 Task: Open the "How to send a screenshot to Calendly Support" article.
Action: Mouse moved to (834, 100)
Screenshot: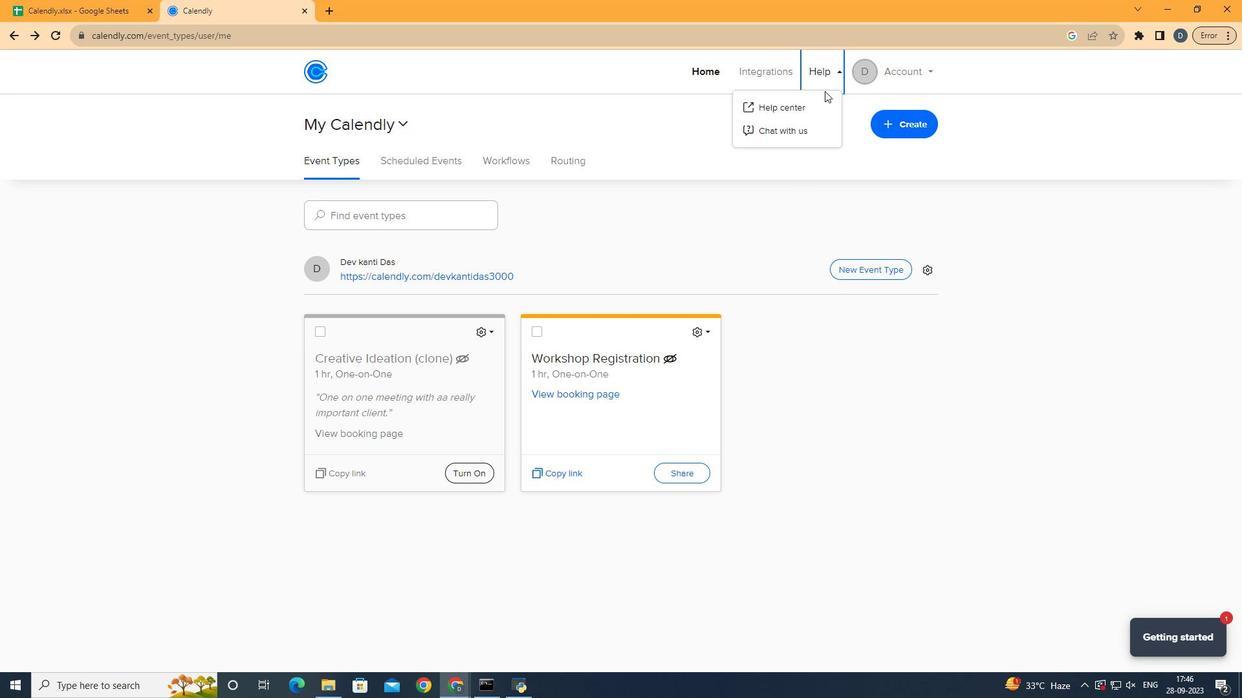 
Action: Mouse pressed left at (834, 100)
Screenshot: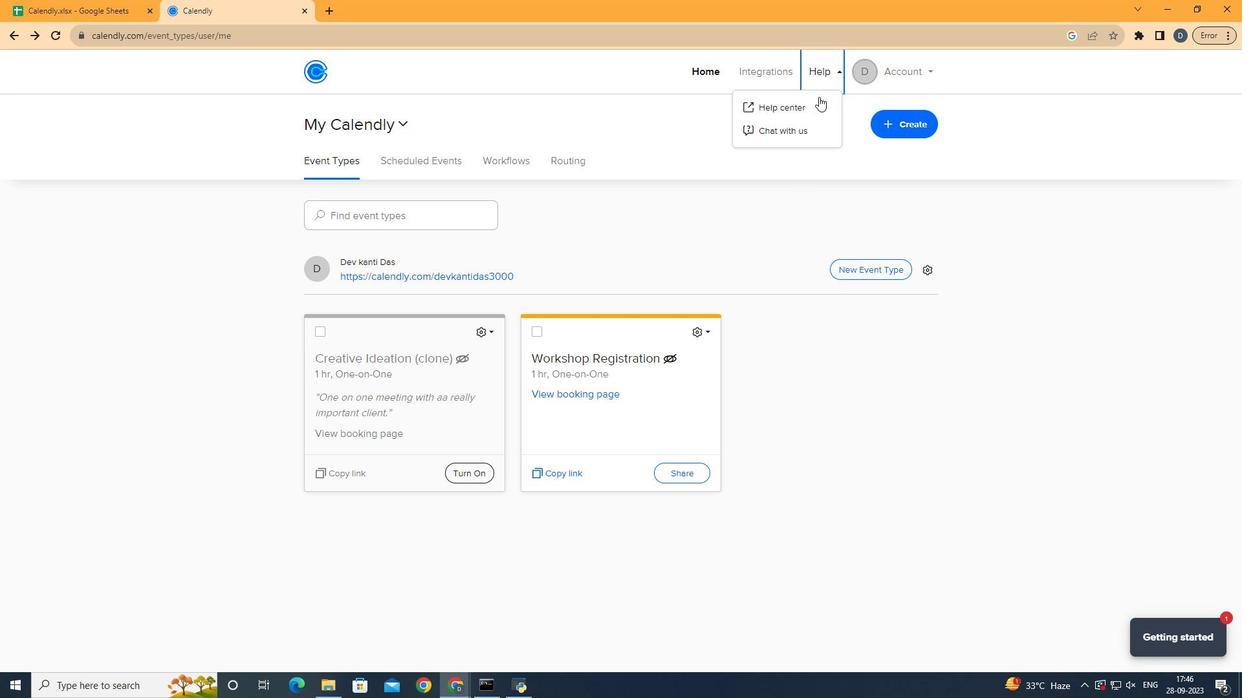 
Action: Mouse moved to (825, 114)
Screenshot: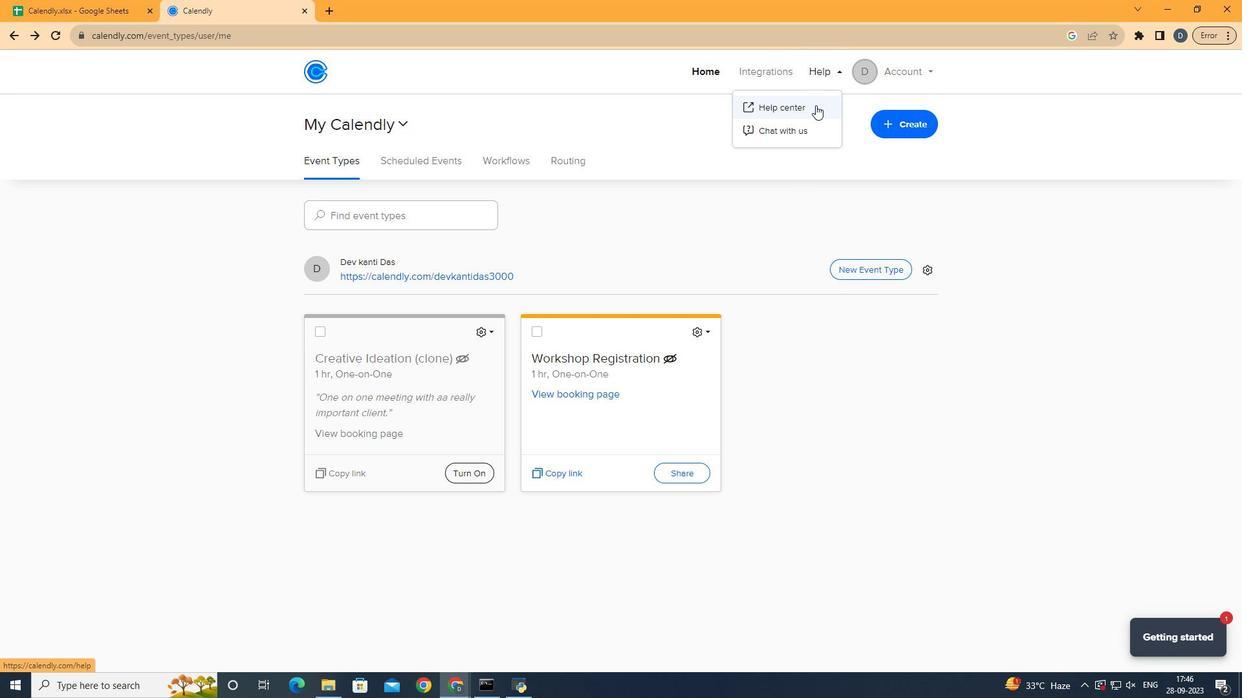 
Action: Mouse pressed left at (825, 114)
Screenshot: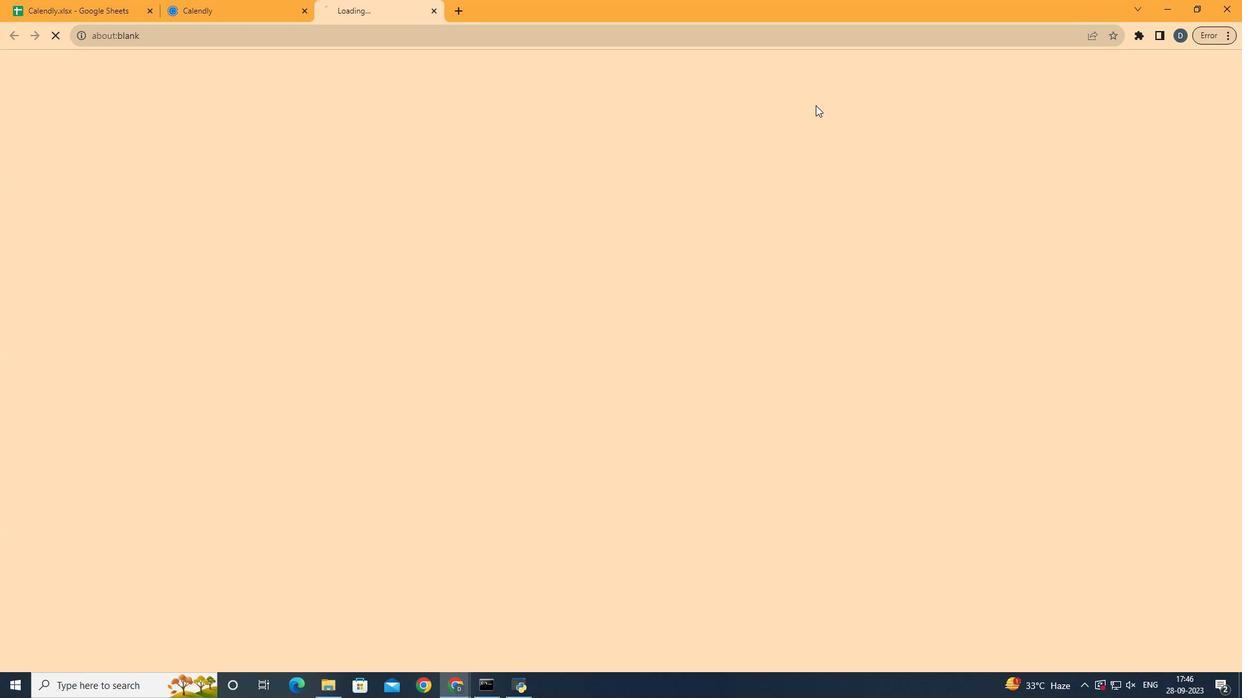 
Action: Mouse moved to (672, 282)
Screenshot: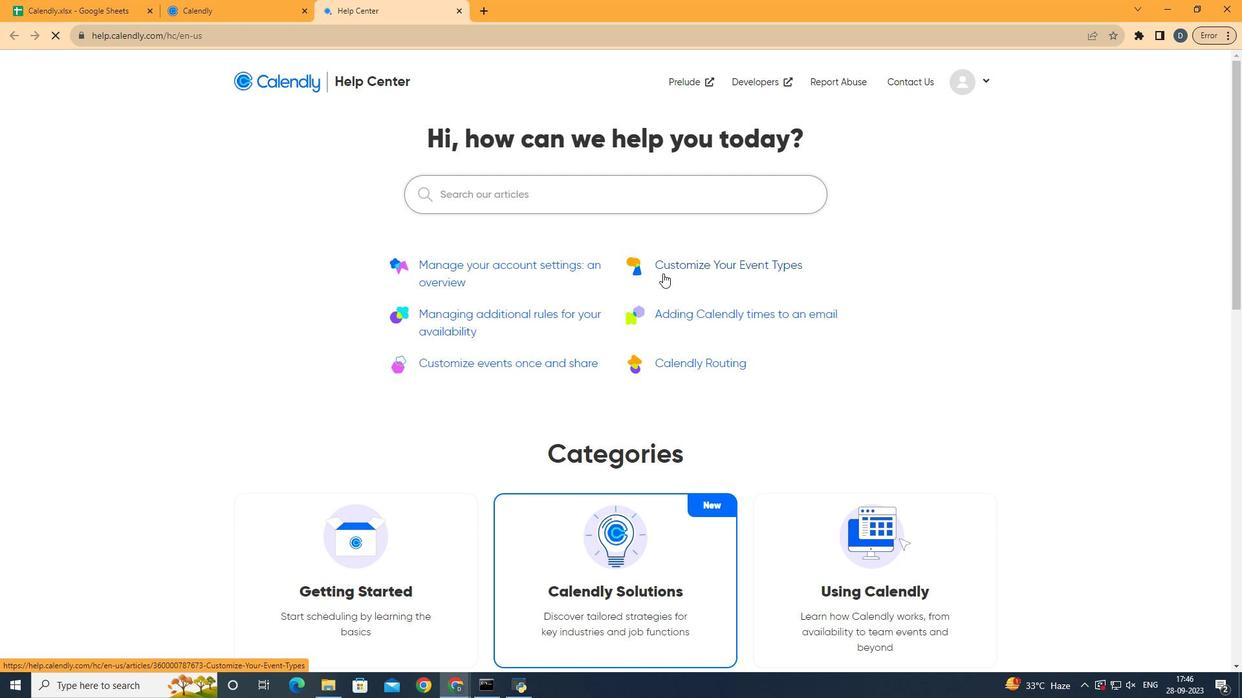 
Action: Mouse scrolled (672, 282) with delta (0, 0)
Screenshot: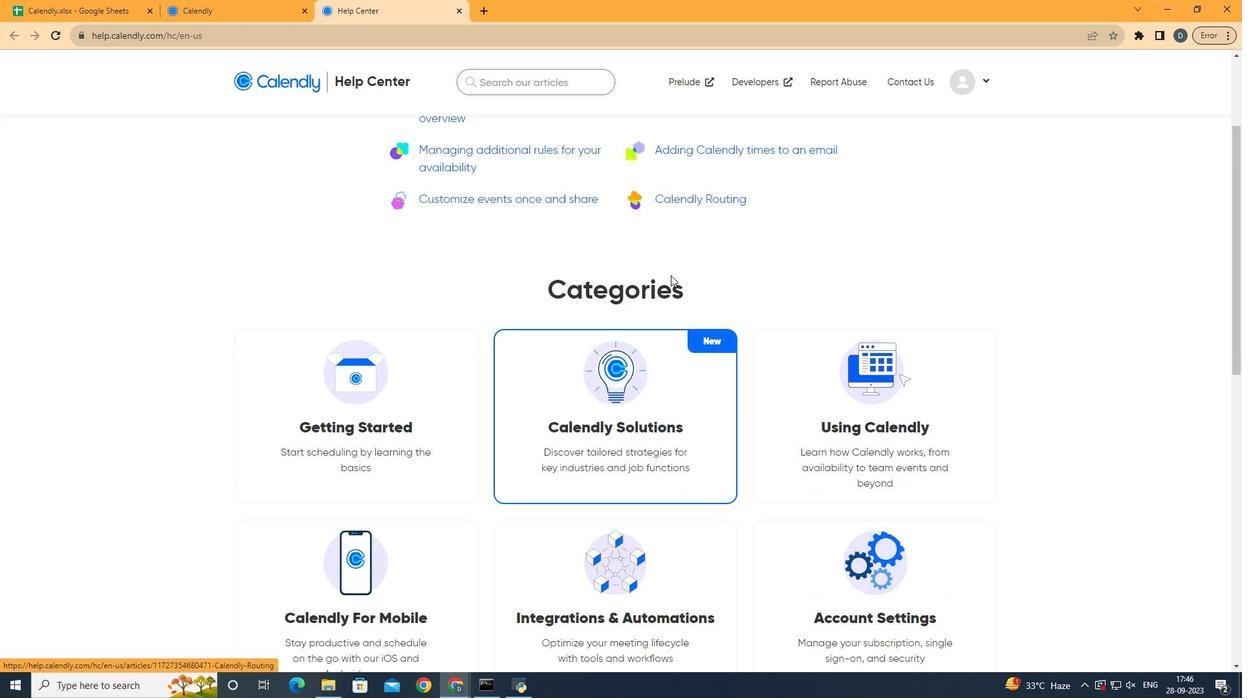 
Action: Mouse scrolled (672, 282) with delta (0, 0)
Screenshot: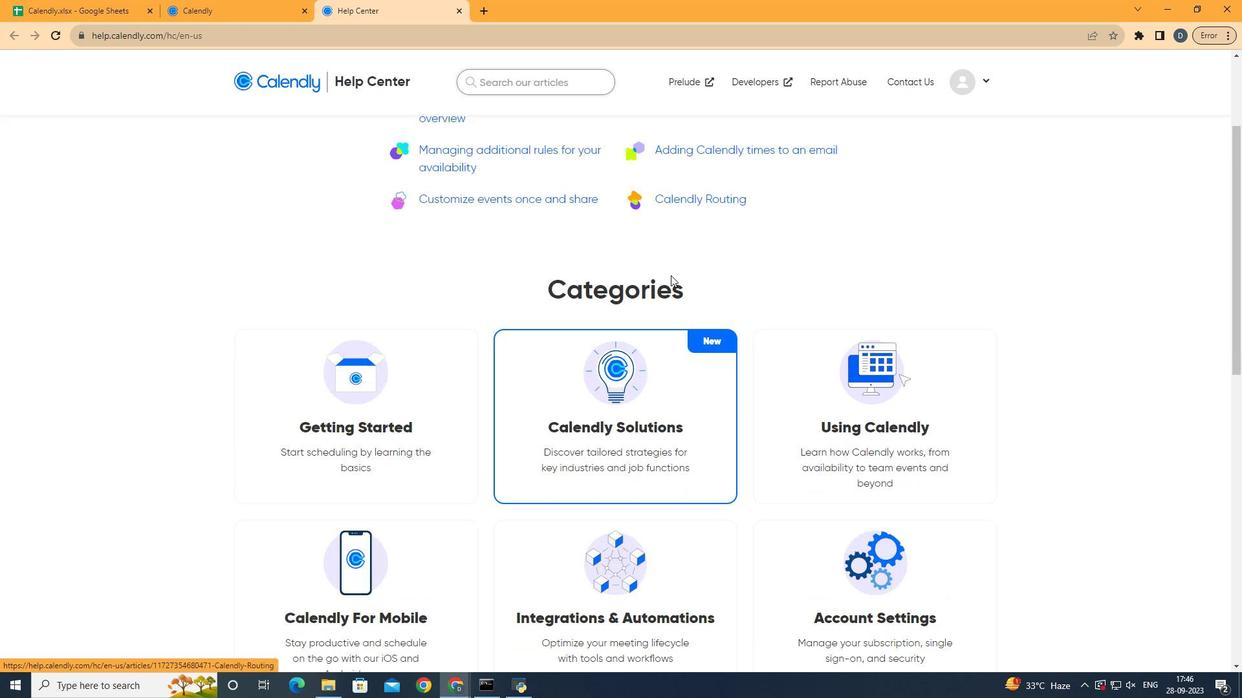 
Action: Mouse scrolled (672, 282) with delta (0, 0)
Screenshot: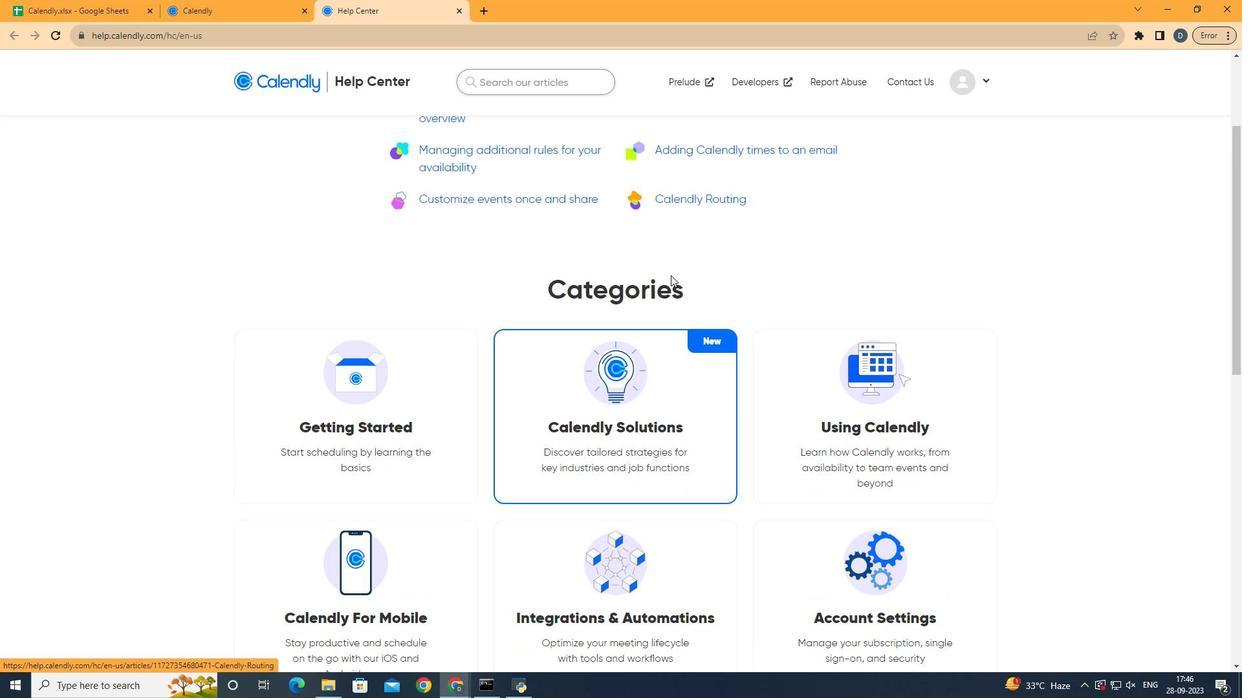 
Action: Mouse scrolled (672, 282) with delta (0, 0)
Screenshot: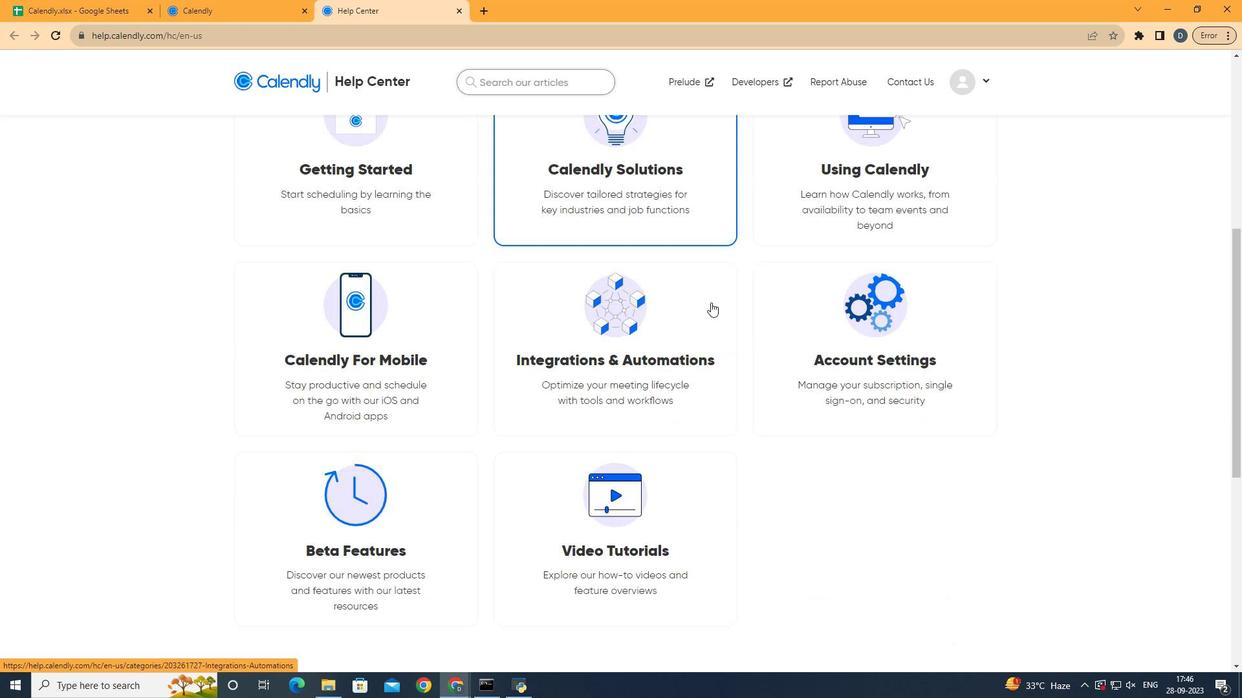 
Action: Mouse moved to (692, 291)
Screenshot: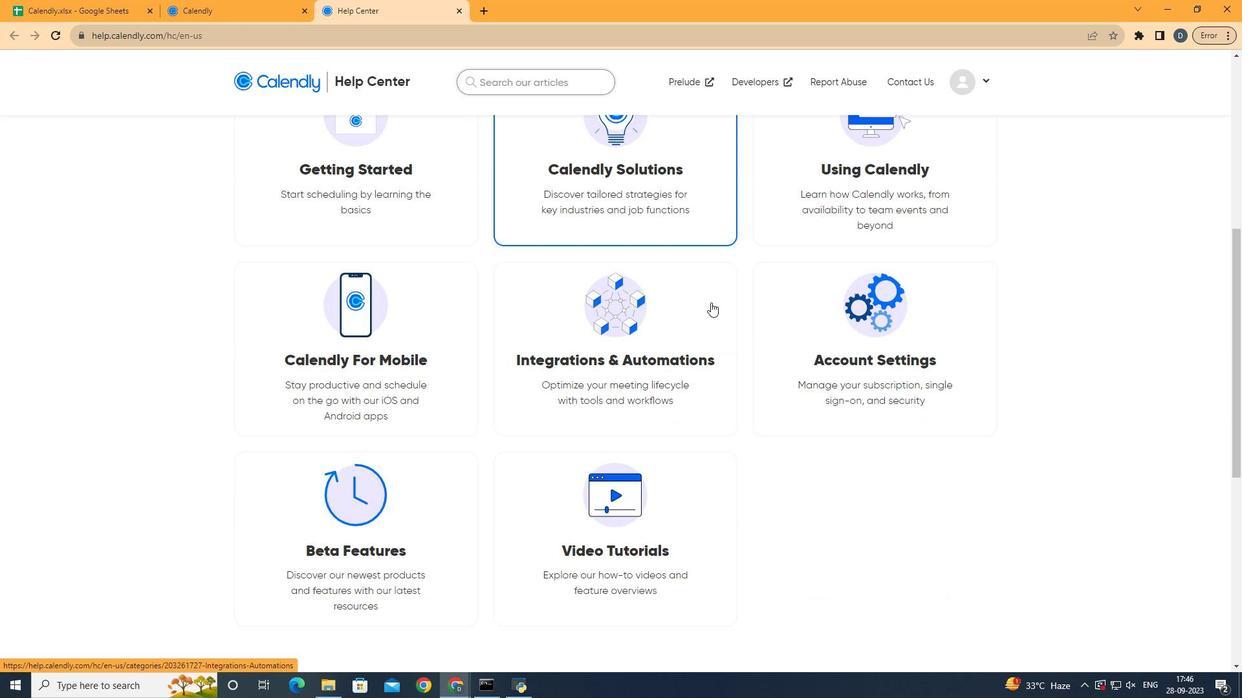 
Action: Mouse scrolled (687, 288) with delta (0, 0)
Screenshot: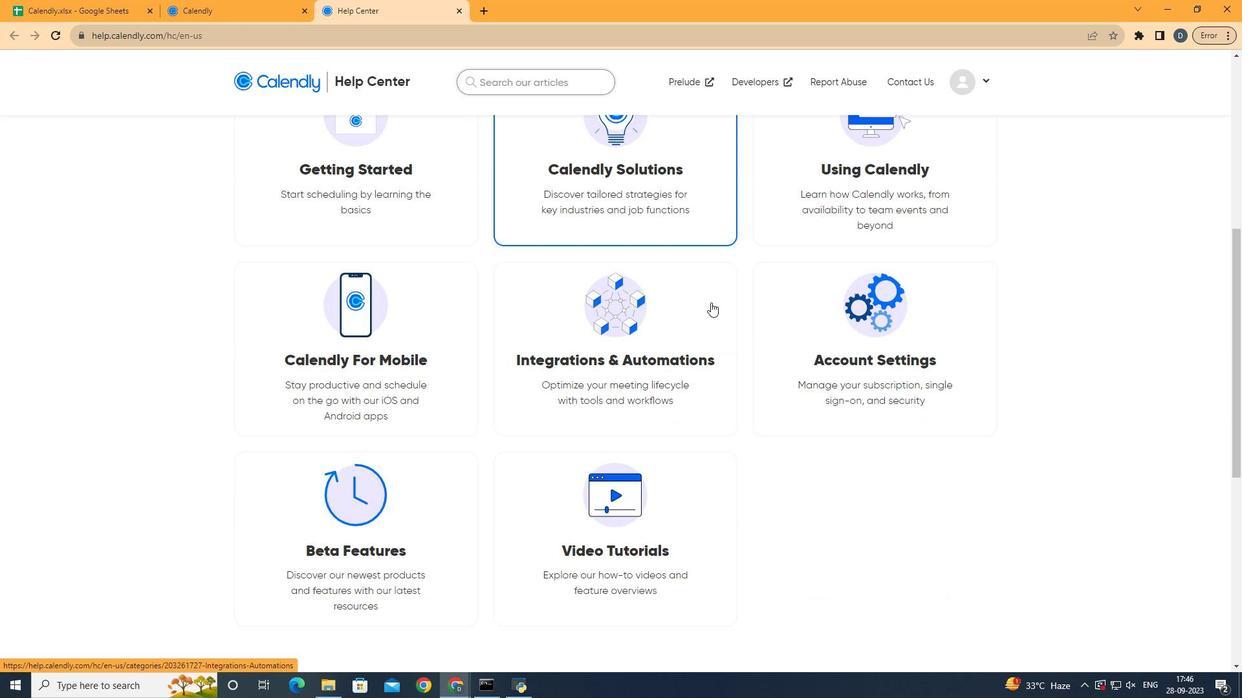 
Action: Mouse moved to (701, 297)
Screenshot: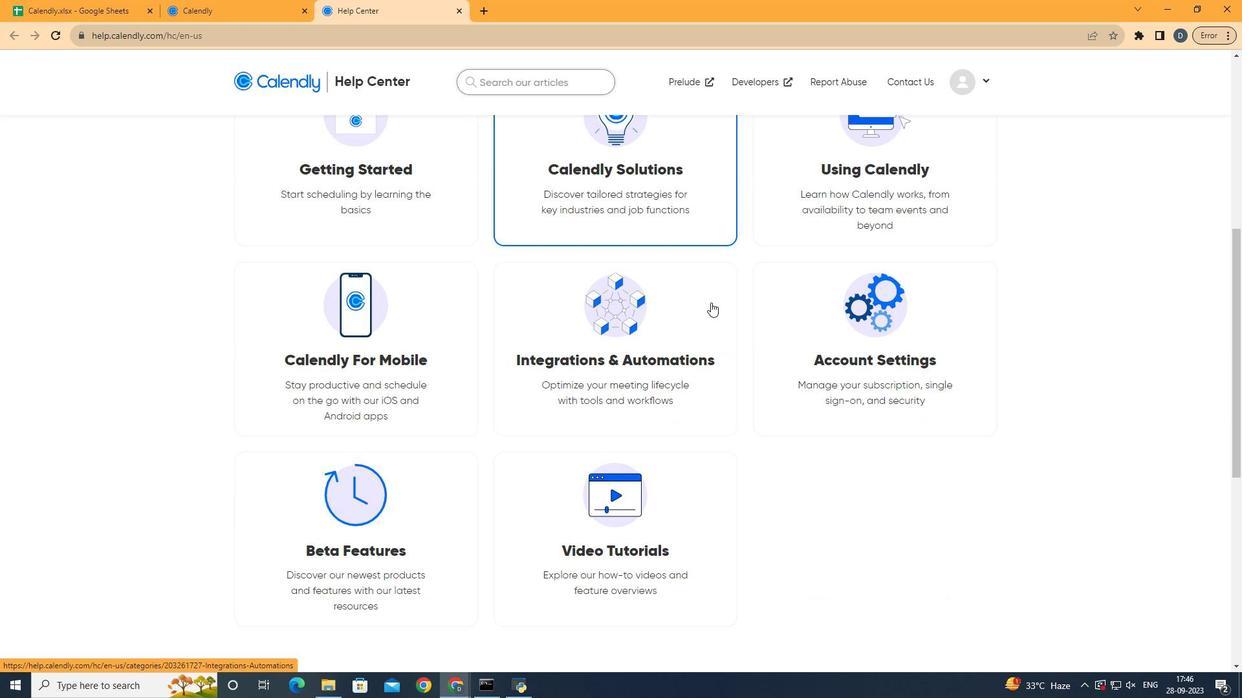
Action: Mouse scrolled (701, 297) with delta (0, 0)
Screenshot: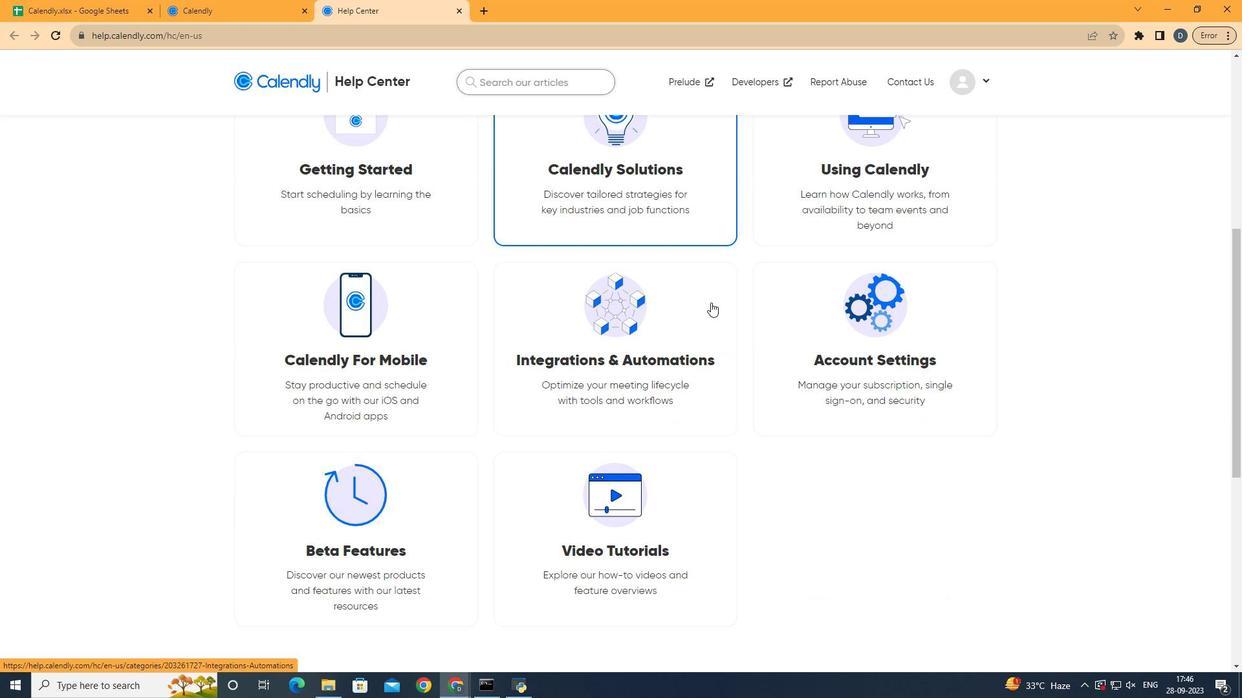 
Action: Mouse moved to (714, 306)
Screenshot: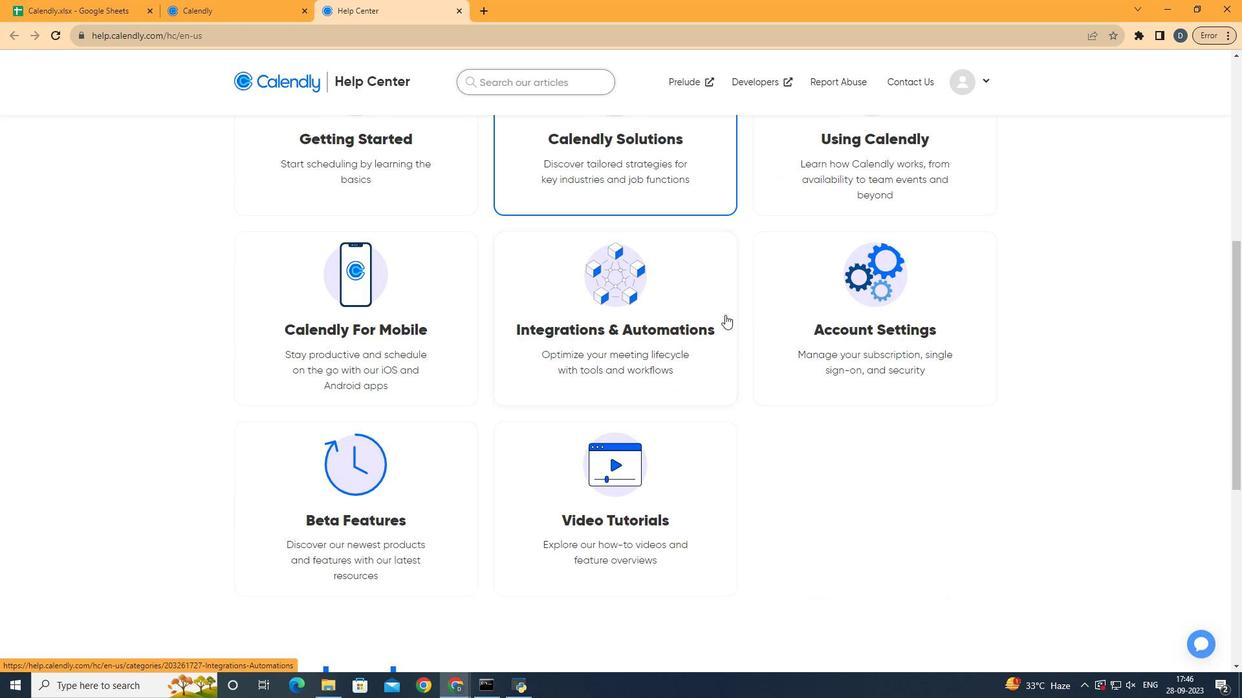 
Action: Mouse scrolled (714, 306) with delta (0, 0)
Screenshot: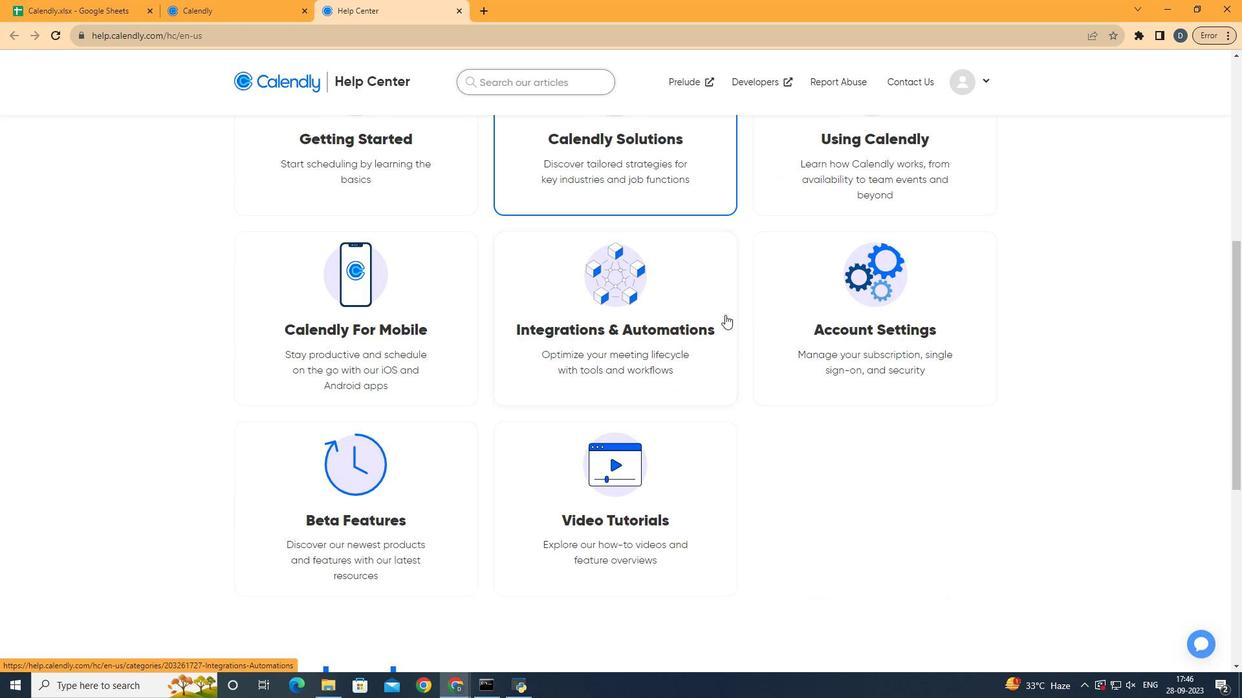 
Action: Mouse moved to (858, 307)
Screenshot: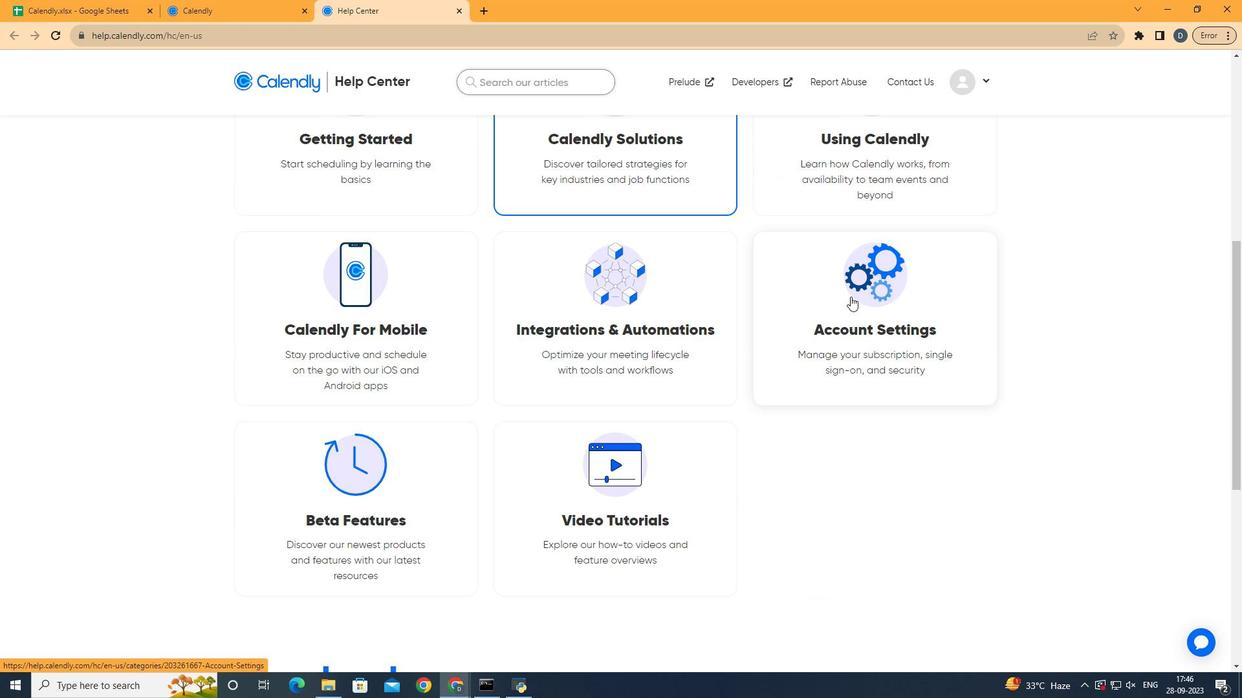 
Action: Mouse pressed left at (858, 307)
Screenshot: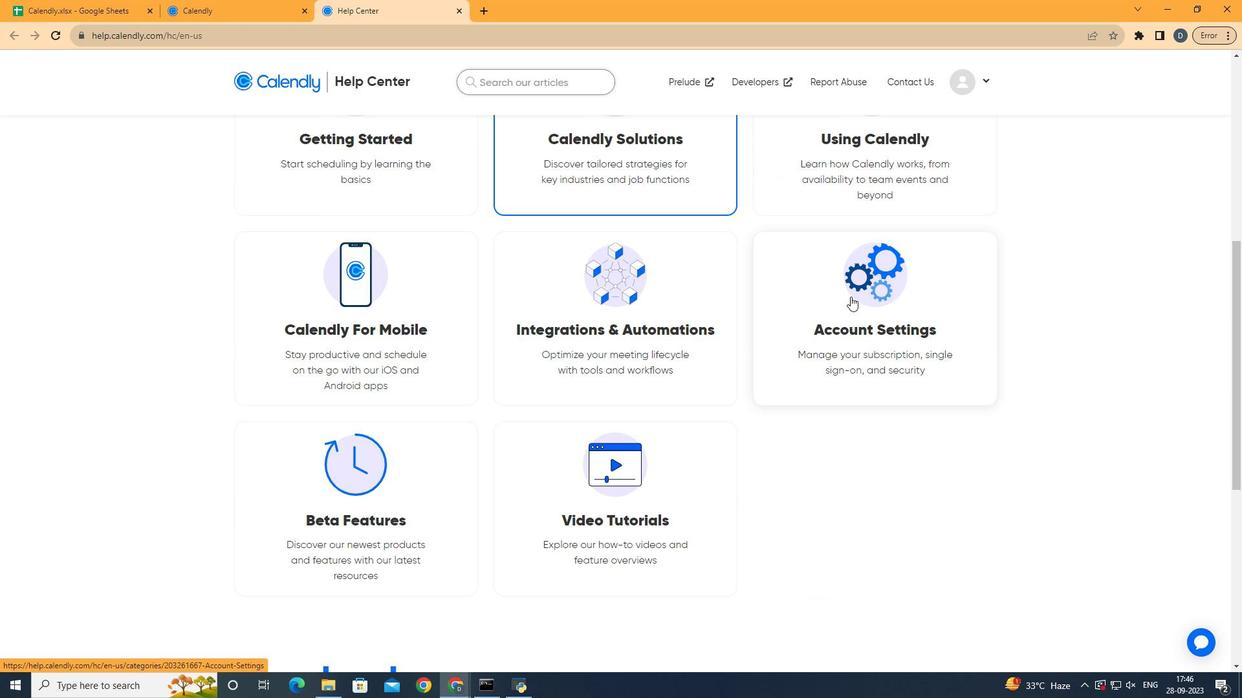 
Action: Mouse moved to (859, 299)
Screenshot: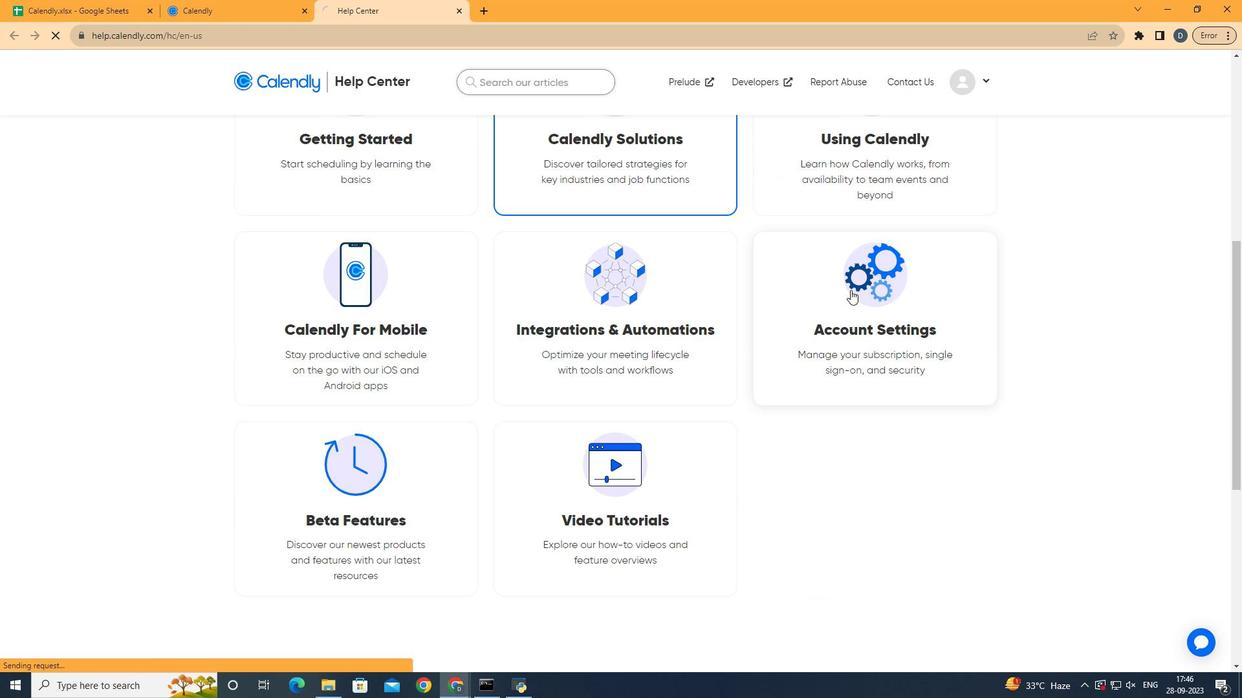 
Action: Mouse scrolled (859, 298) with delta (0, 0)
Screenshot: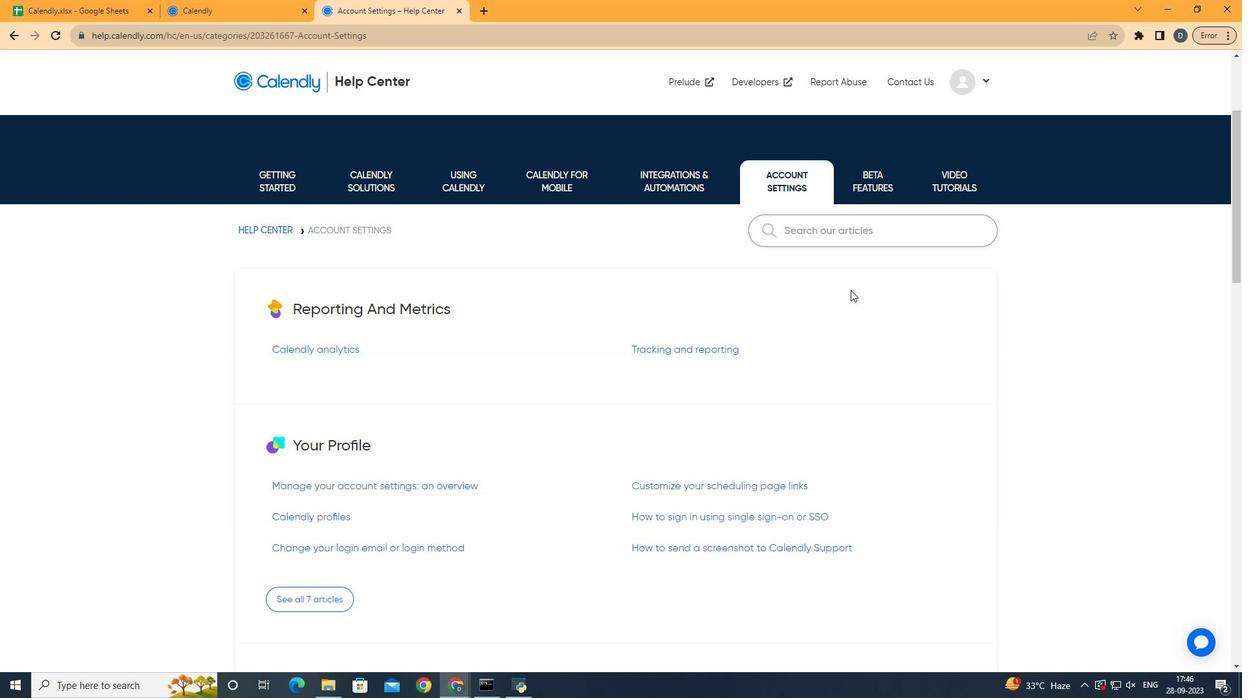 
Action: Mouse scrolled (859, 298) with delta (0, 0)
Screenshot: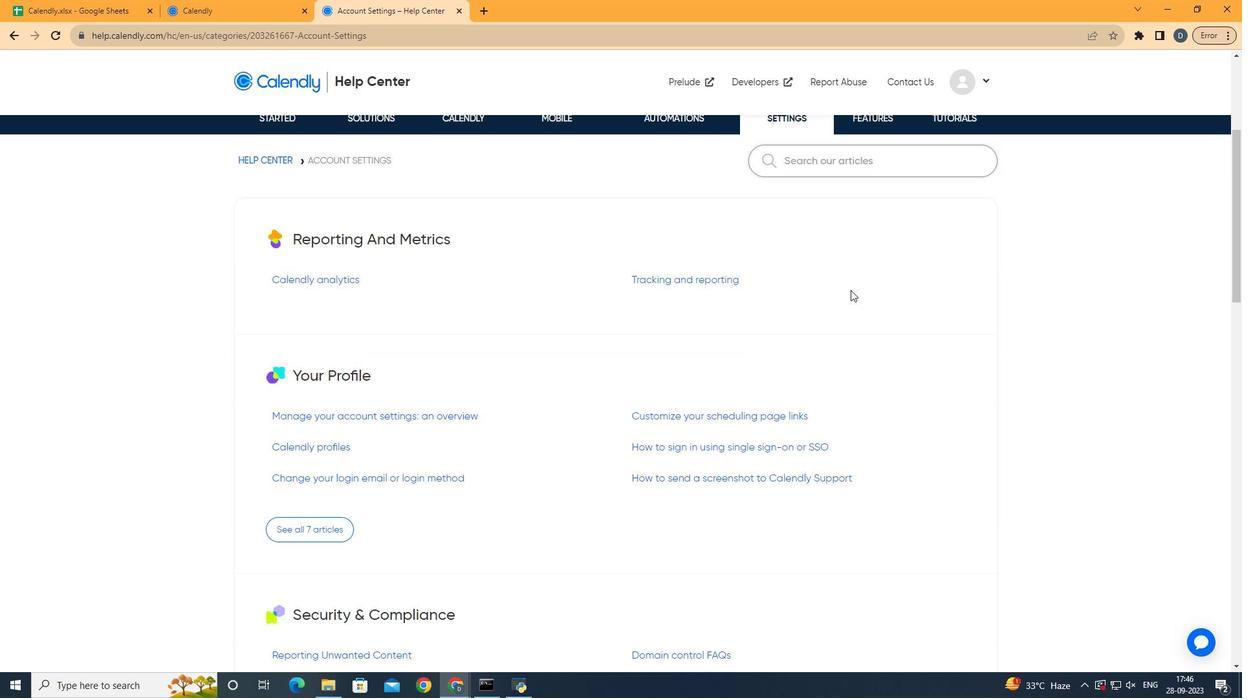 
Action: Mouse scrolled (859, 298) with delta (0, 0)
Screenshot: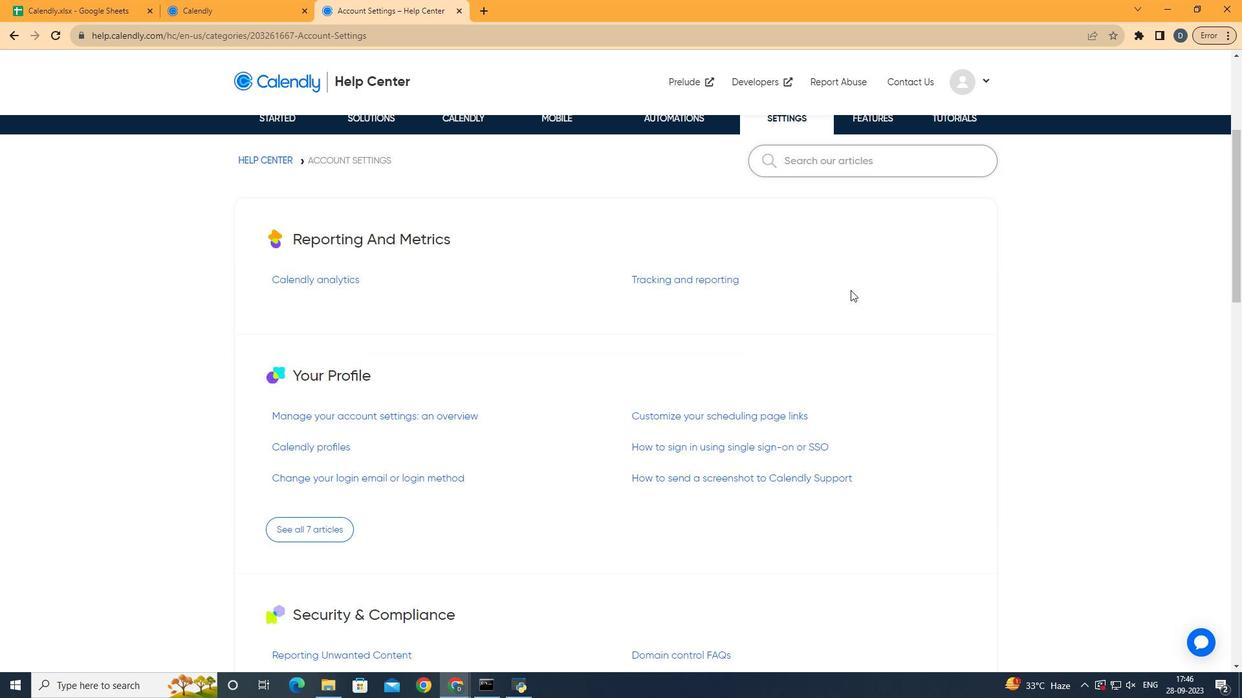 
Action: Mouse scrolled (859, 298) with delta (0, 0)
Screenshot: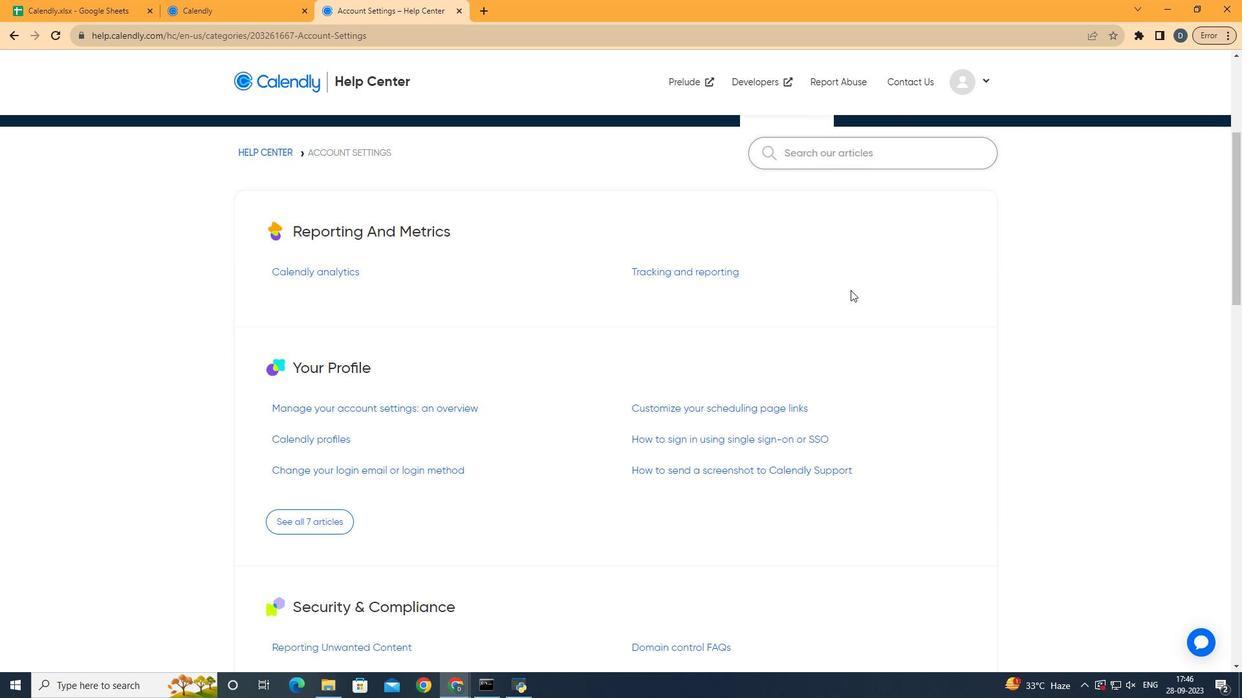 
Action: Mouse scrolled (859, 298) with delta (0, 0)
Screenshot: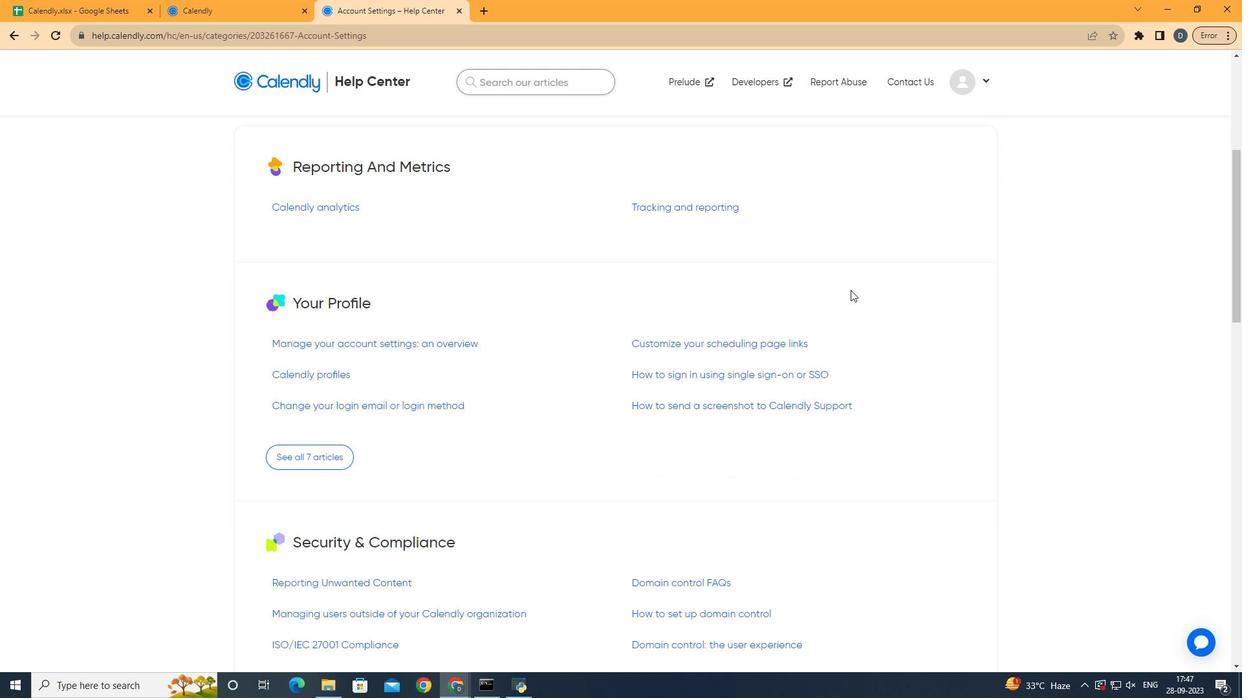 
Action: Mouse scrolled (859, 298) with delta (0, 0)
Screenshot: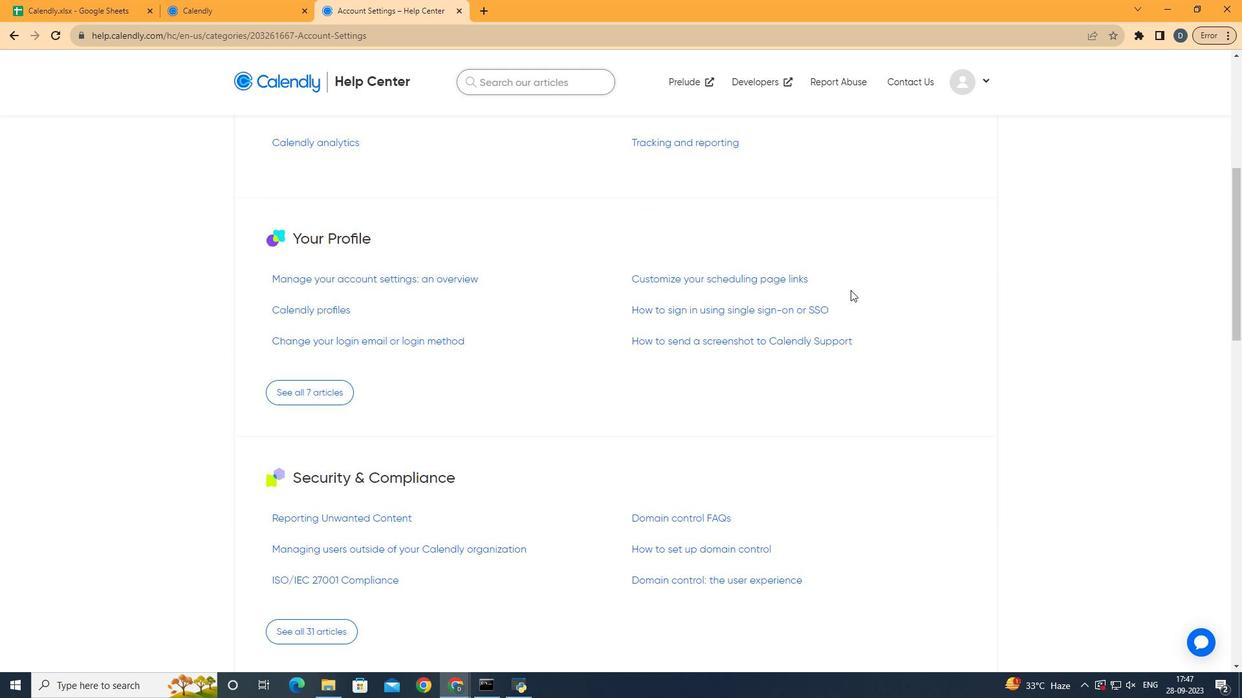 
Action: Mouse moved to (571, 386)
Screenshot: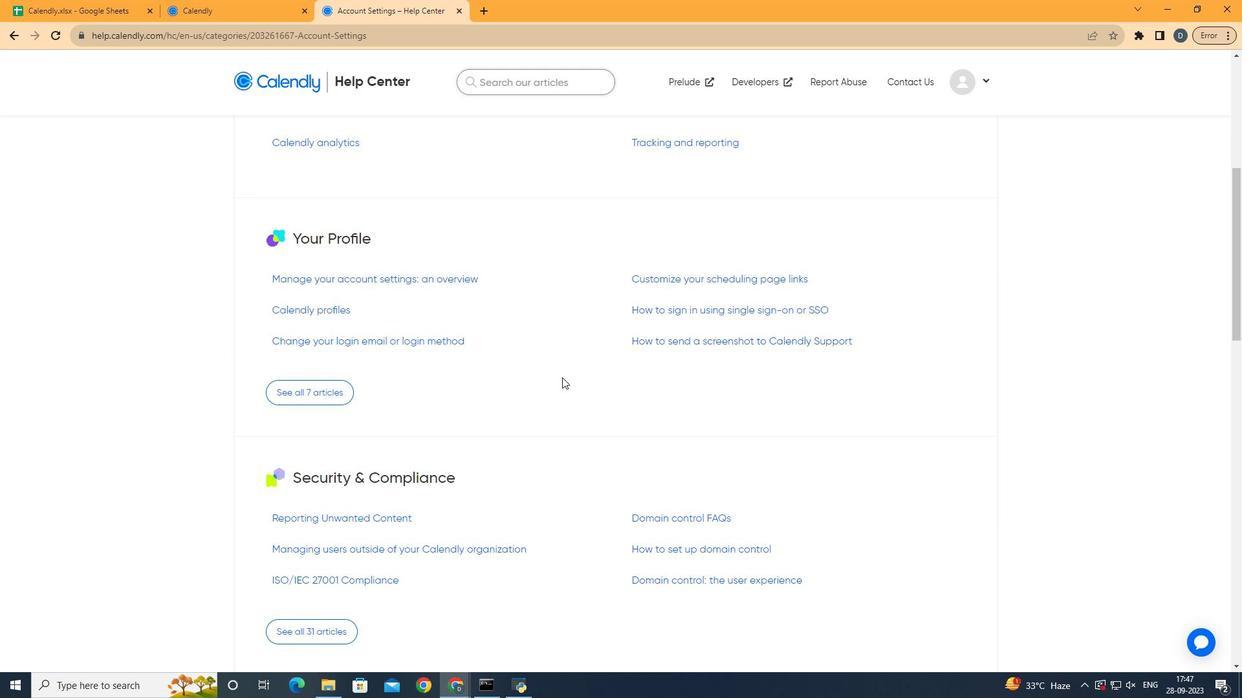 
Action: Mouse scrolled (571, 386) with delta (0, 0)
Screenshot: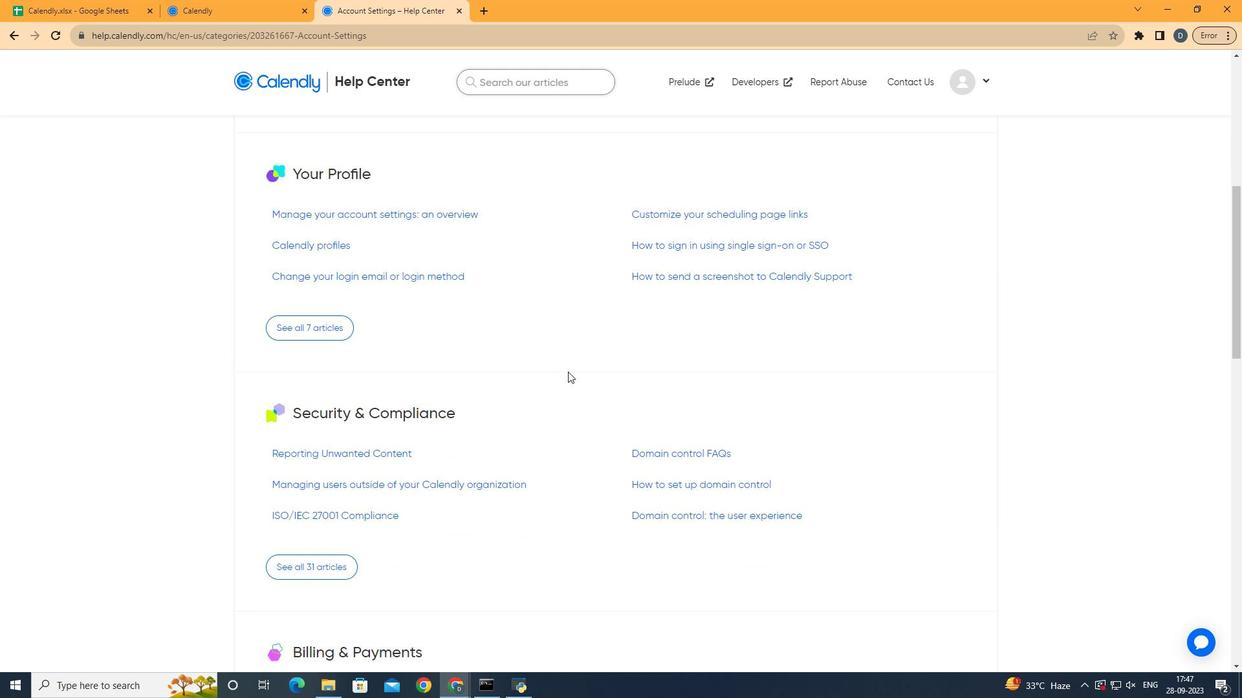 
Action: Mouse moved to (755, 284)
Screenshot: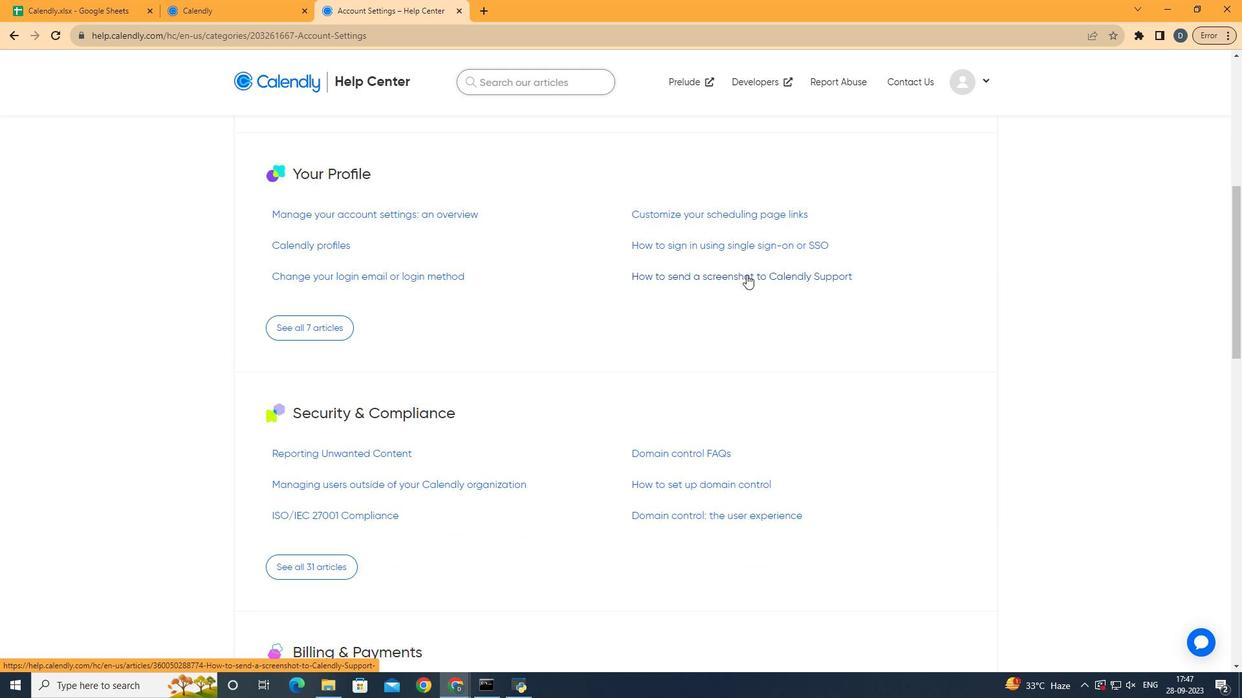 
Action: Mouse pressed left at (755, 284)
Screenshot: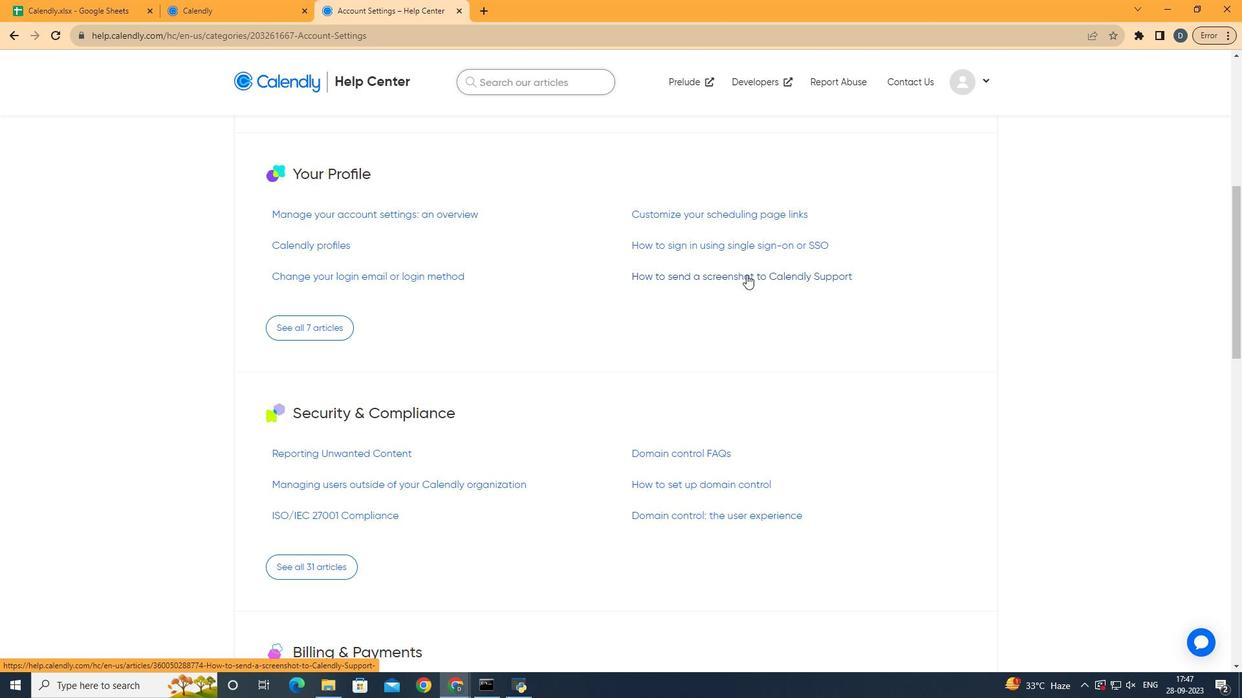 
Action: Mouse moved to (601, 537)
Screenshot: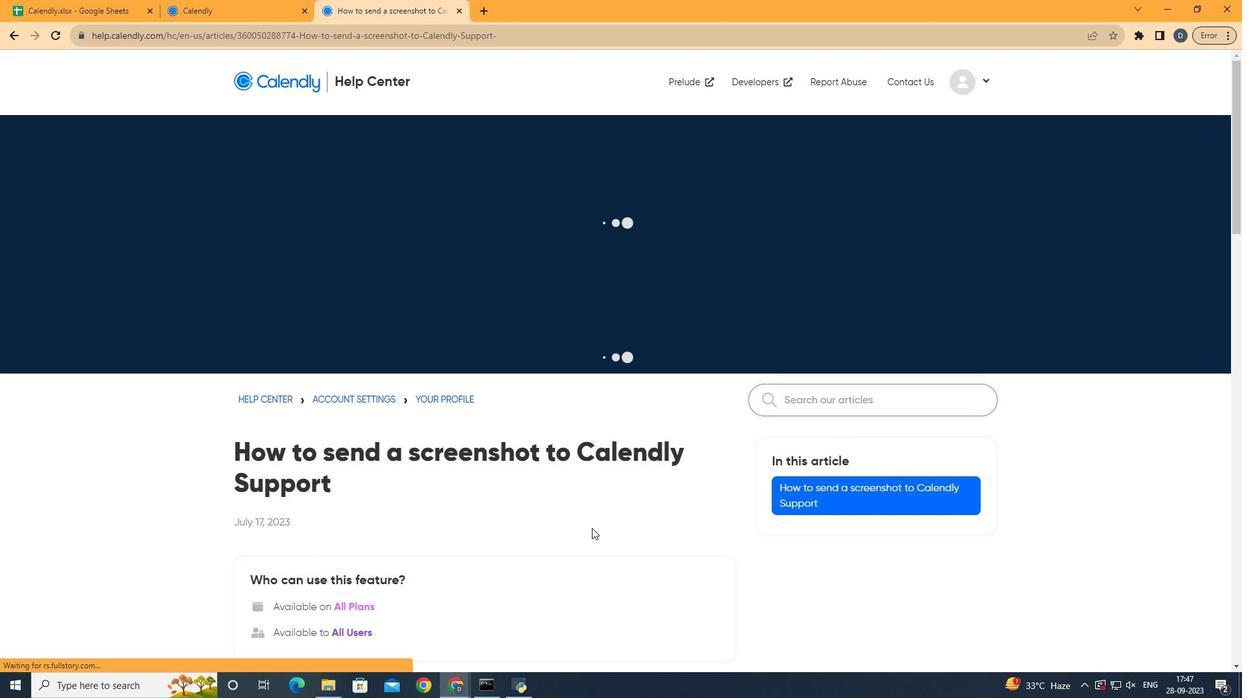
Action: Mouse scrolled (601, 537) with delta (0, 0)
Screenshot: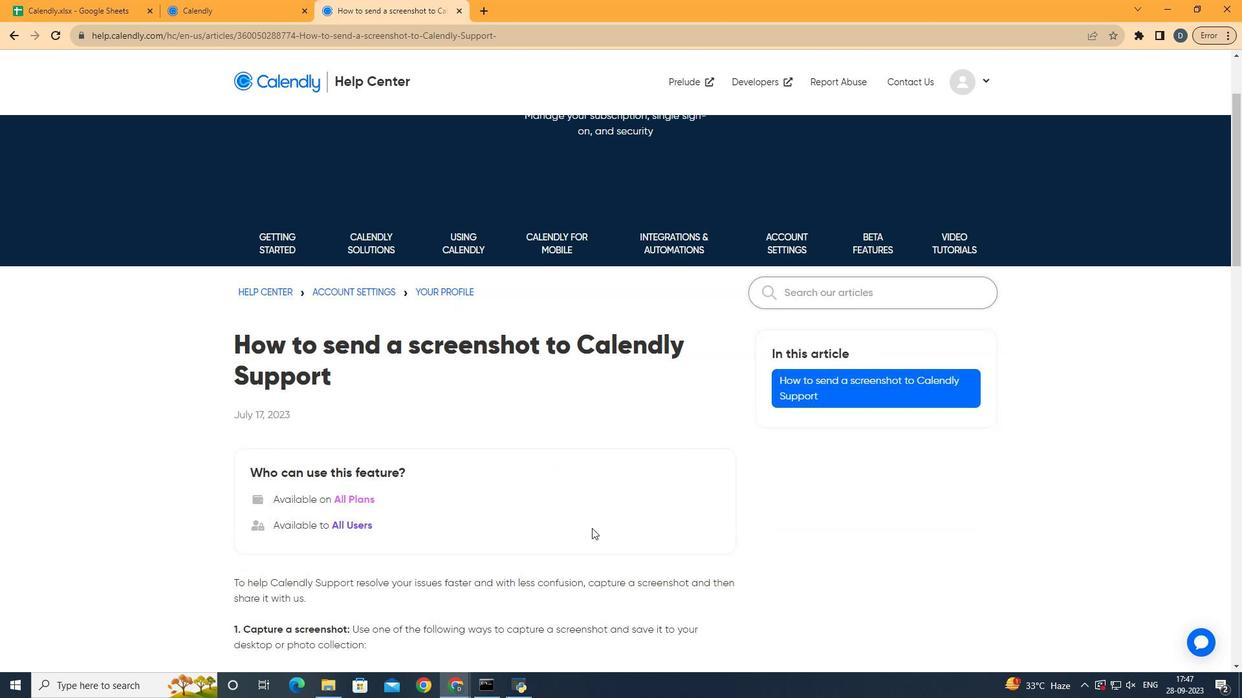 
Action: Mouse scrolled (601, 537) with delta (0, 0)
Screenshot: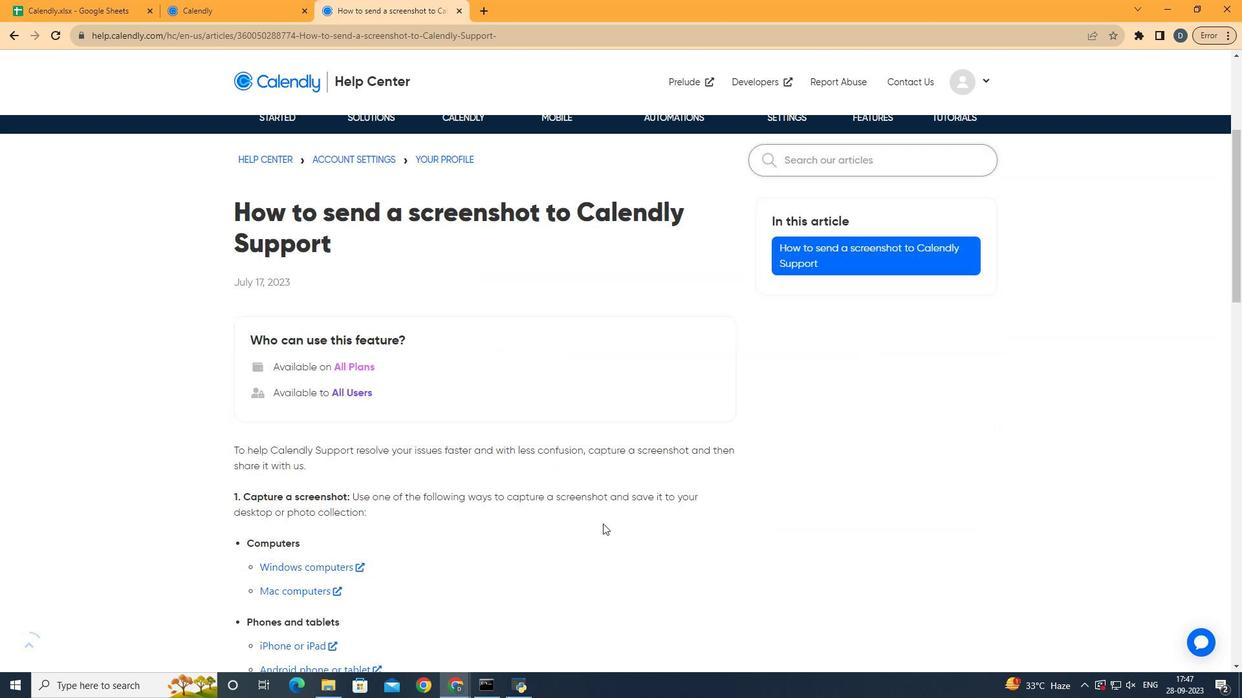 
Action: Mouse scrolled (601, 537) with delta (0, 0)
Screenshot: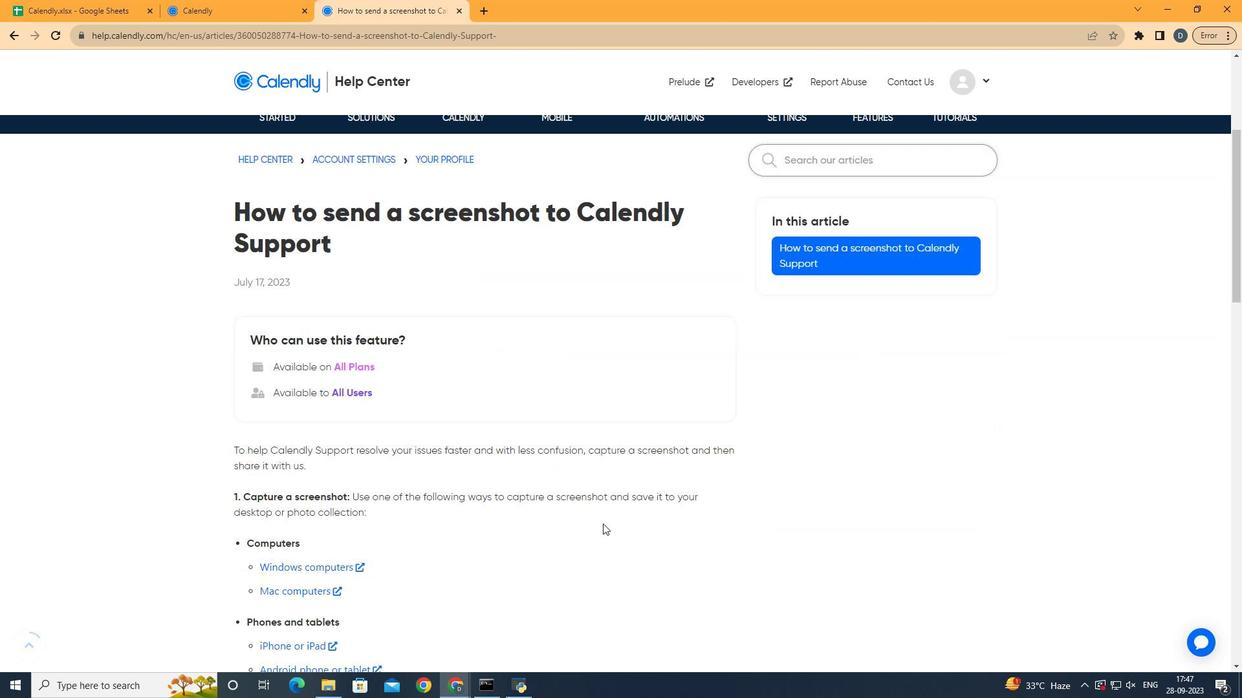 
Action: Mouse scrolled (601, 537) with delta (0, 0)
Screenshot: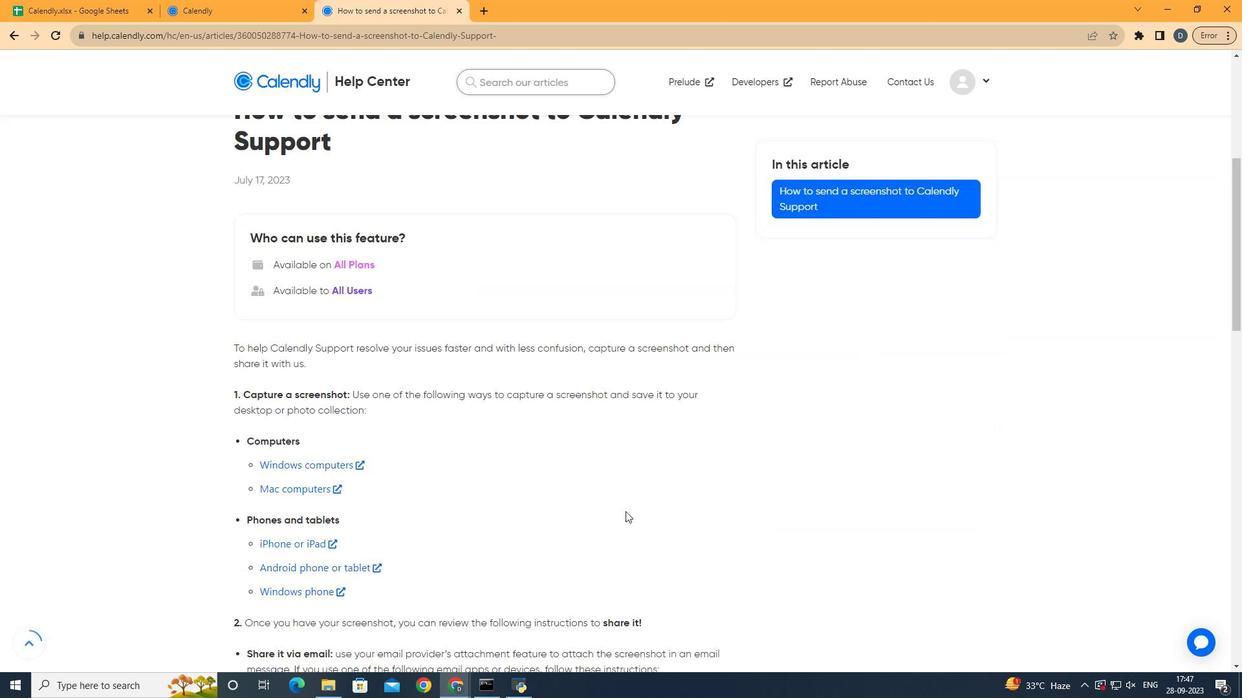 
Action: Mouse scrolled (601, 537) with delta (0, 0)
Screenshot: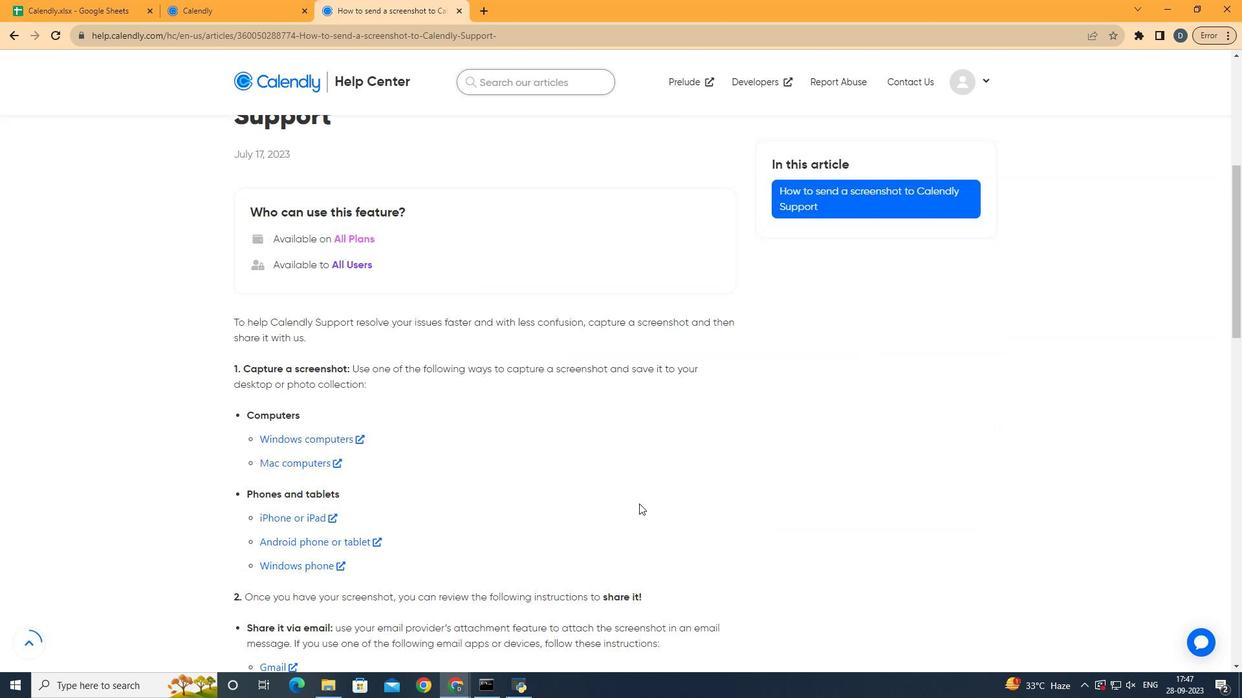 
Action: Mouse scrolled (601, 537) with delta (0, 0)
Screenshot: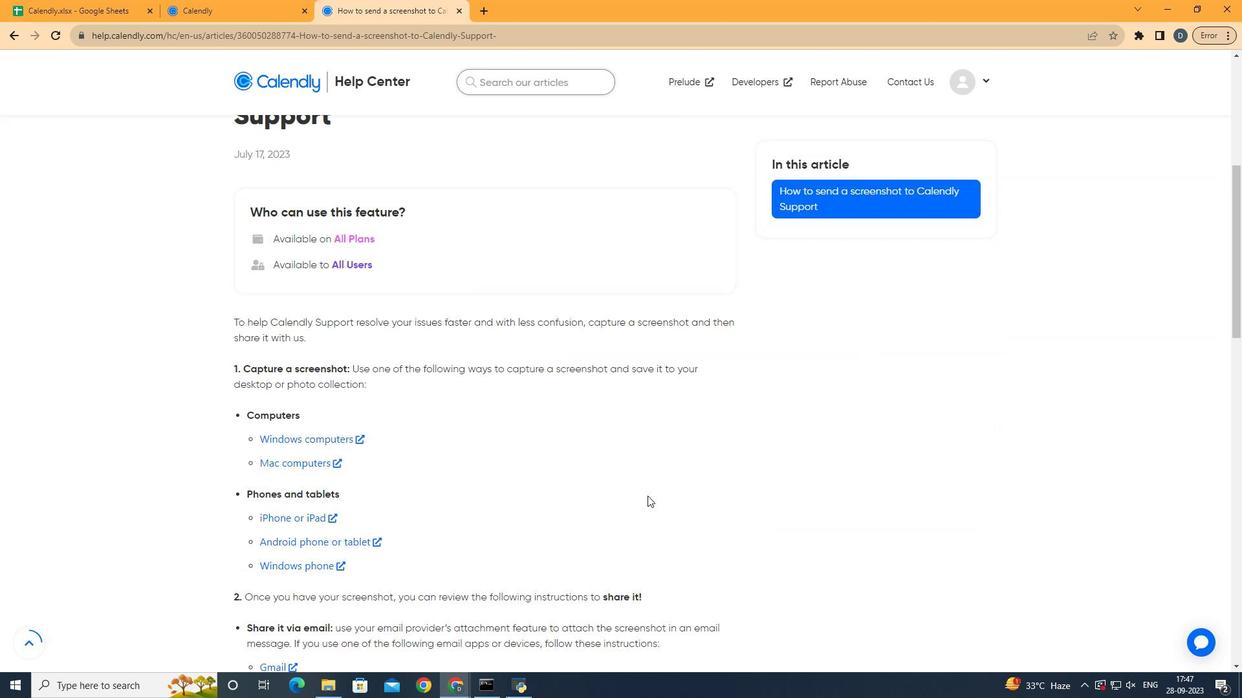 
Action: Mouse moved to (694, 476)
Screenshot: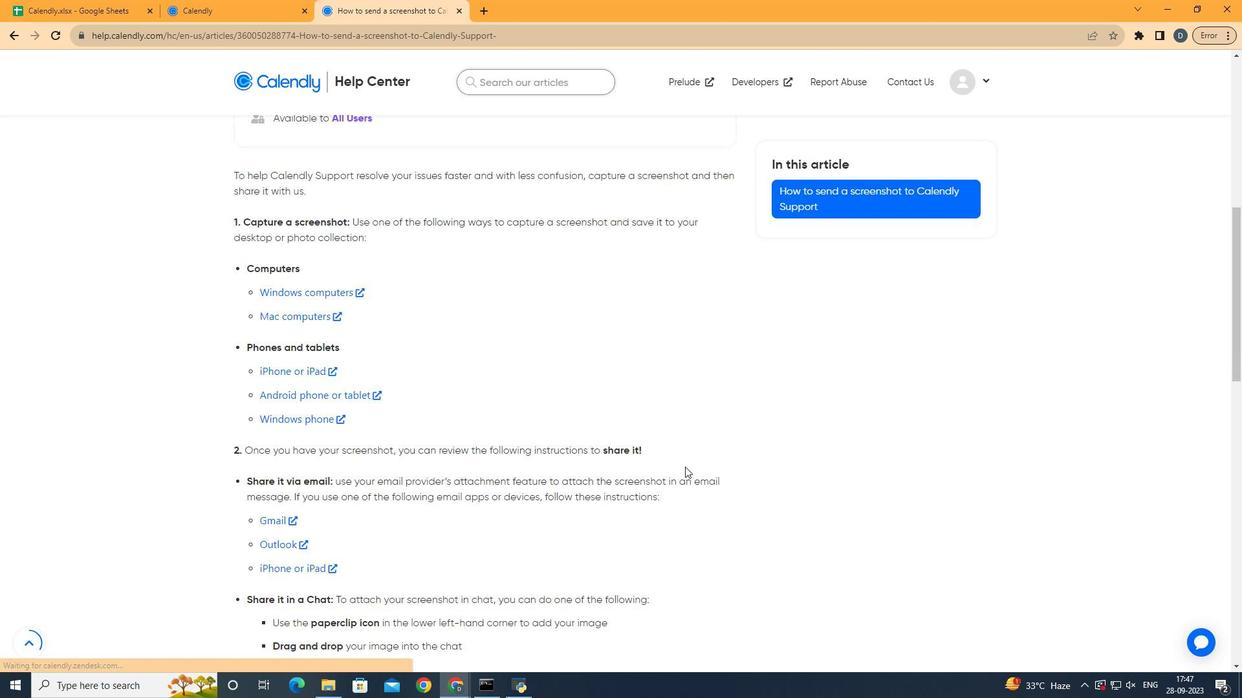 
Action: Mouse scrolled (694, 475) with delta (0, 0)
Screenshot: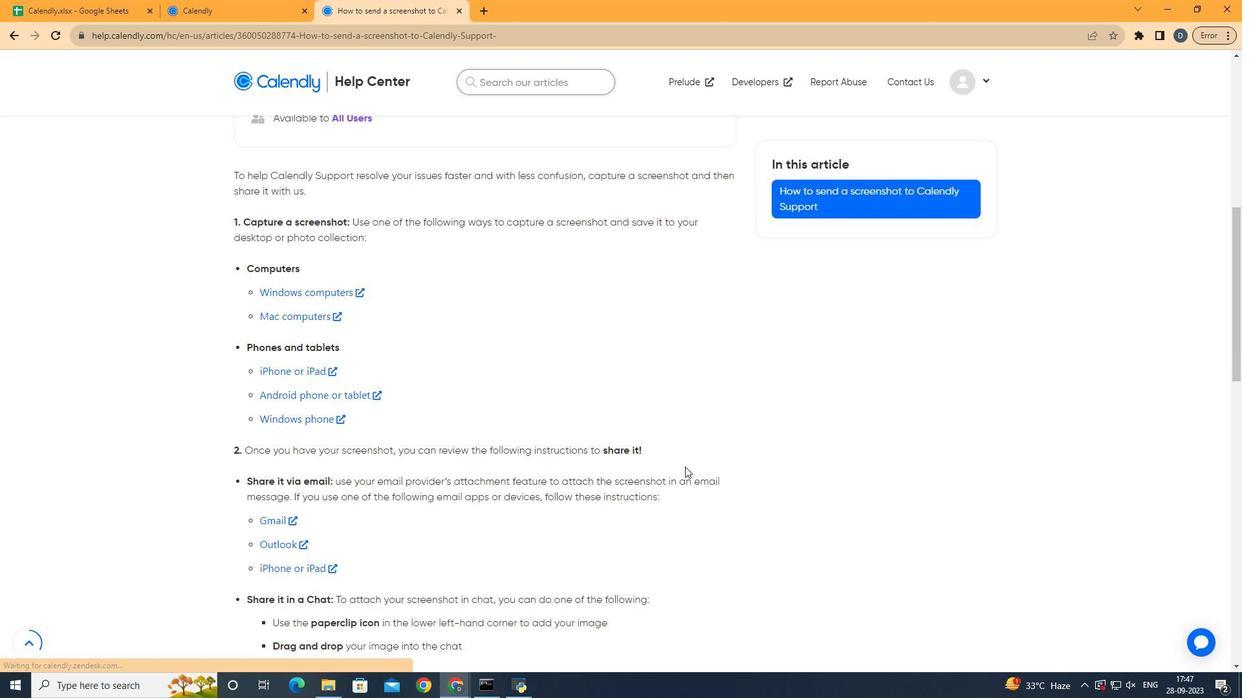 
Action: Mouse scrolled (694, 475) with delta (0, 0)
Screenshot: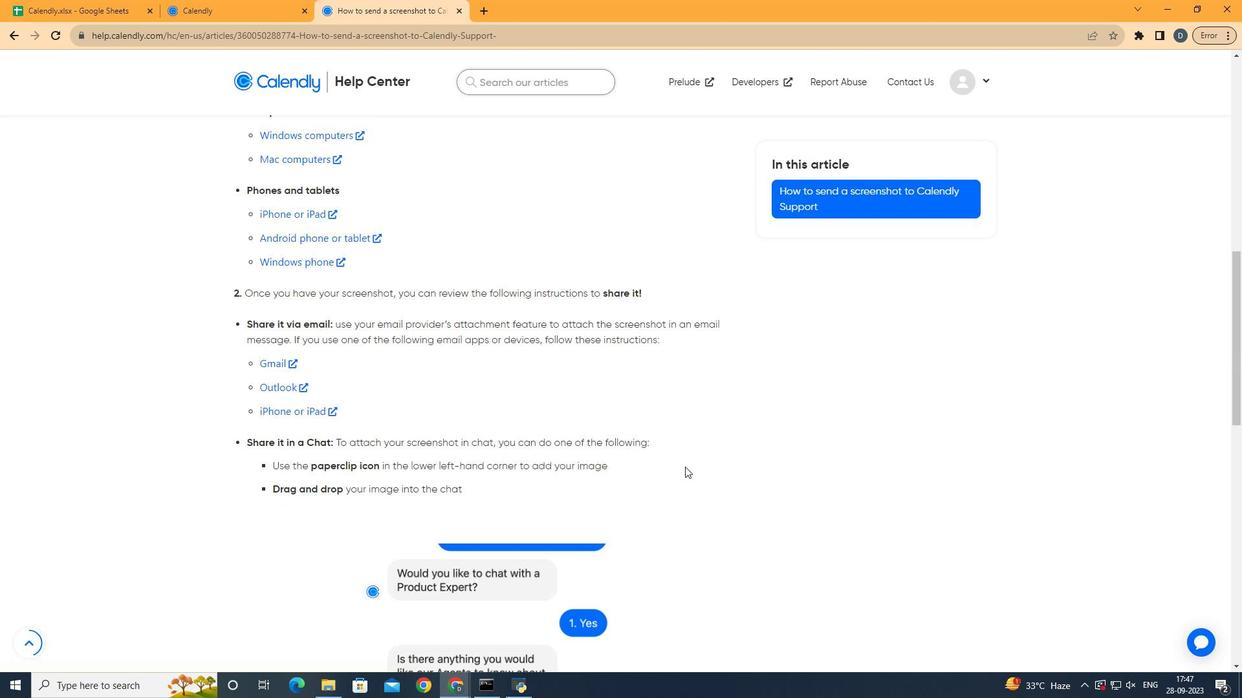 
Action: Mouse scrolled (694, 475) with delta (0, 0)
Screenshot: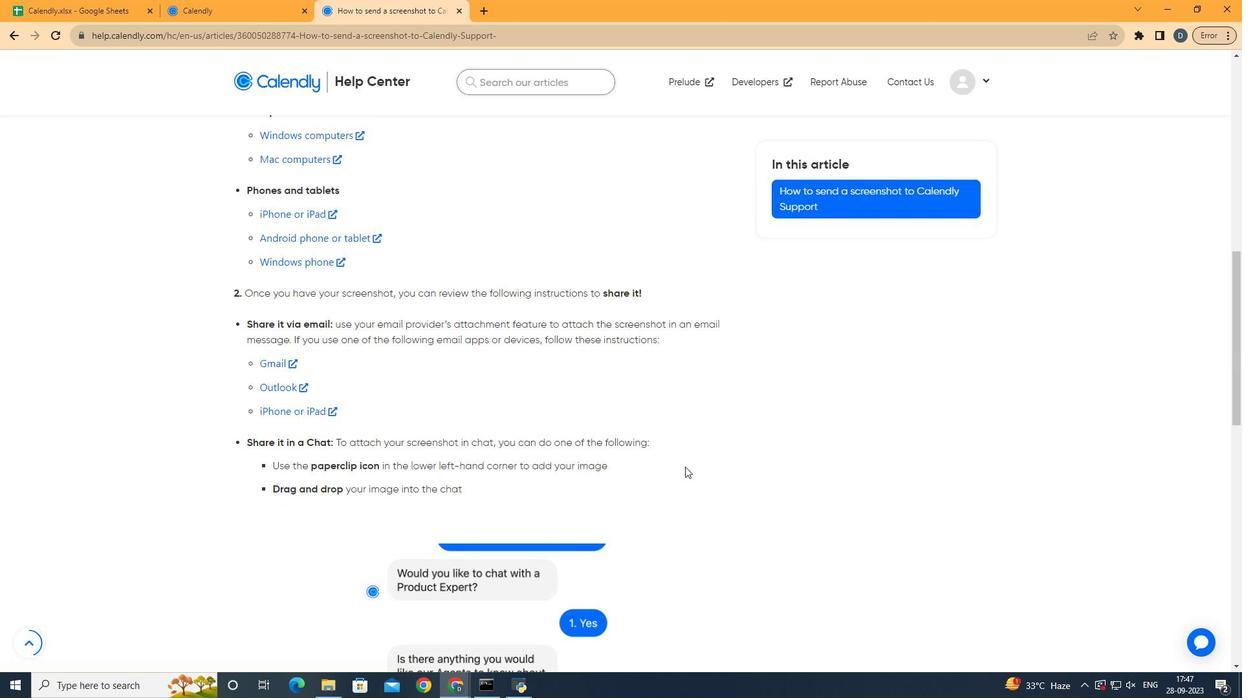 
Action: Mouse scrolled (694, 475) with delta (0, 0)
Screenshot: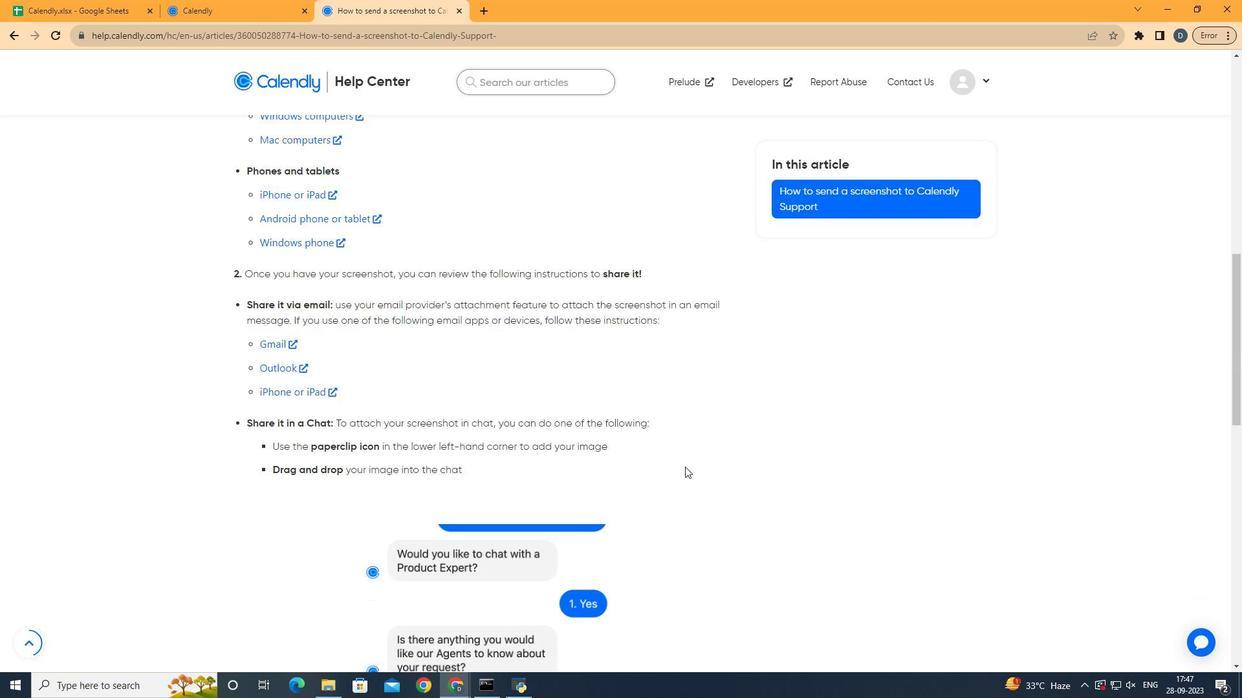 
Action: Mouse scrolled (694, 475) with delta (0, 0)
Screenshot: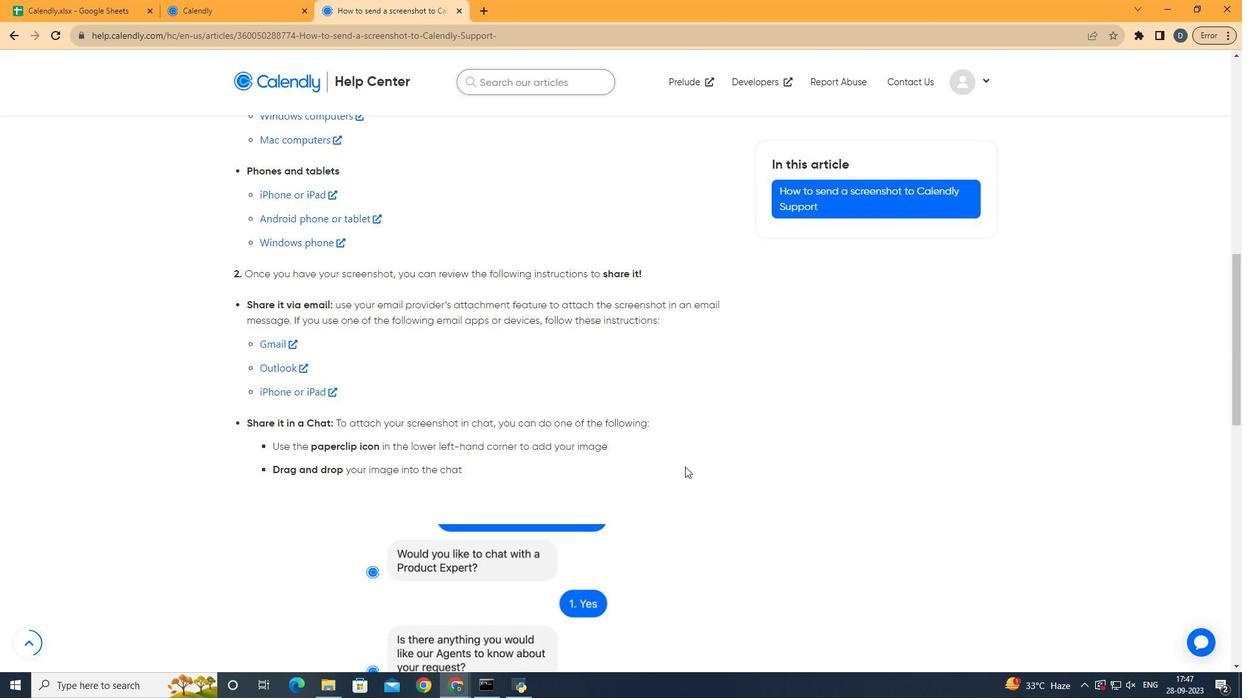 
Action: Mouse scrolled (694, 475) with delta (0, 0)
Screenshot: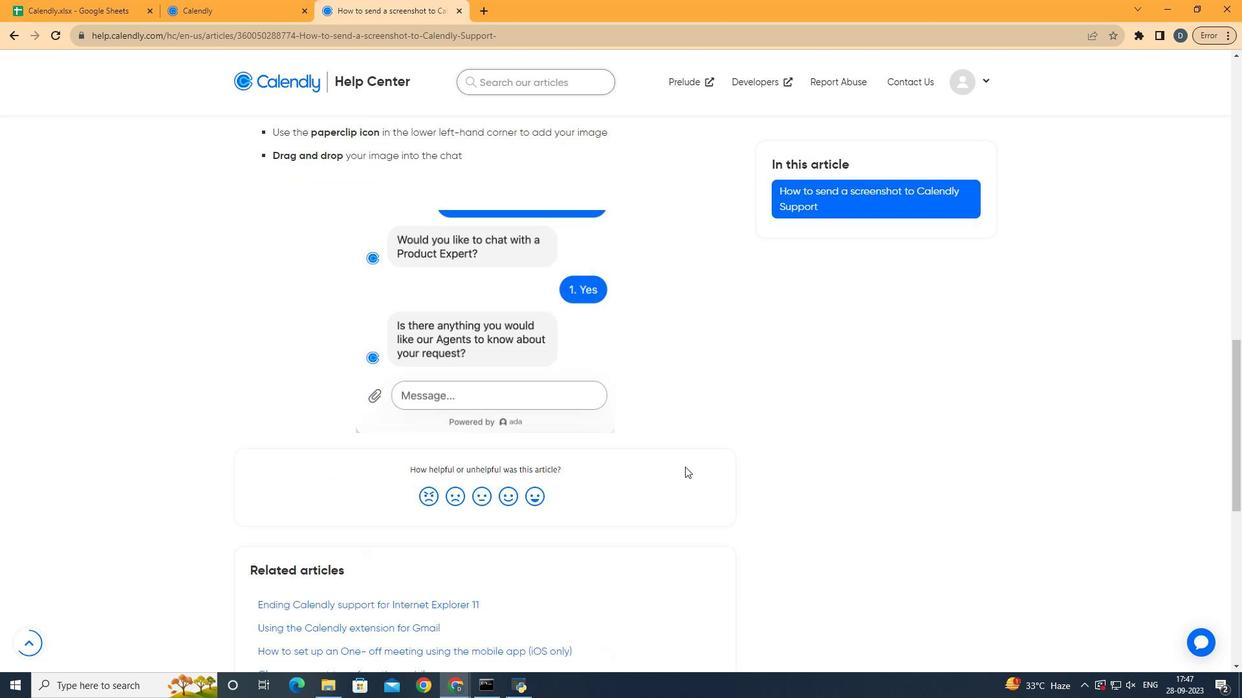 
Action: Mouse scrolled (694, 475) with delta (0, 0)
Screenshot: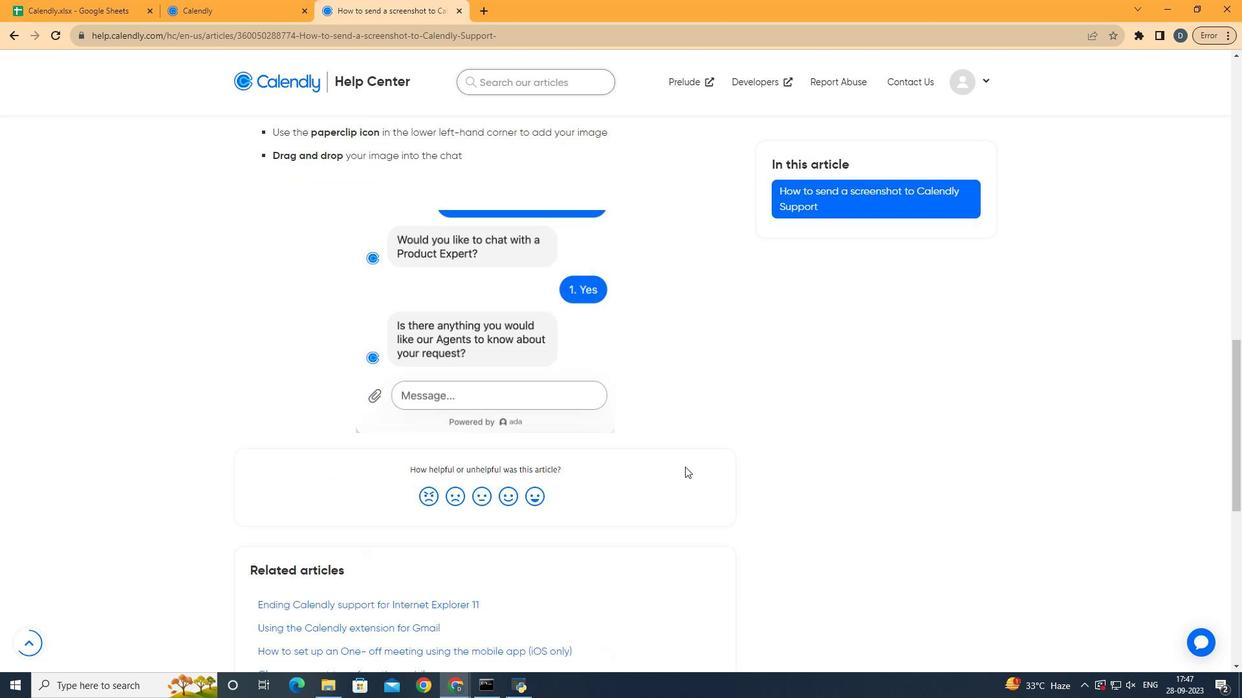 
Action: Mouse scrolled (694, 475) with delta (0, 0)
Screenshot: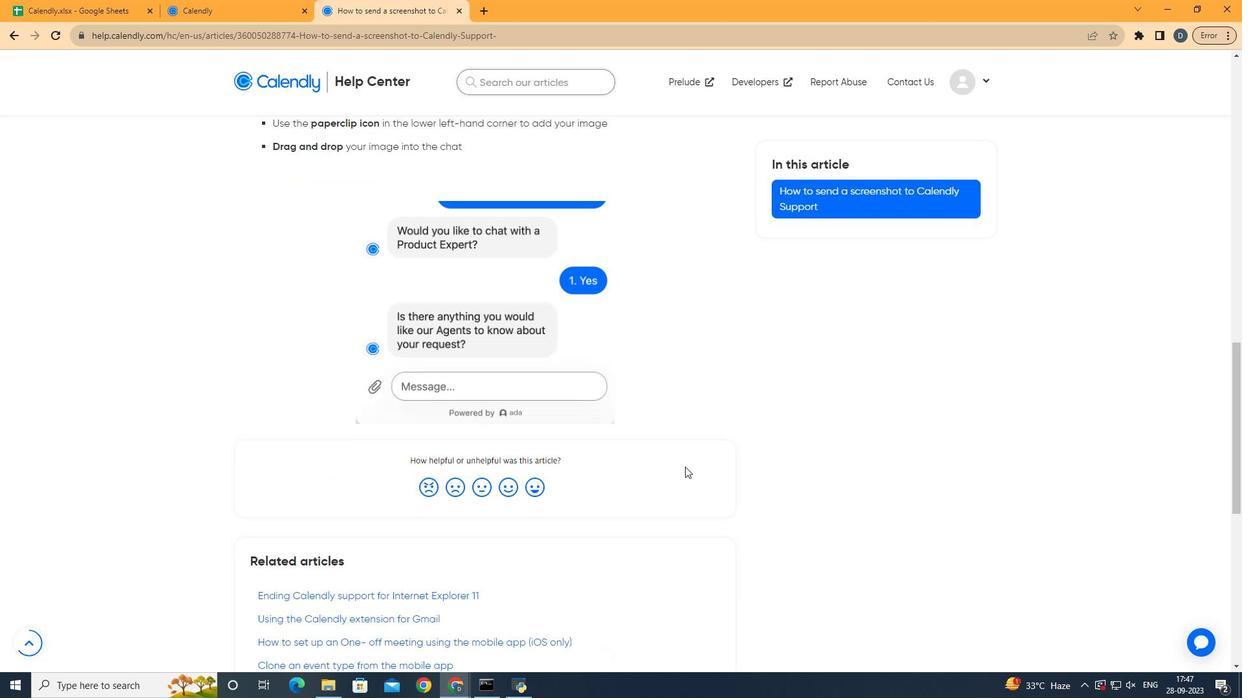 
Action: Mouse scrolled (694, 475) with delta (0, 0)
Screenshot: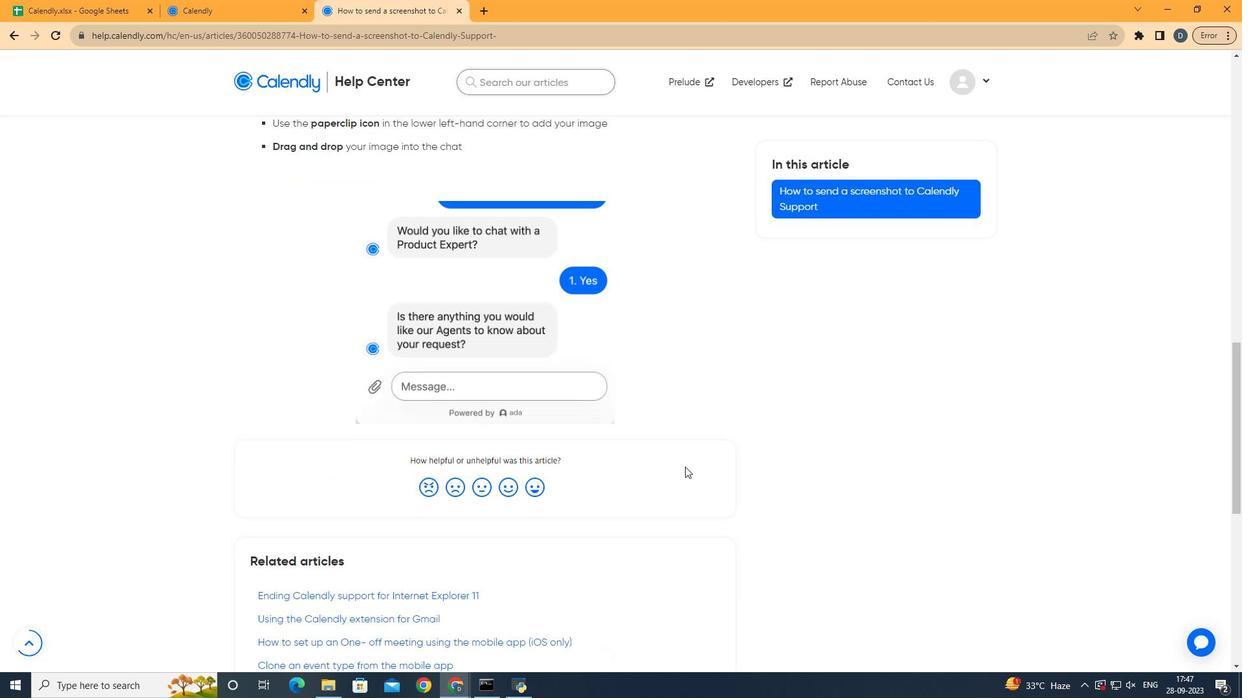
Action: Mouse scrolled (694, 475) with delta (0, 0)
Screenshot: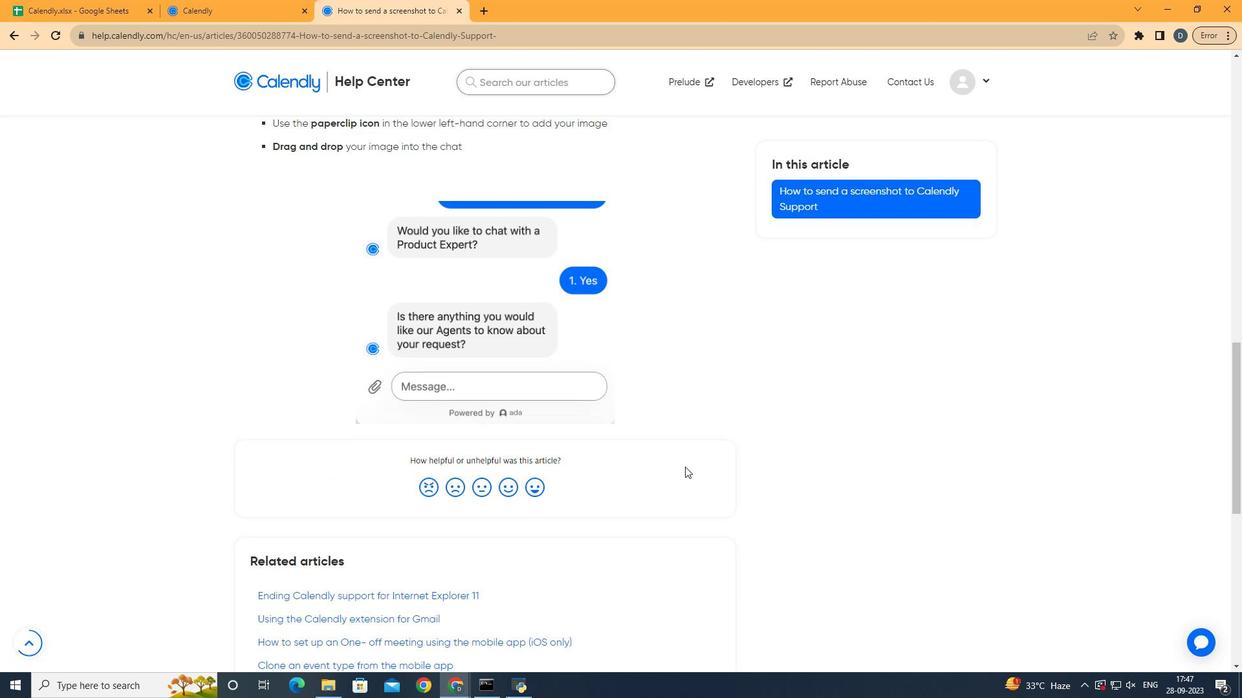 
Action: Mouse scrolled (694, 475) with delta (0, 0)
Screenshot: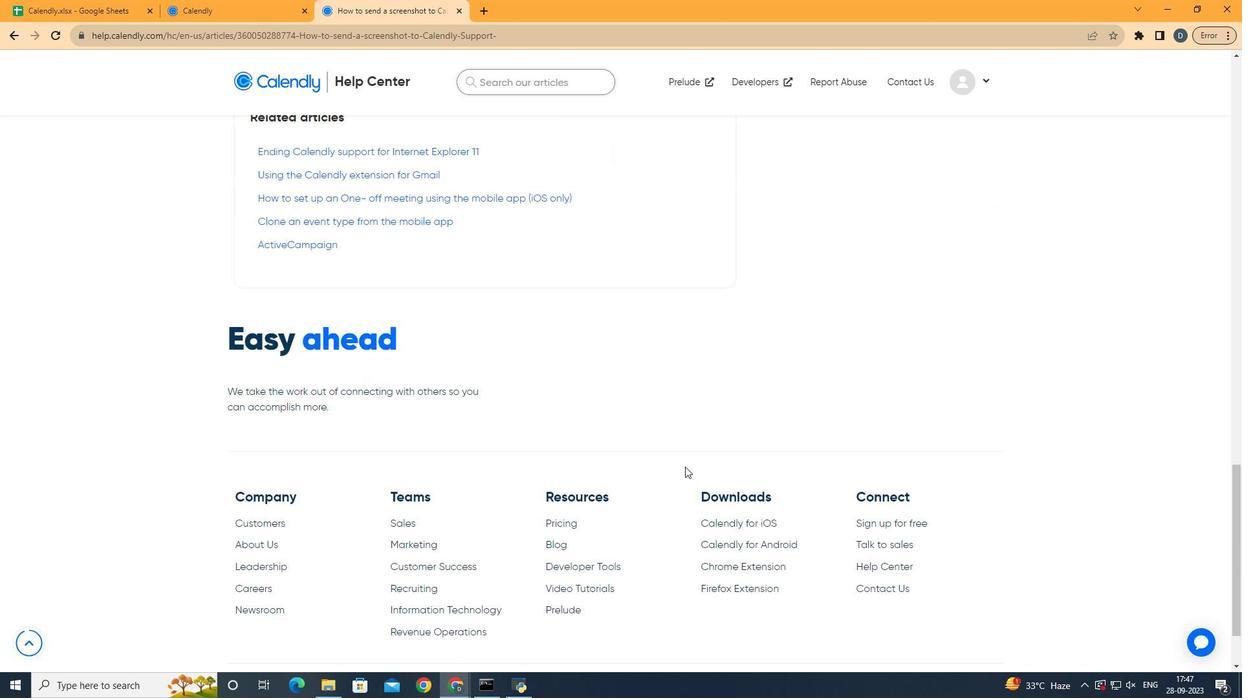 
Action: Mouse scrolled (694, 475) with delta (0, 0)
Screenshot: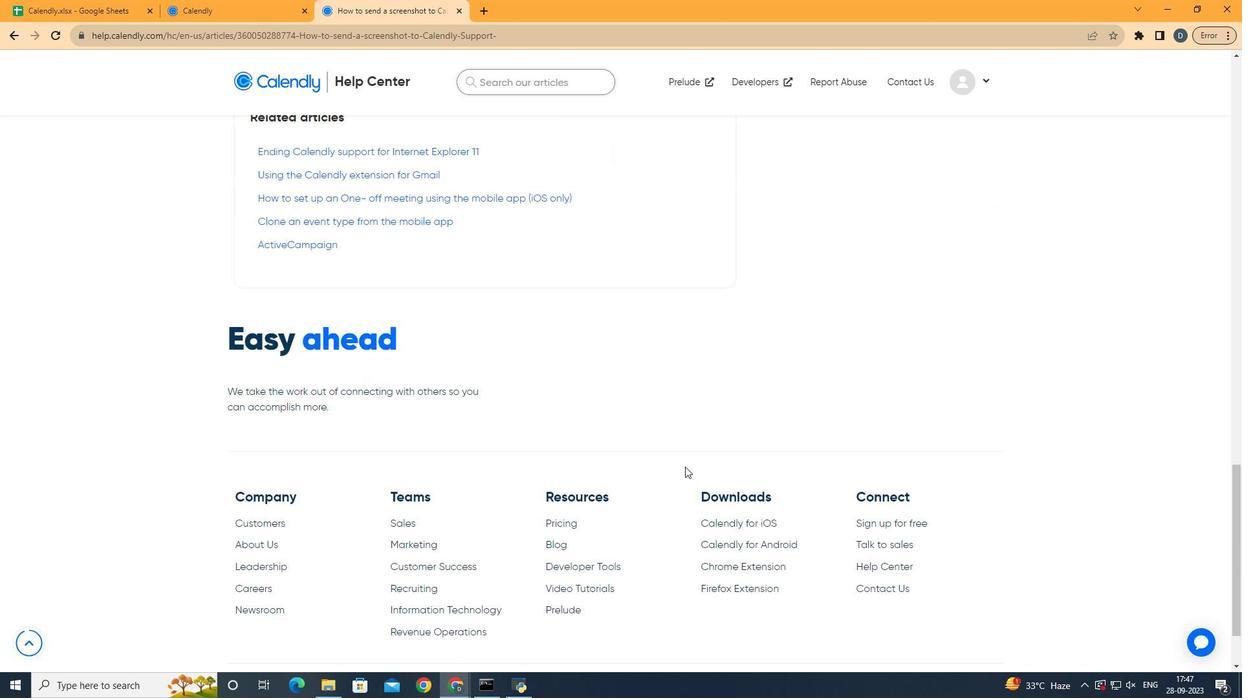 
Action: Mouse scrolled (694, 475) with delta (0, 0)
Screenshot: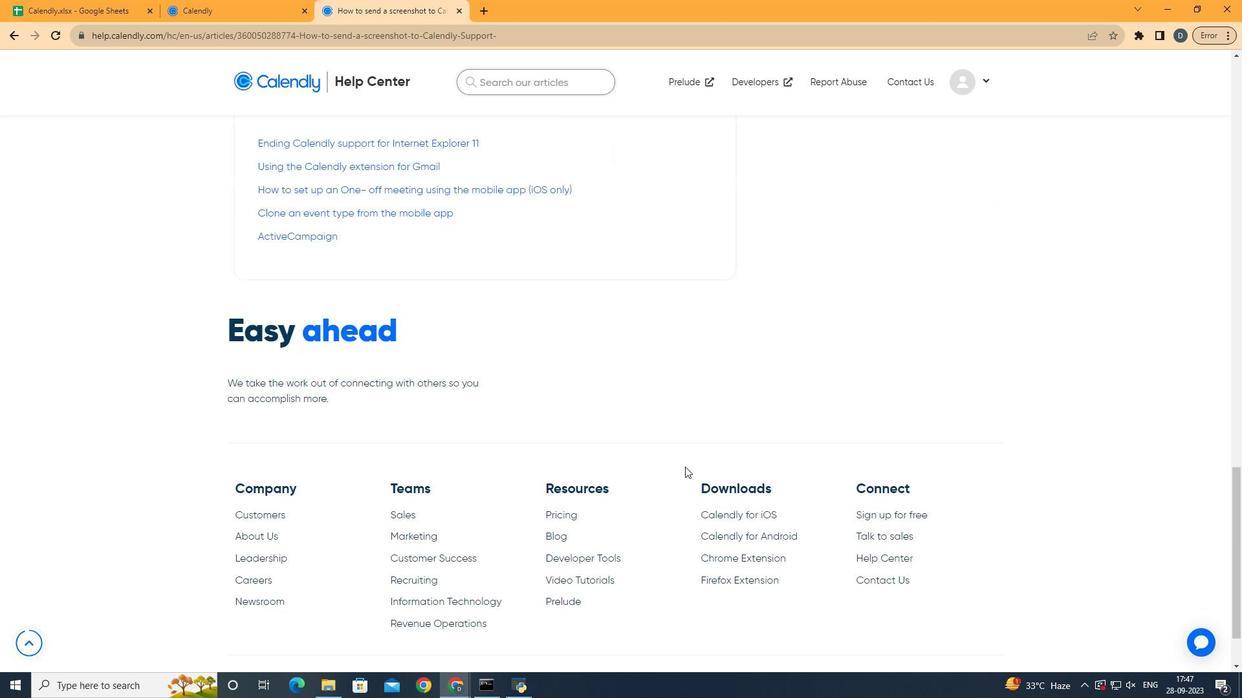 
Action: Mouse scrolled (694, 475) with delta (0, 0)
Screenshot: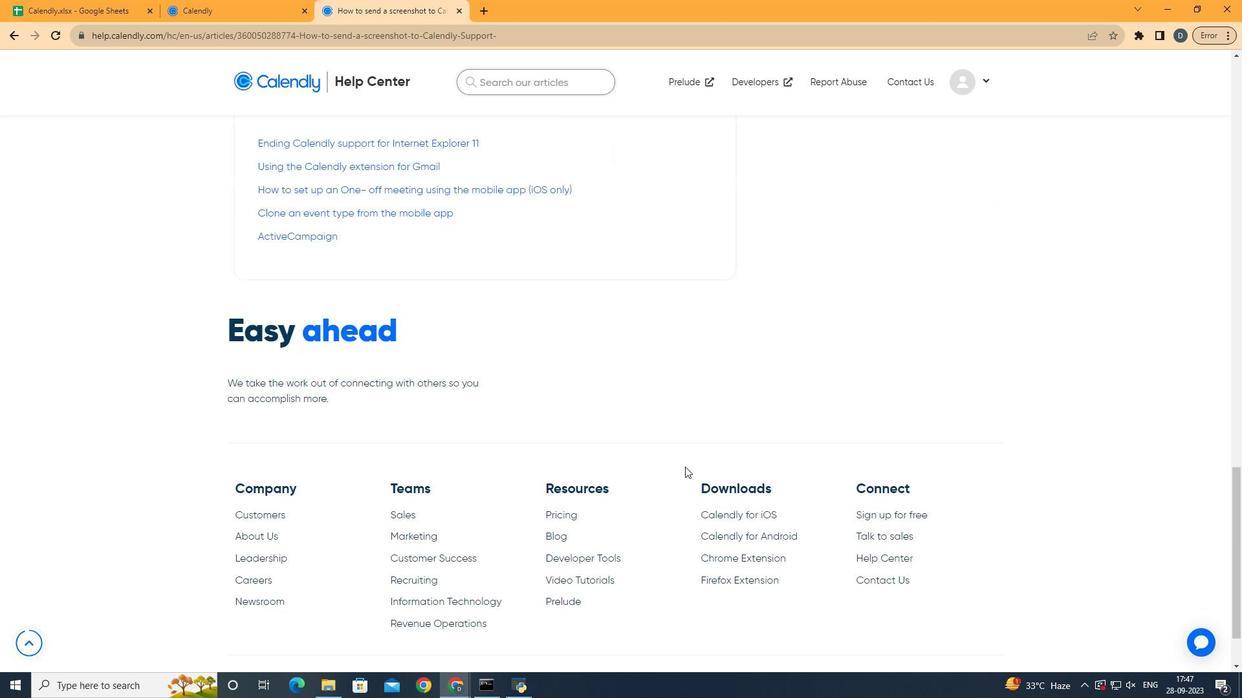 
Action: Mouse scrolled (694, 475) with delta (0, 0)
Screenshot: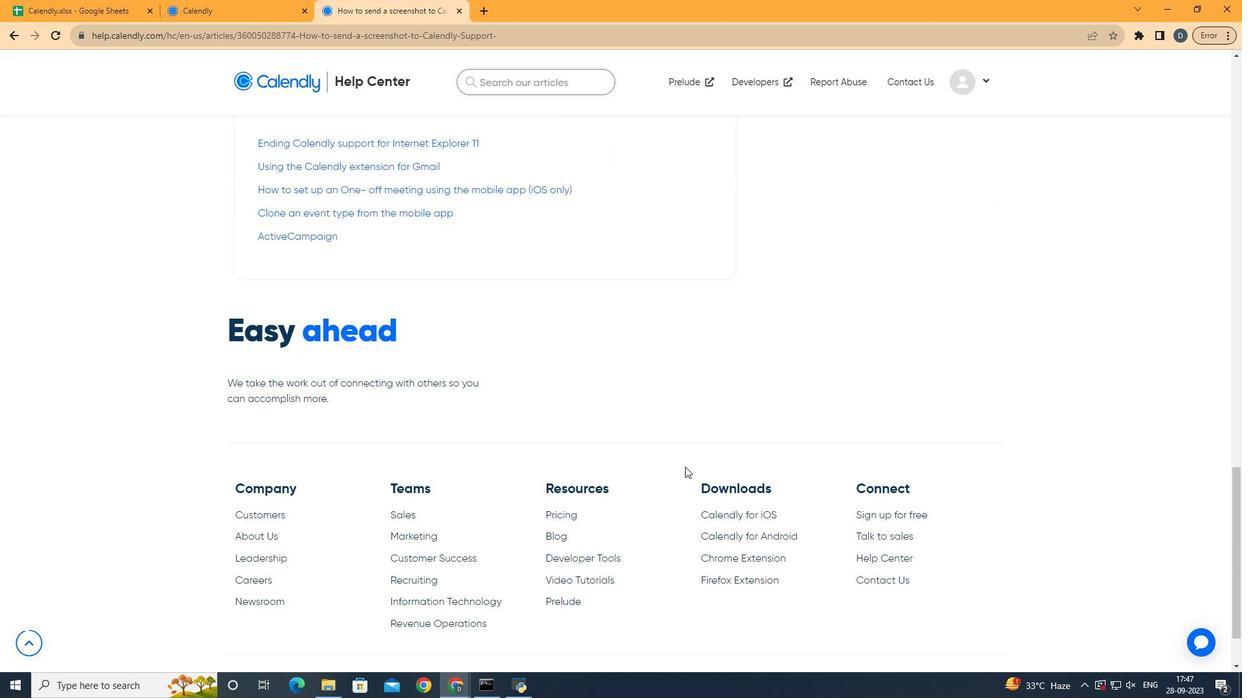 
Action: Mouse scrolled (694, 475) with delta (0, 0)
Screenshot: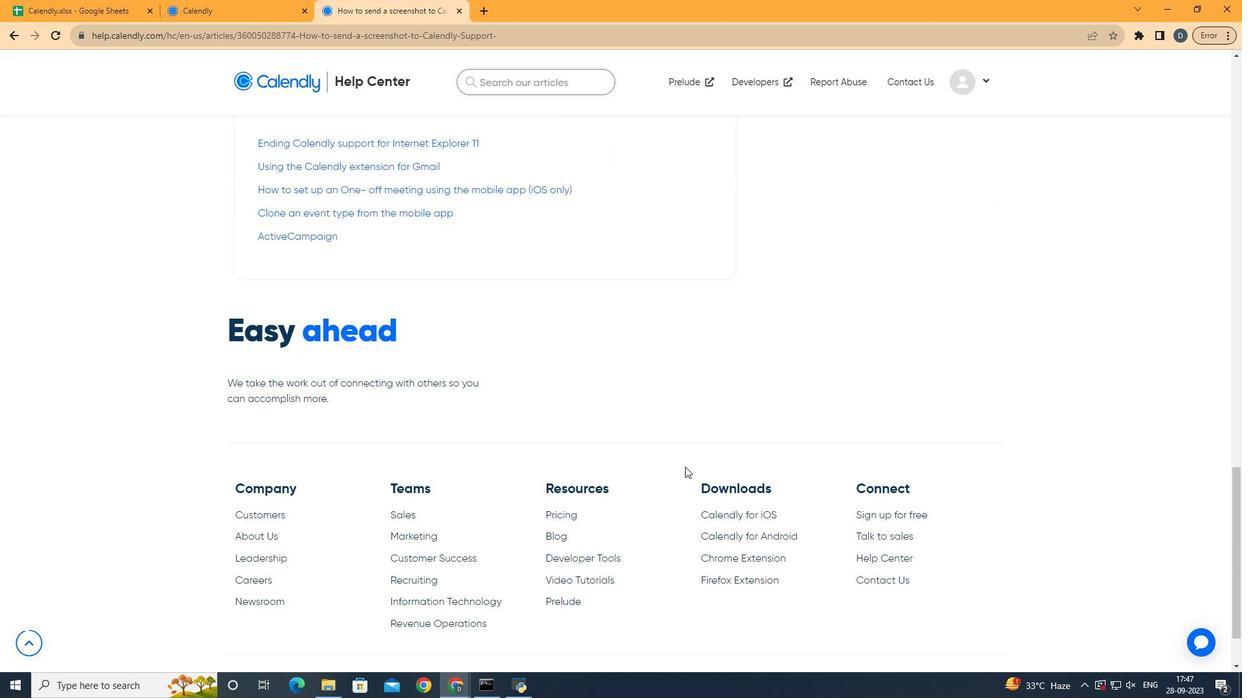 
Action: Mouse scrolled (694, 475) with delta (0, 0)
Screenshot: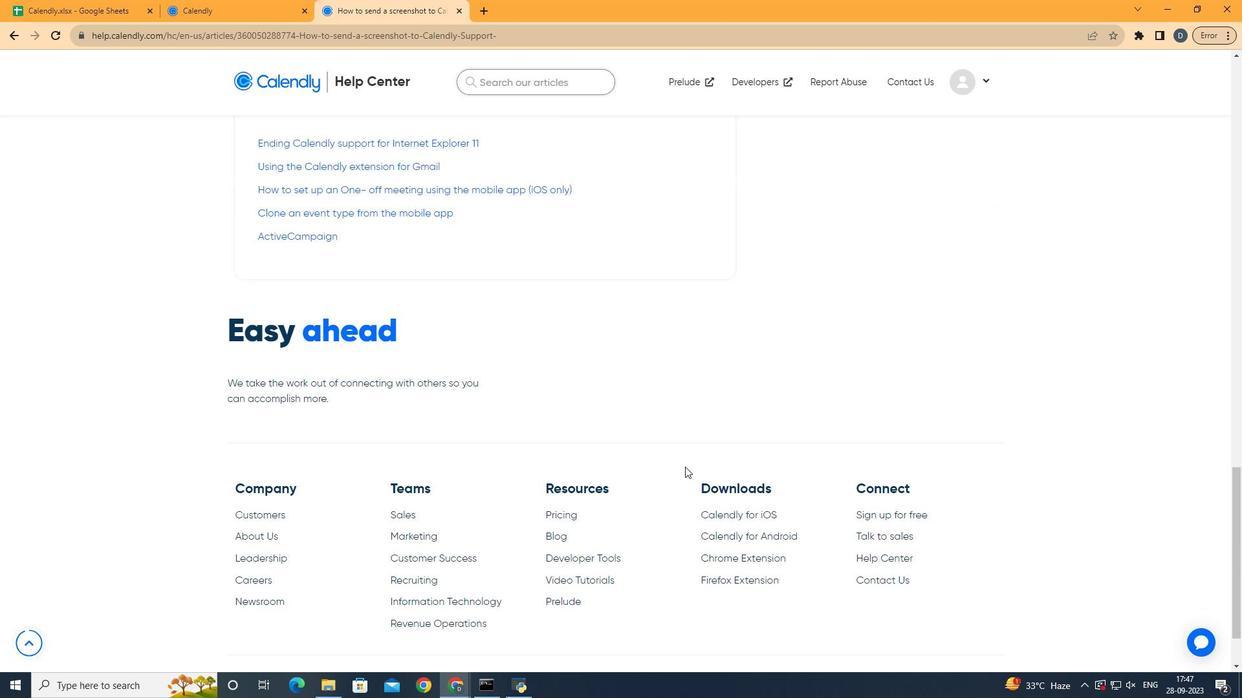 
Action: Mouse moved to (696, 474)
Screenshot: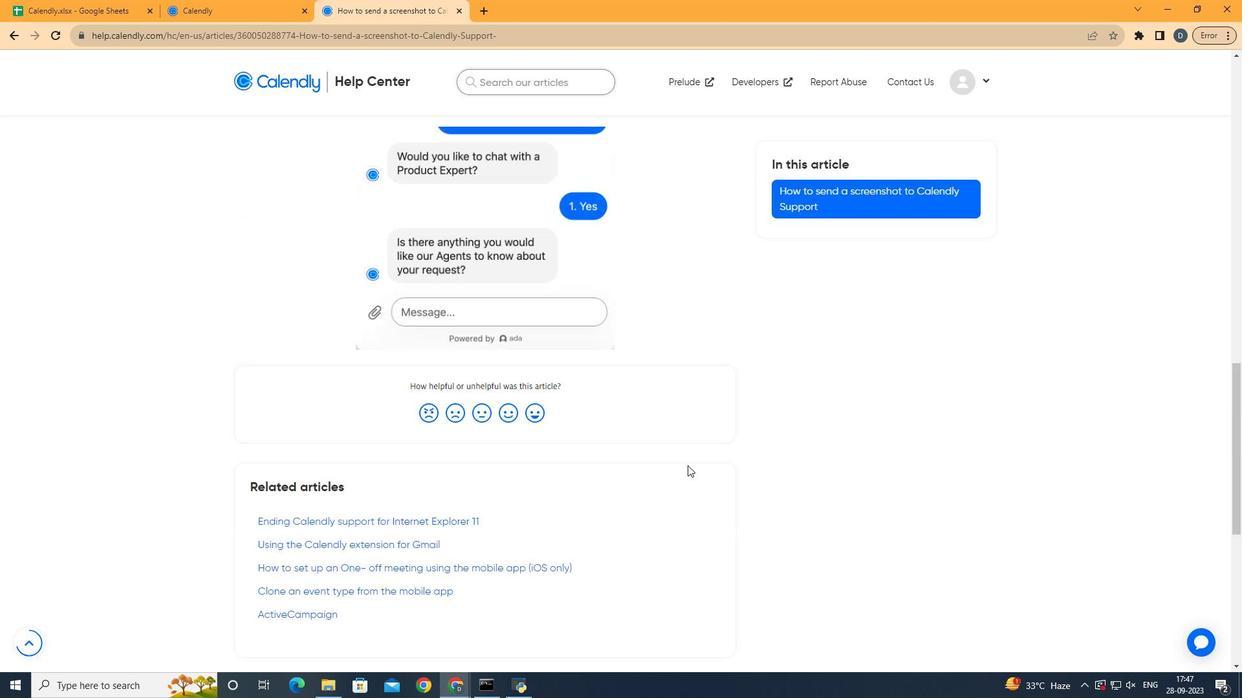 
Action: Mouse scrolled (696, 475) with delta (0, 0)
Screenshot: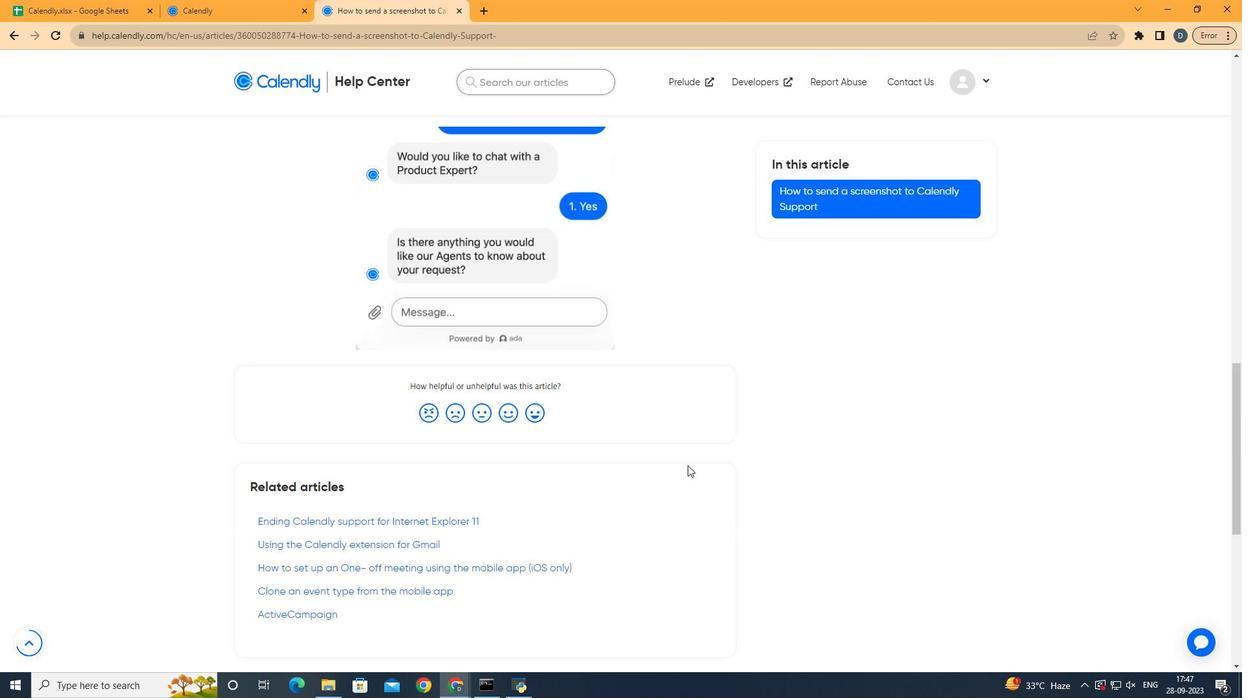 
Action: Mouse scrolled (696, 475) with delta (0, 0)
Screenshot: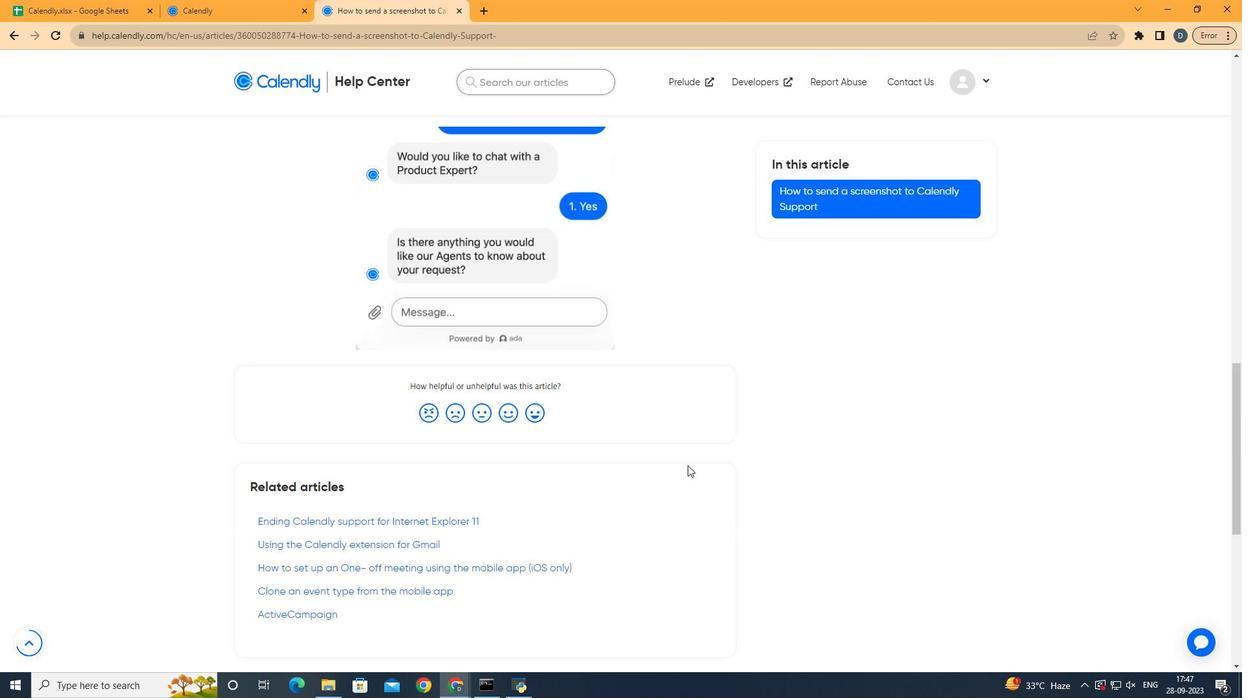 
Action: Mouse scrolled (696, 475) with delta (0, 0)
Screenshot: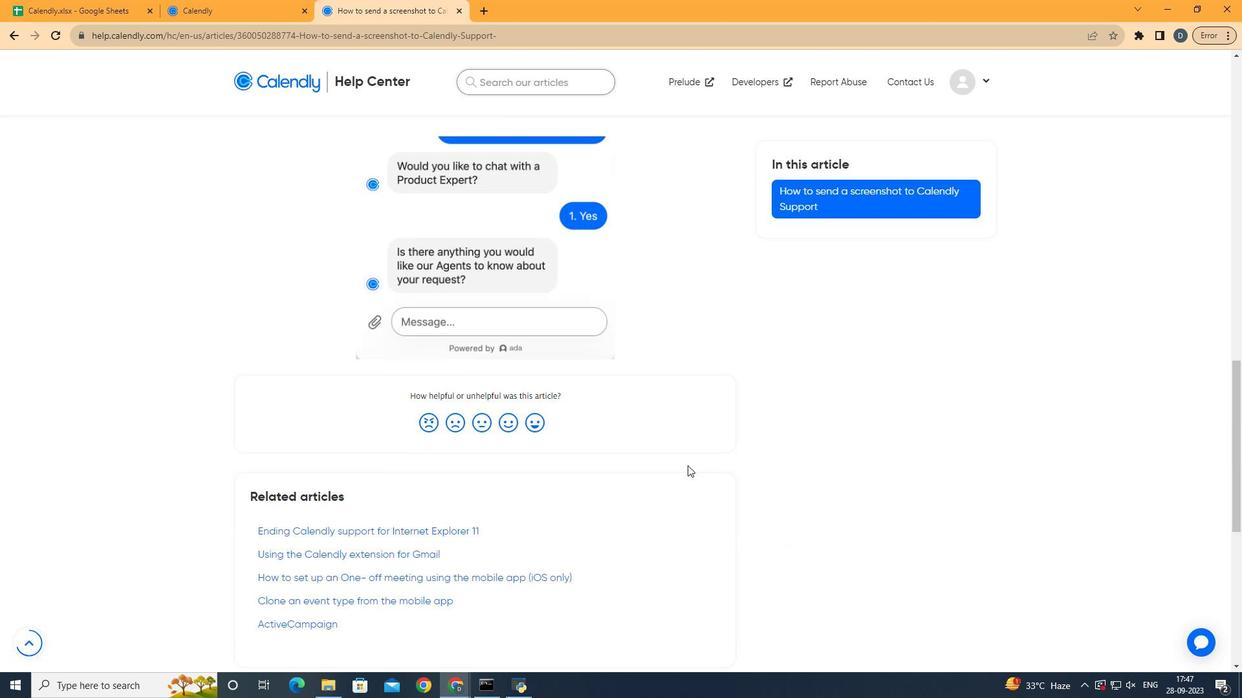 
Action: Mouse scrolled (696, 475) with delta (0, 0)
Screenshot: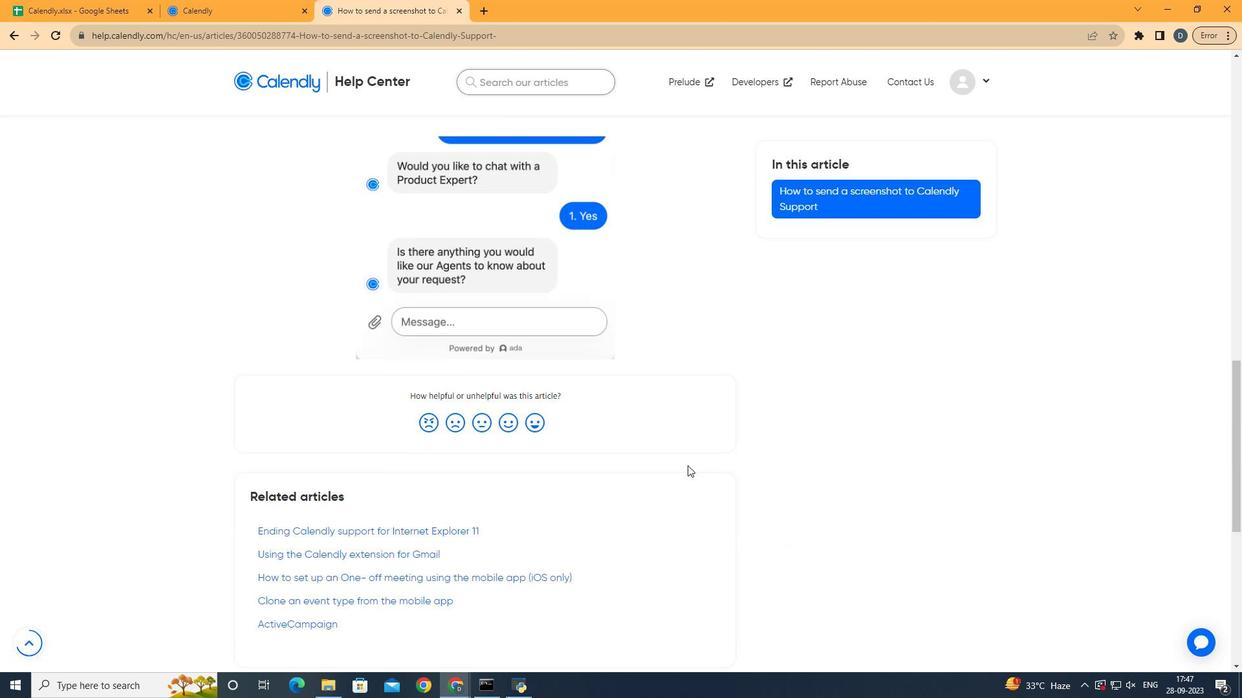
Action: Mouse scrolled (696, 475) with delta (0, 0)
Screenshot: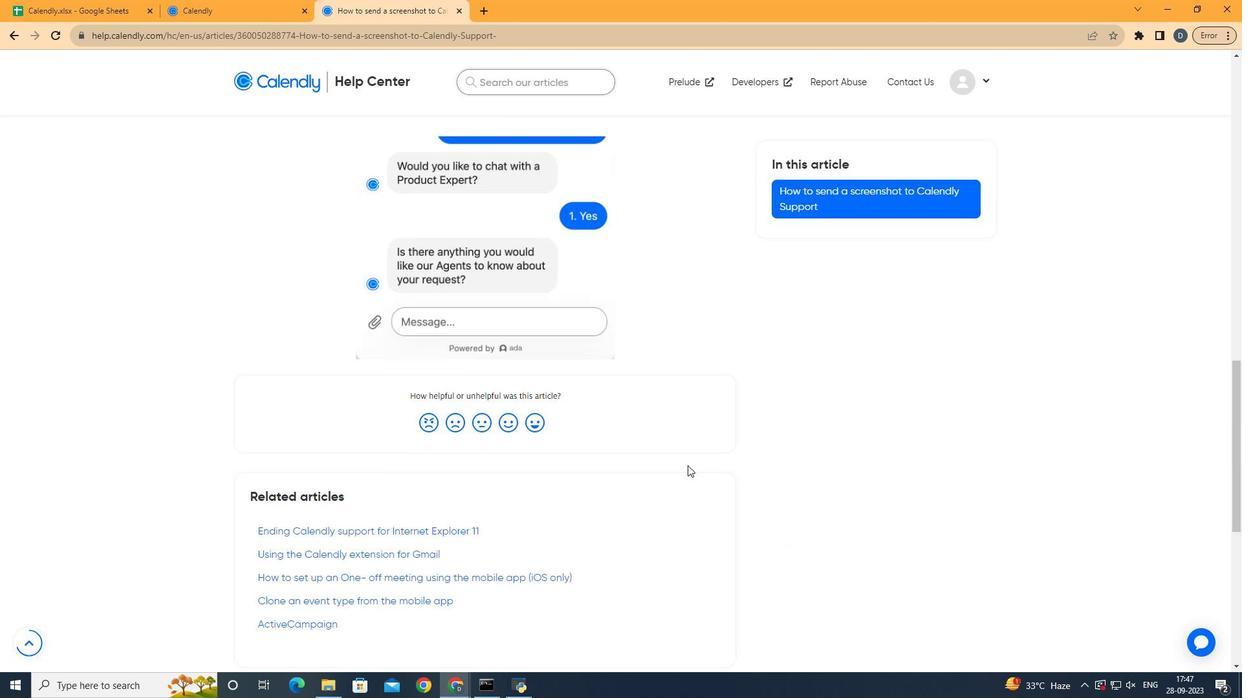 
Action: Mouse scrolled (696, 475) with delta (0, 0)
Screenshot: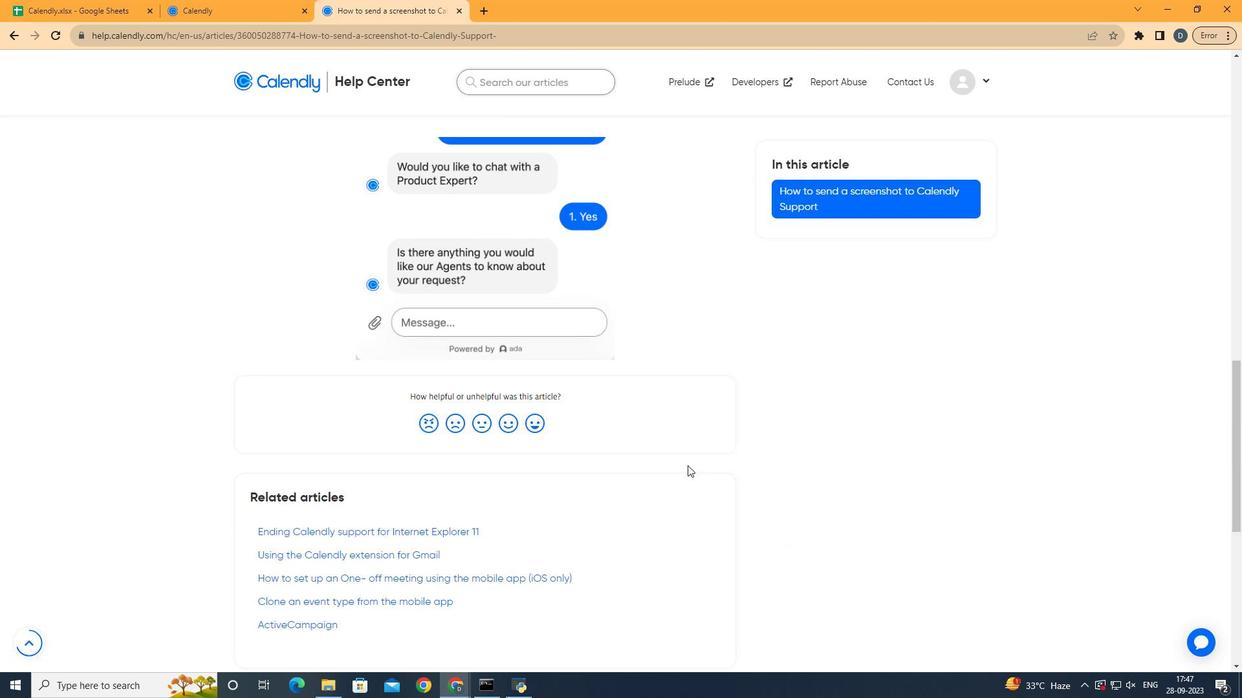 
Action: Mouse scrolled (696, 475) with delta (0, 0)
Screenshot: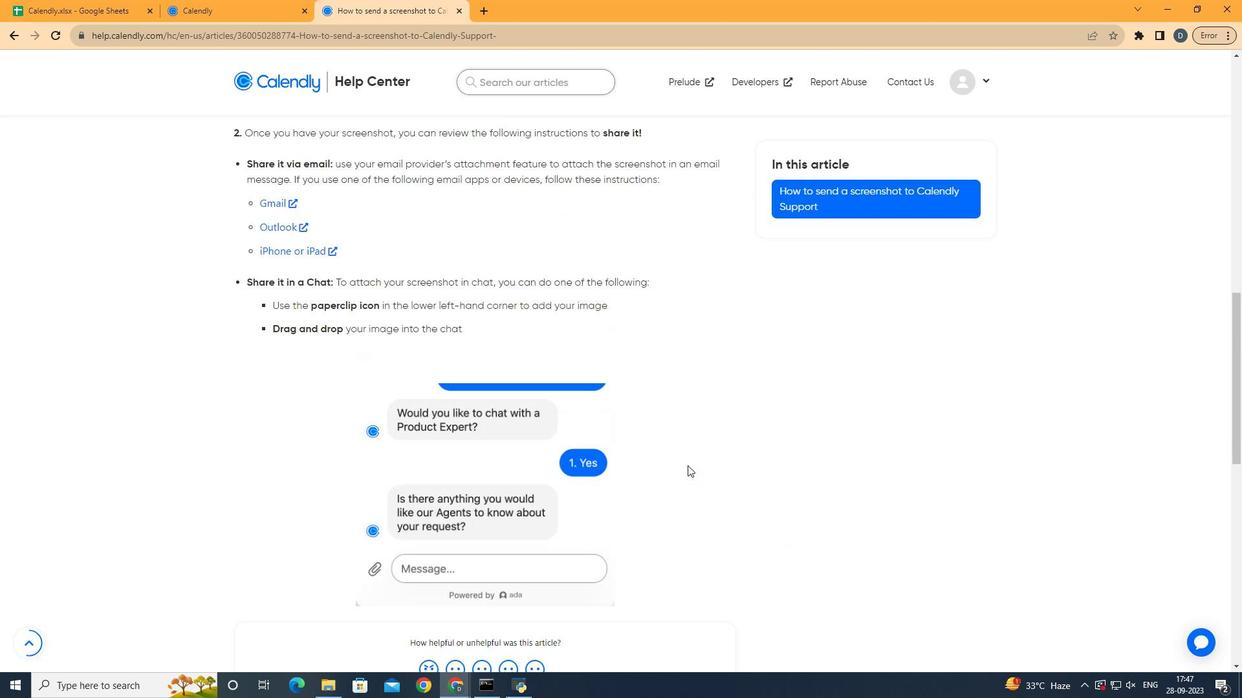 
Action: Mouse scrolled (696, 475) with delta (0, 0)
Screenshot: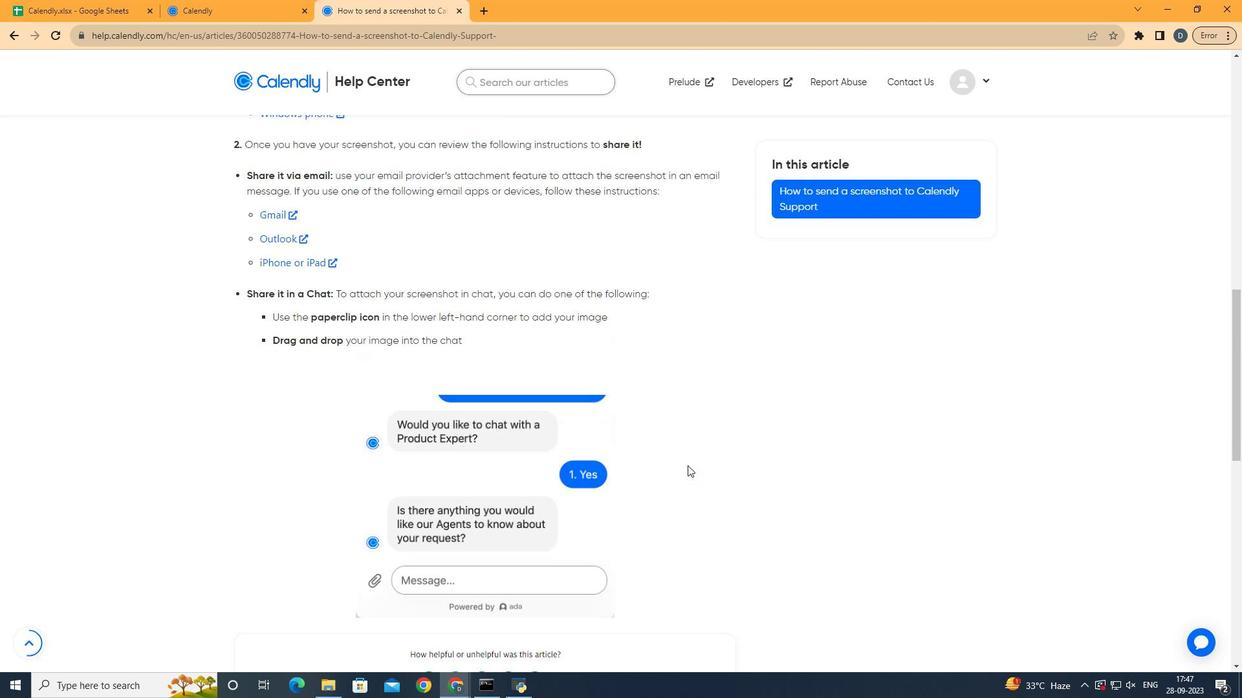 
Action: Mouse scrolled (696, 475) with delta (0, 0)
Screenshot: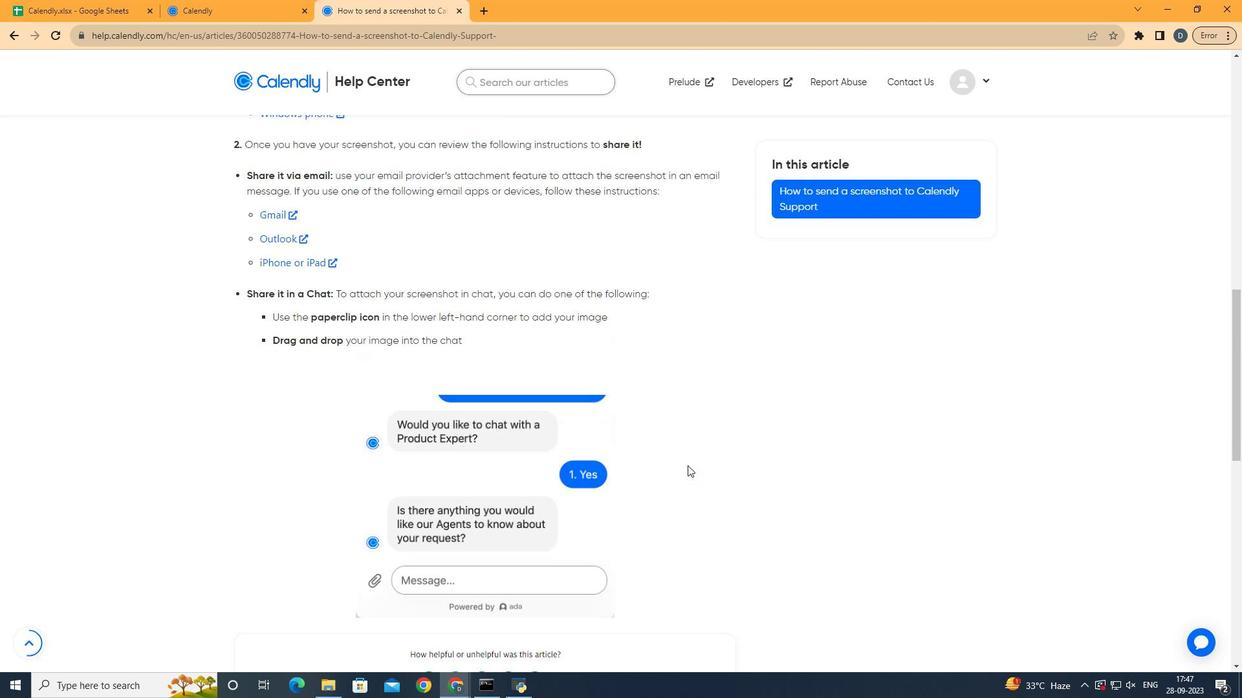 
Action: Mouse scrolled (696, 475) with delta (0, 0)
Screenshot: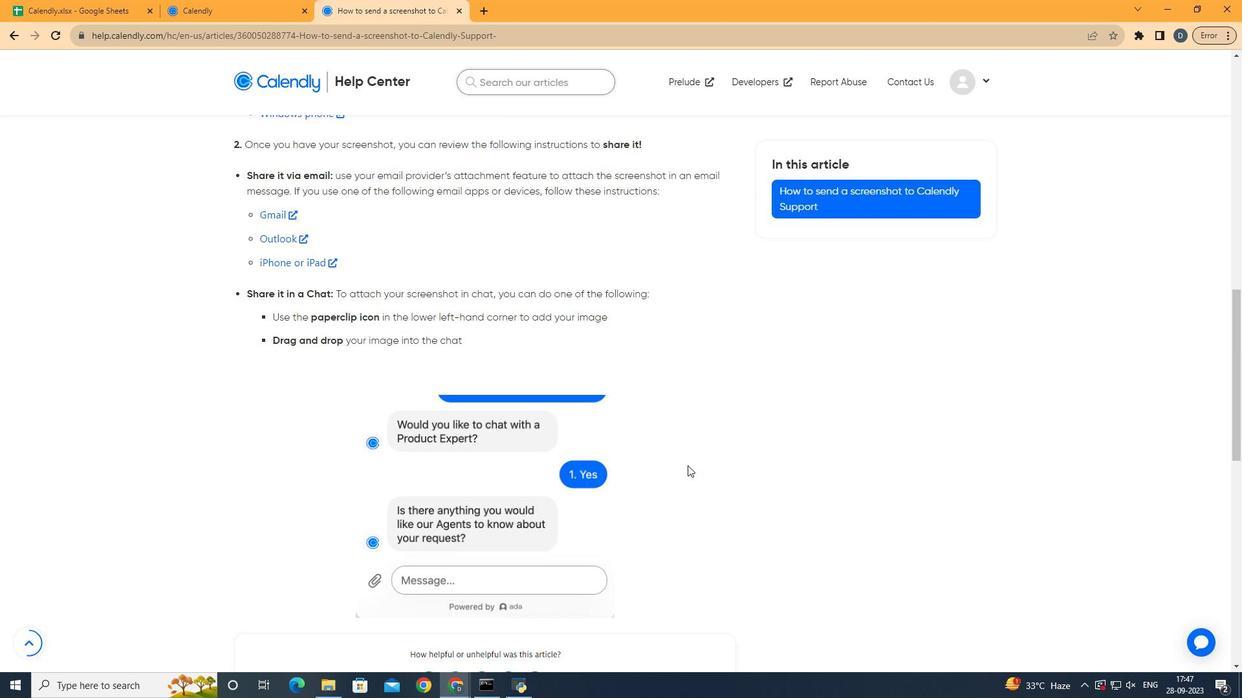
Action: Mouse scrolled (696, 475) with delta (0, 0)
Screenshot: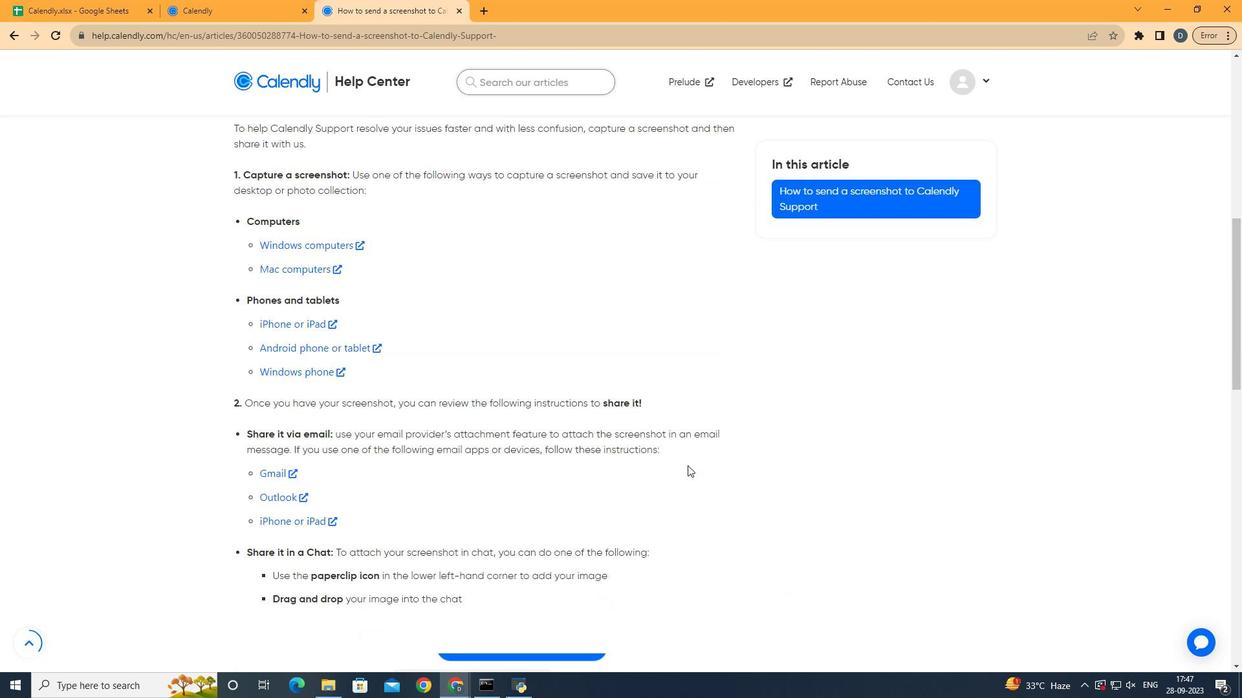 
Action: Mouse scrolled (696, 475) with delta (0, 0)
Screenshot: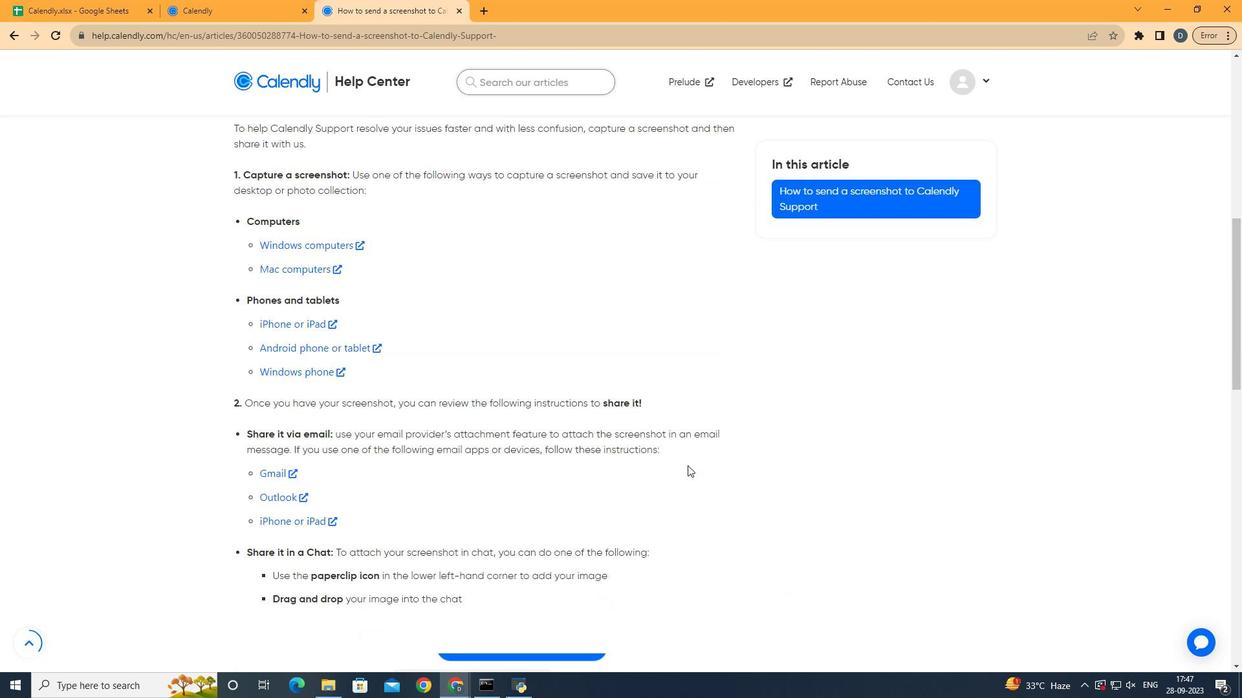 
Action: Mouse scrolled (696, 475) with delta (0, 0)
Screenshot: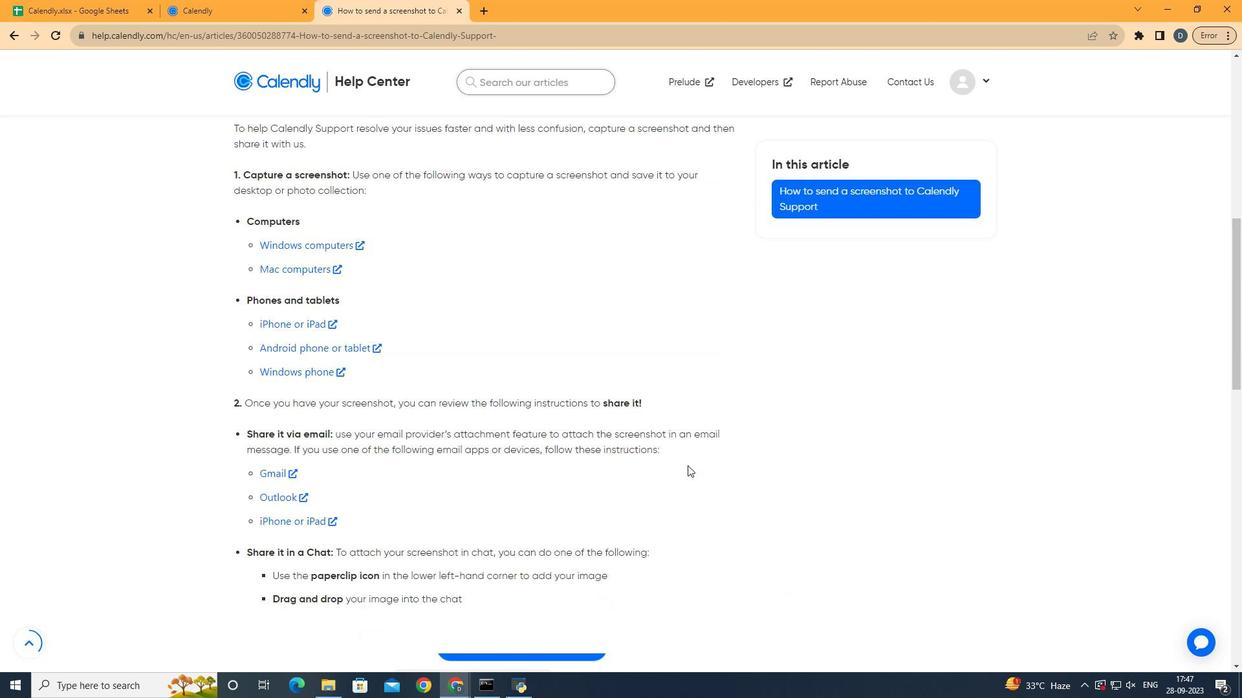 
Action: Mouse scrolled (696, 475) with delta (0, 0)
Screenshot: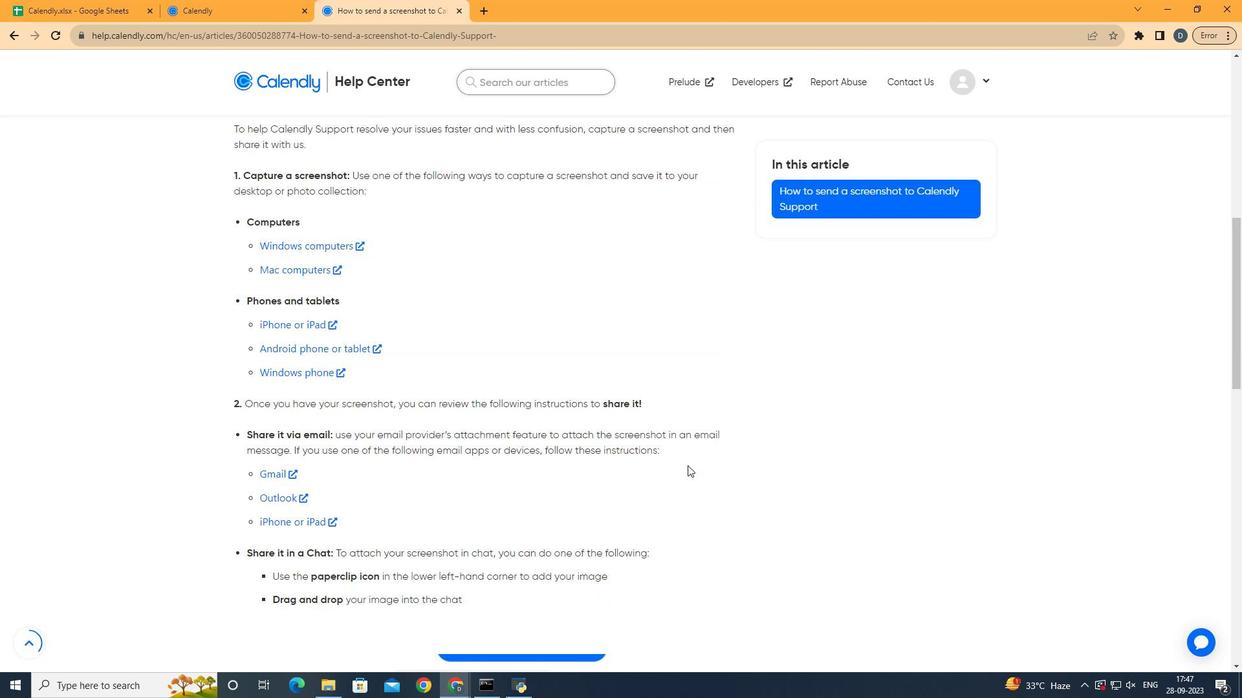 
Action: Mouse scrolled (696, 475) with delta (0, 0)
Screenshot: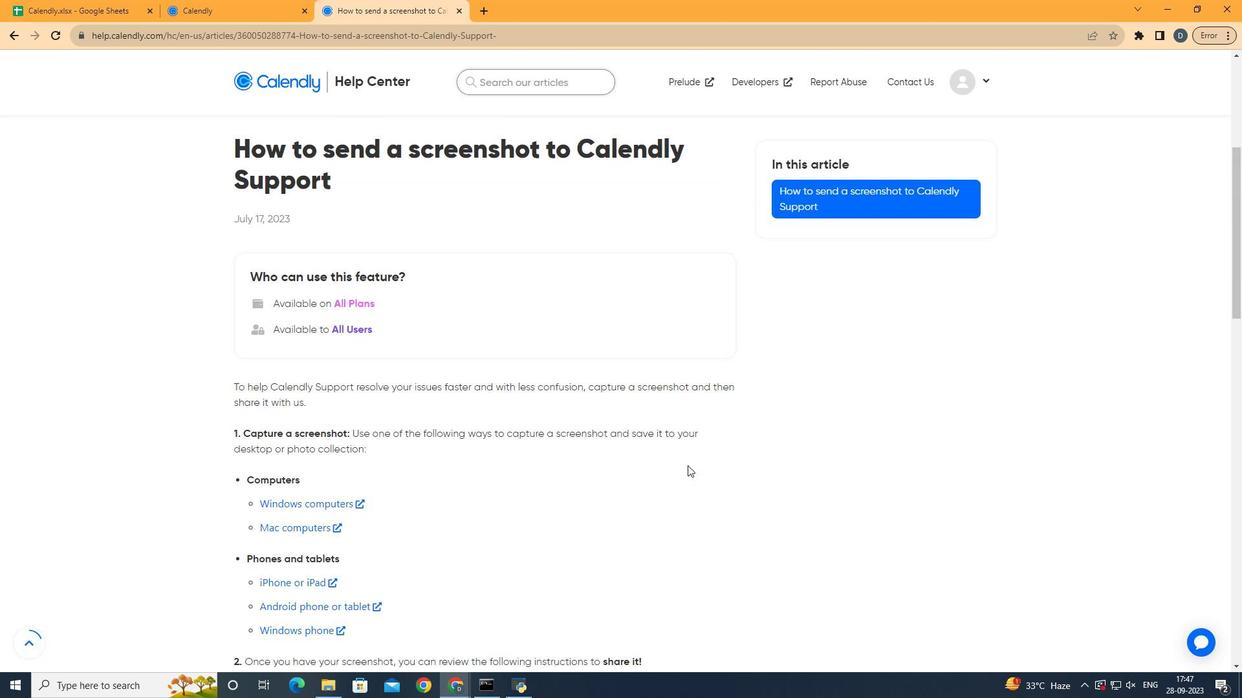 
Action: Mouse scrolled (696, 475) with delta (0, 0)
Screenshot: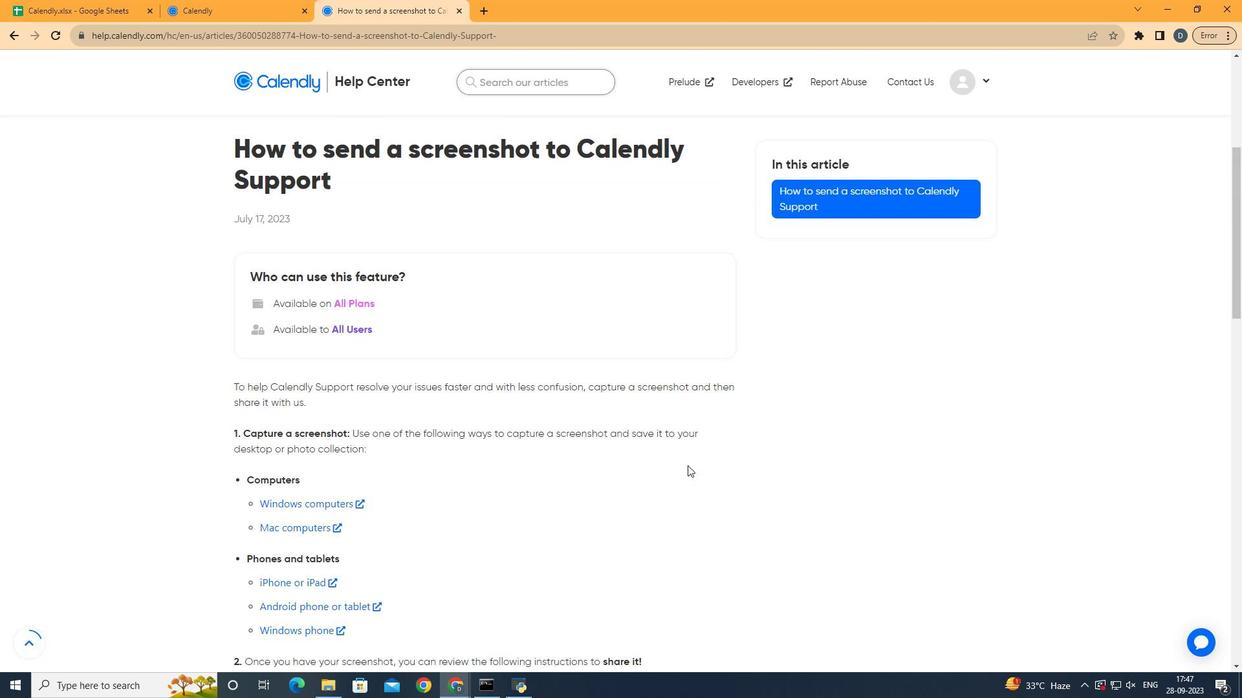 
Action: Mouse scrolled (696, 475) with delta (0, 0)
Screenshot: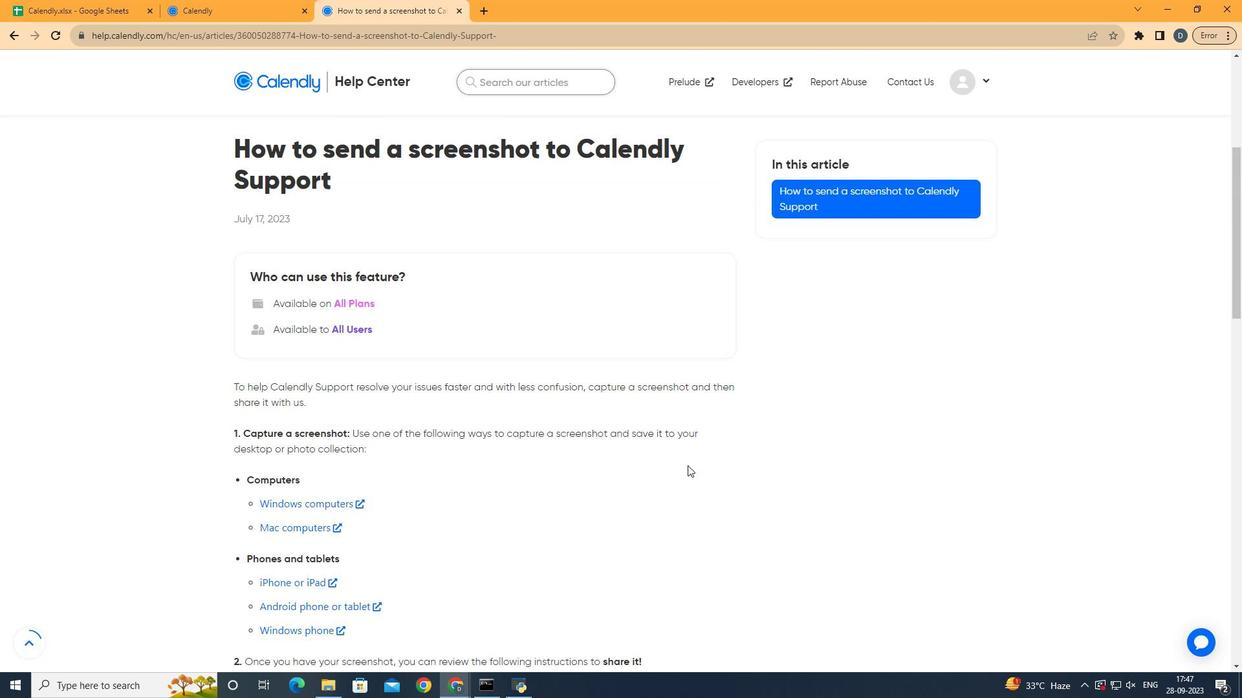 
Action: Mouse scrolled (696, 475) with delta (0, 0)
Screenshot: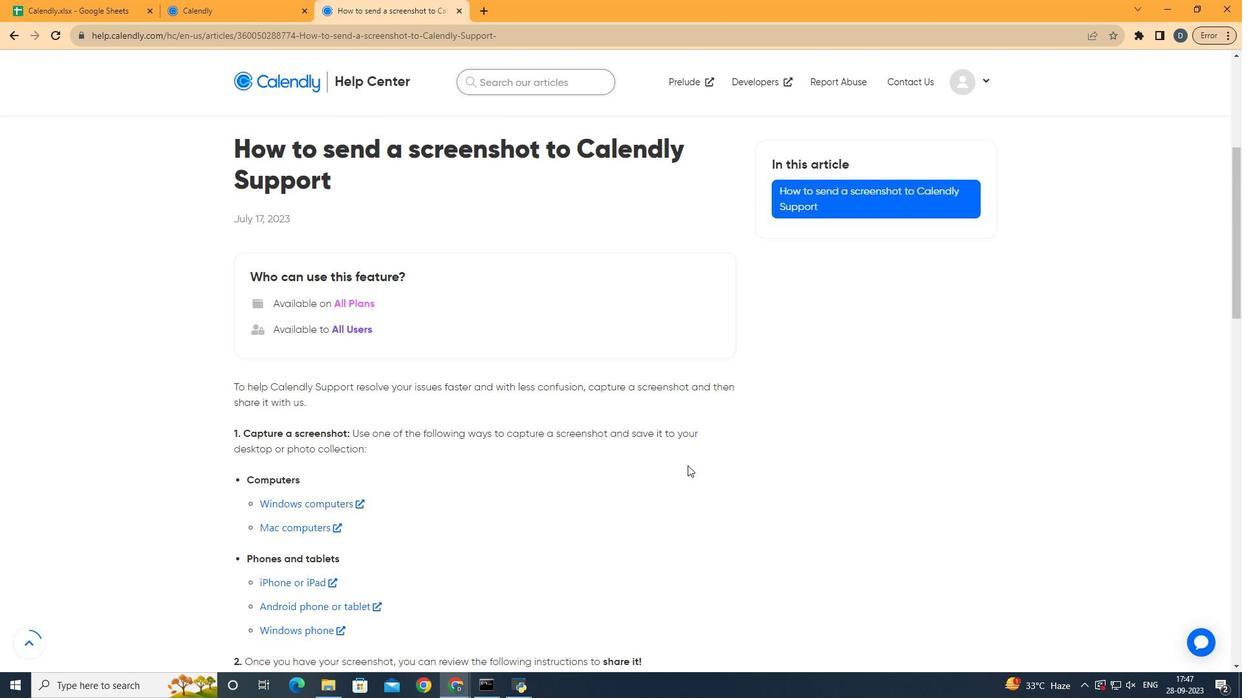 
Action: Mouse scrolled (696, 475) with delta (0, 0)
Screenshot: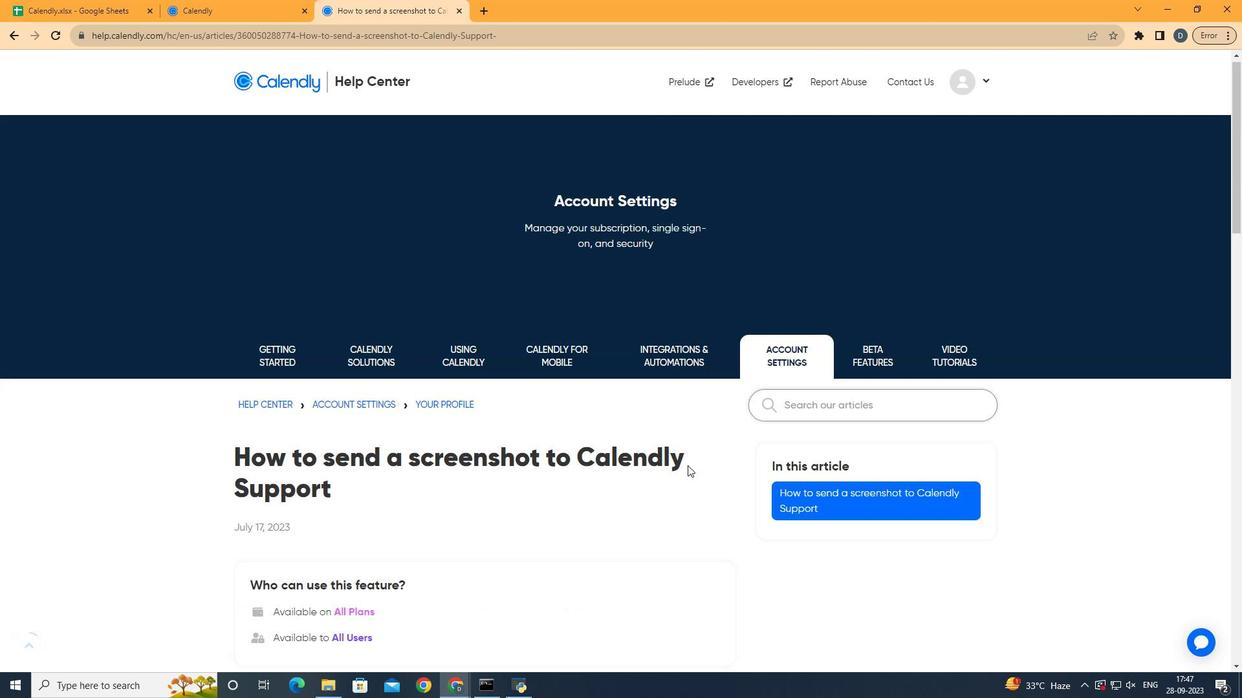 
Action: Mouse scrolled (696, 475) with delta (0, 0)
Screenshot: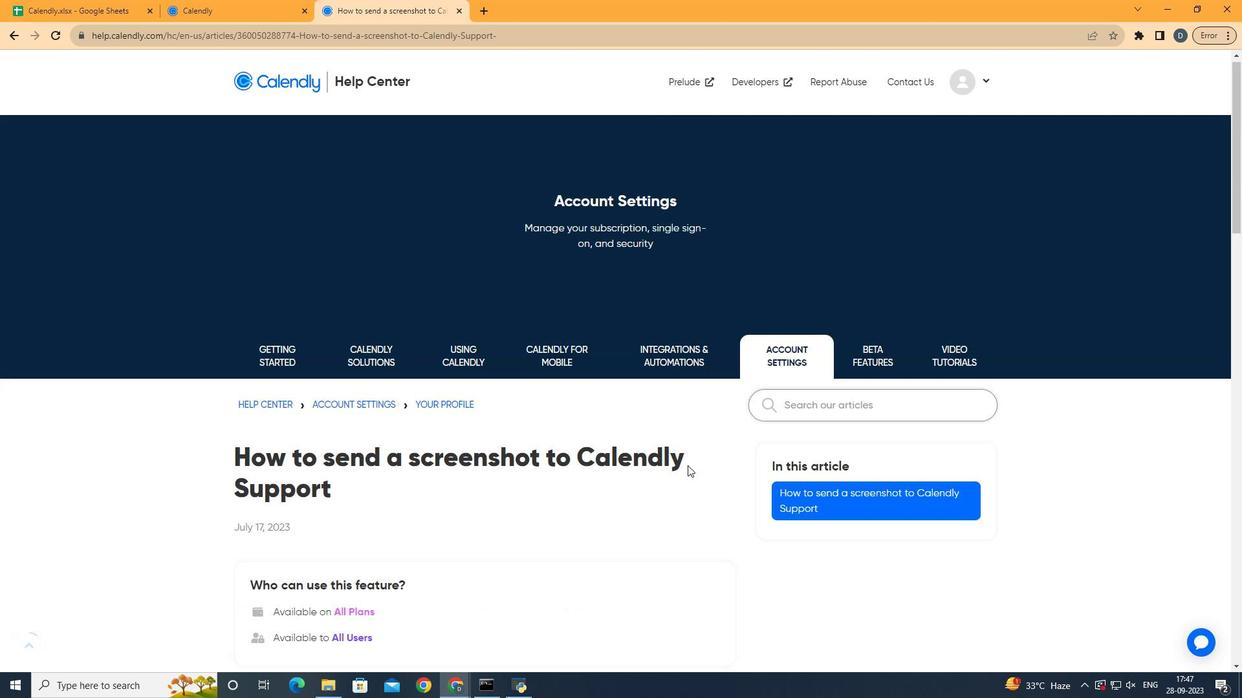 
Action: Mouse scrolled (696, 475) with delta (0, 0)
Screenshot: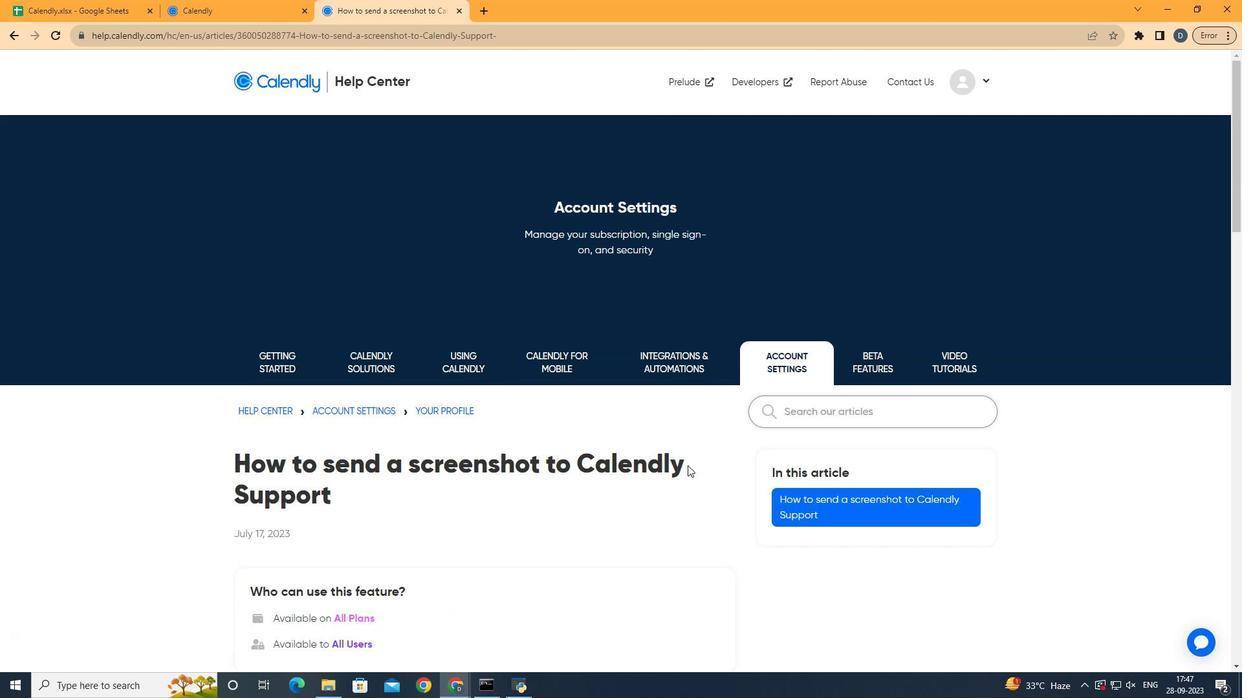 
Action: Mouse scrolled (696, 475) with delta (0, 0)
Screenshot: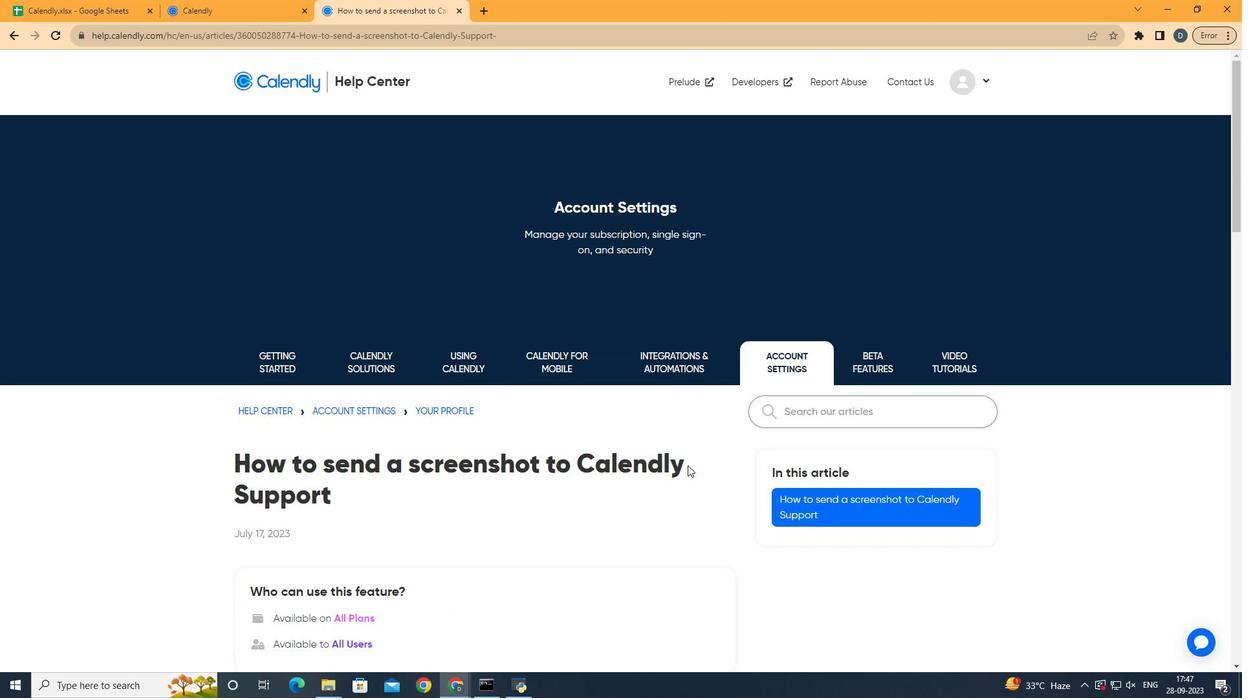 
Action: Mouse scrolled (696, 475) with delta (0, 0)
Screenshot: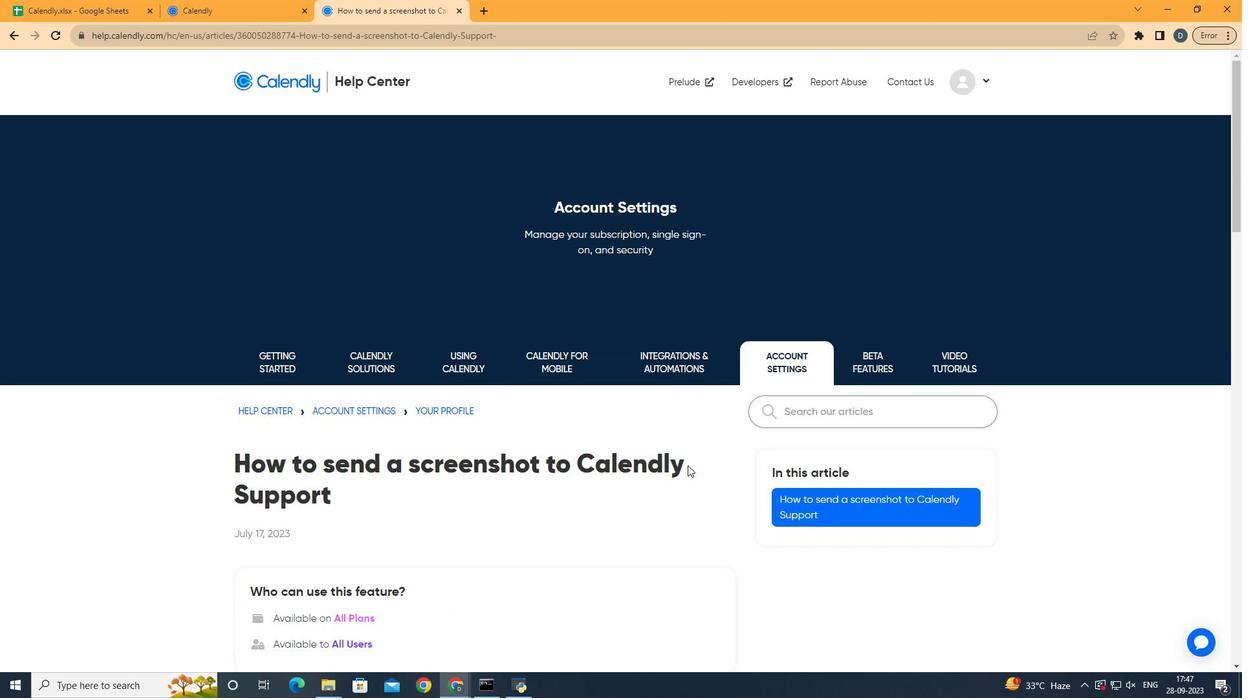 
Action: Mouse scrolled (696, 475) with delta (0, 0)
Screenshot: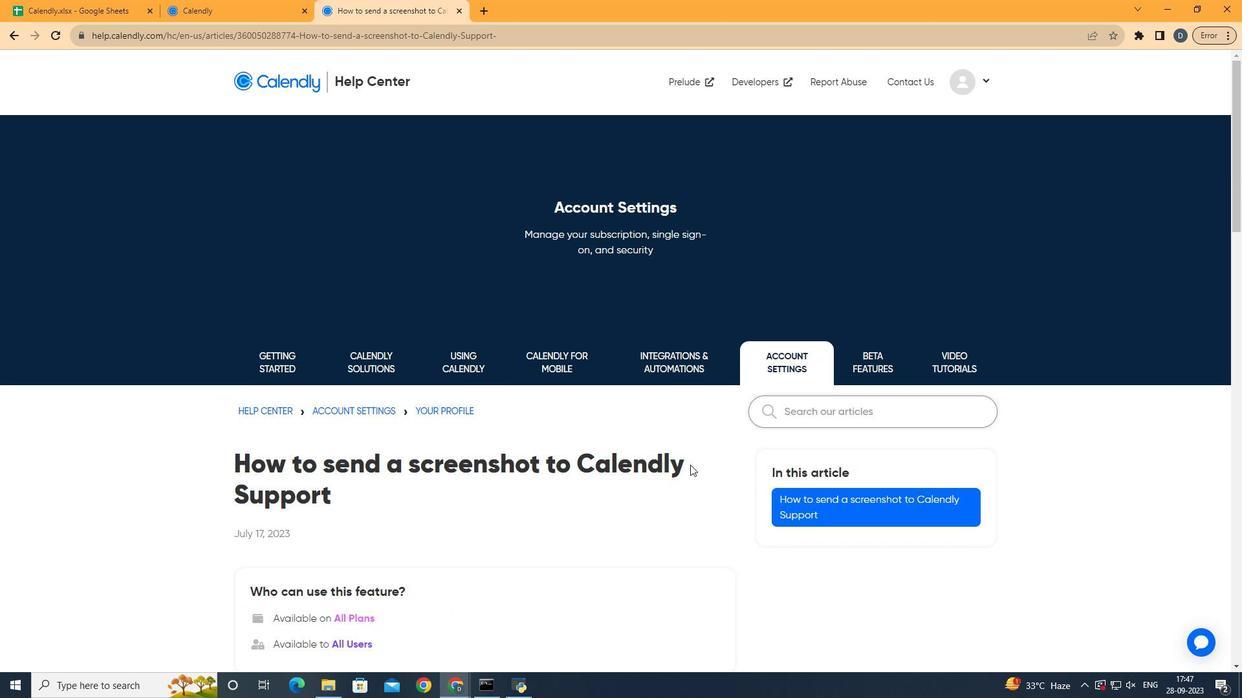 
Action: Mouse scrolled (696, 475) with delta (0, 0)
Screenshot: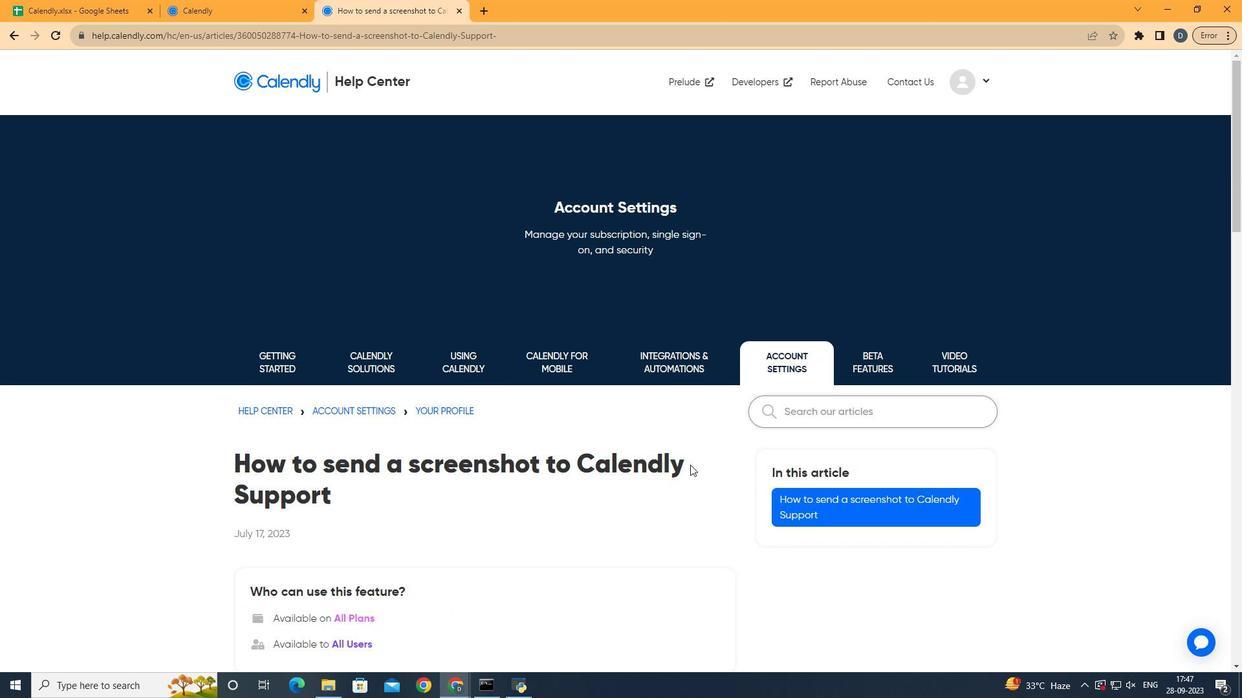 
Action: Mouse scrolled (696, 475) with delta (0, 0)
Screenshot: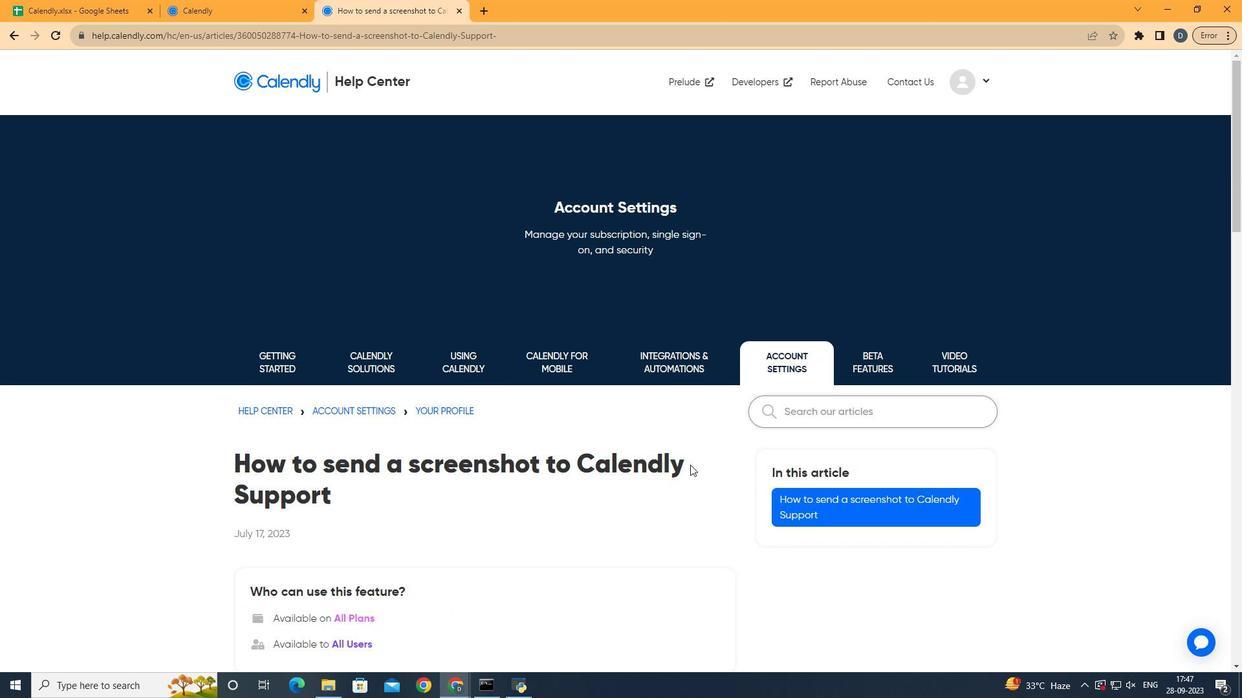
Action: Mouse scrolled (696, 475) with delta (0, 0)
Screenshot: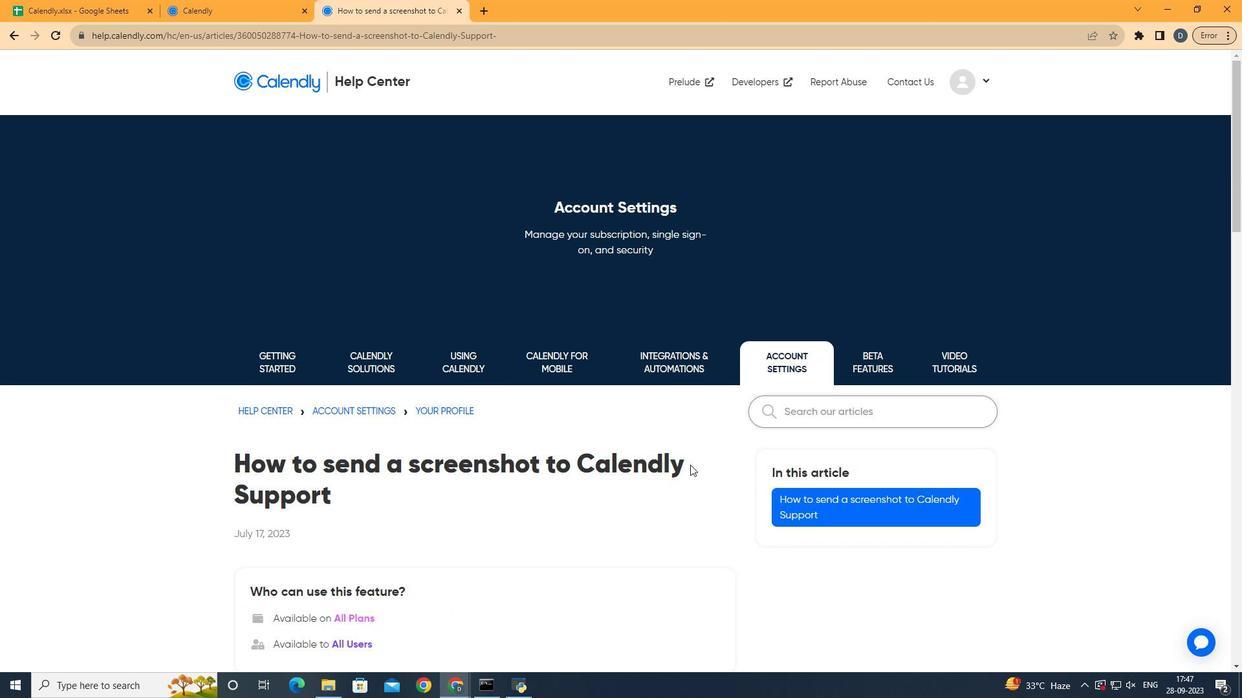 
Action: Mouse moved to (699, 474)
Screenshot: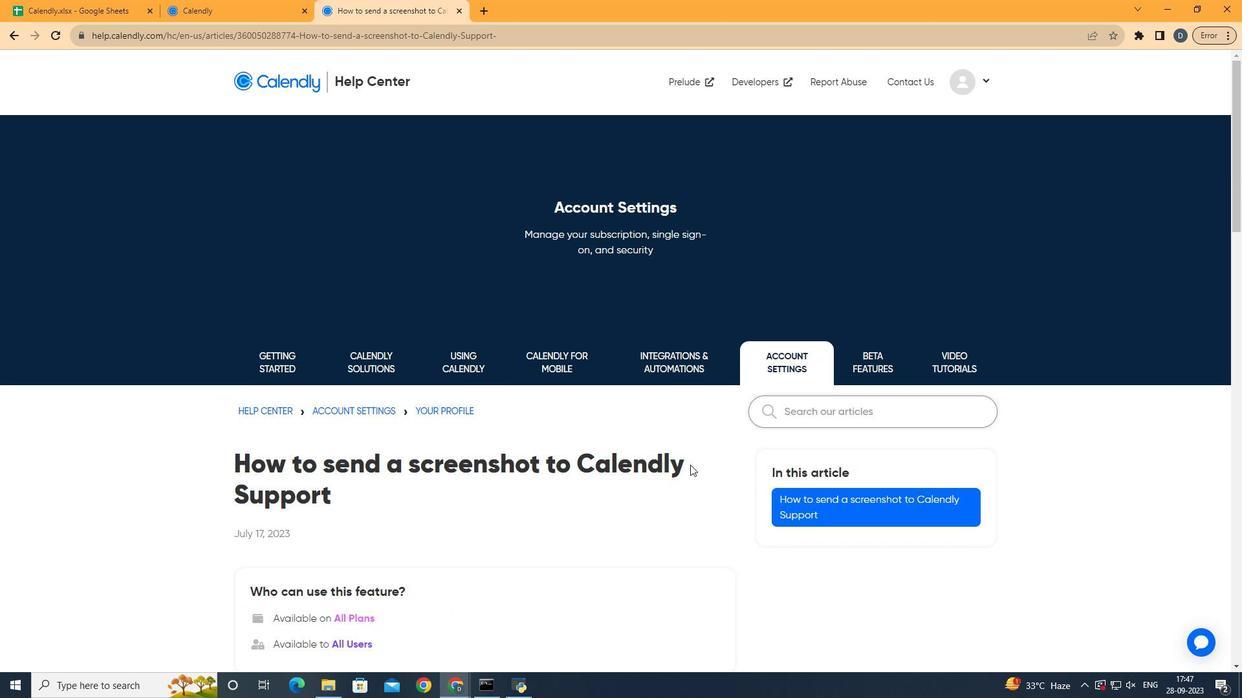 
